 Task: Find connections with filter location Bugojno with filter topic #purposewith filter profile language French with filter current company Mindfield Resources with filter school QUEST Alliance with filter industry Mattress and Blinds Manufacturing with filter service category Training with filter keywords title Assistant Engineer
Action: Mouse moved to (681, 136)
Screenshot: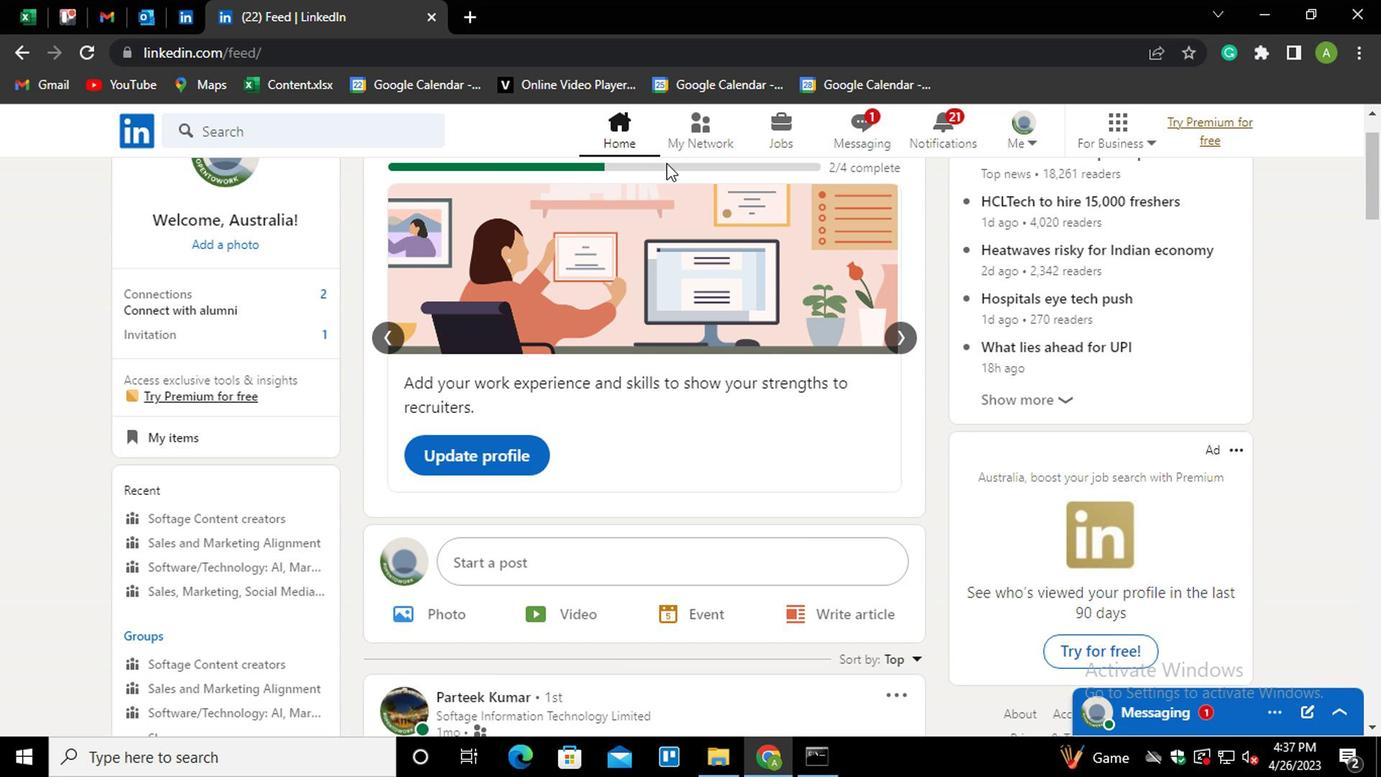 
Action: Mouse pressed left at (681, 136)
Screenshot: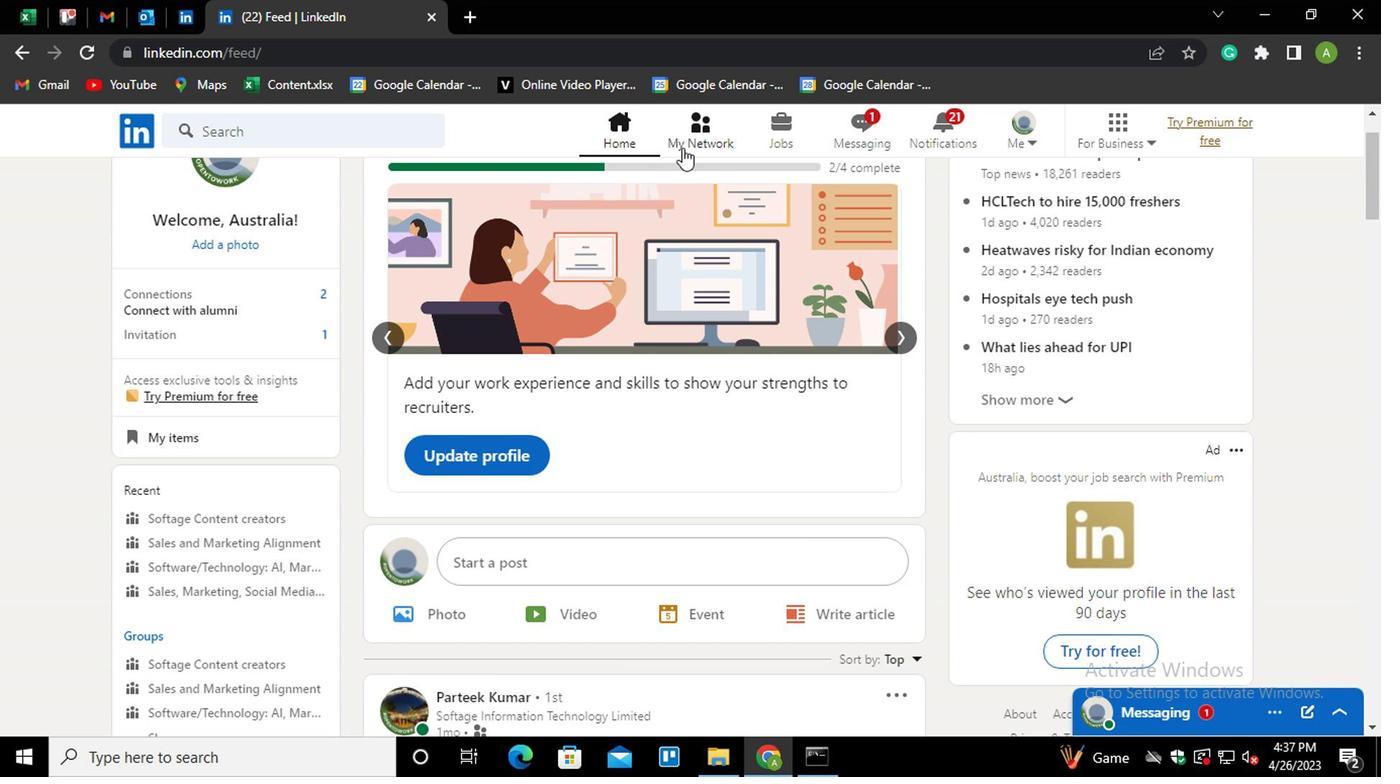 
Action: Mouse moved to (682, 129)
Screenshot: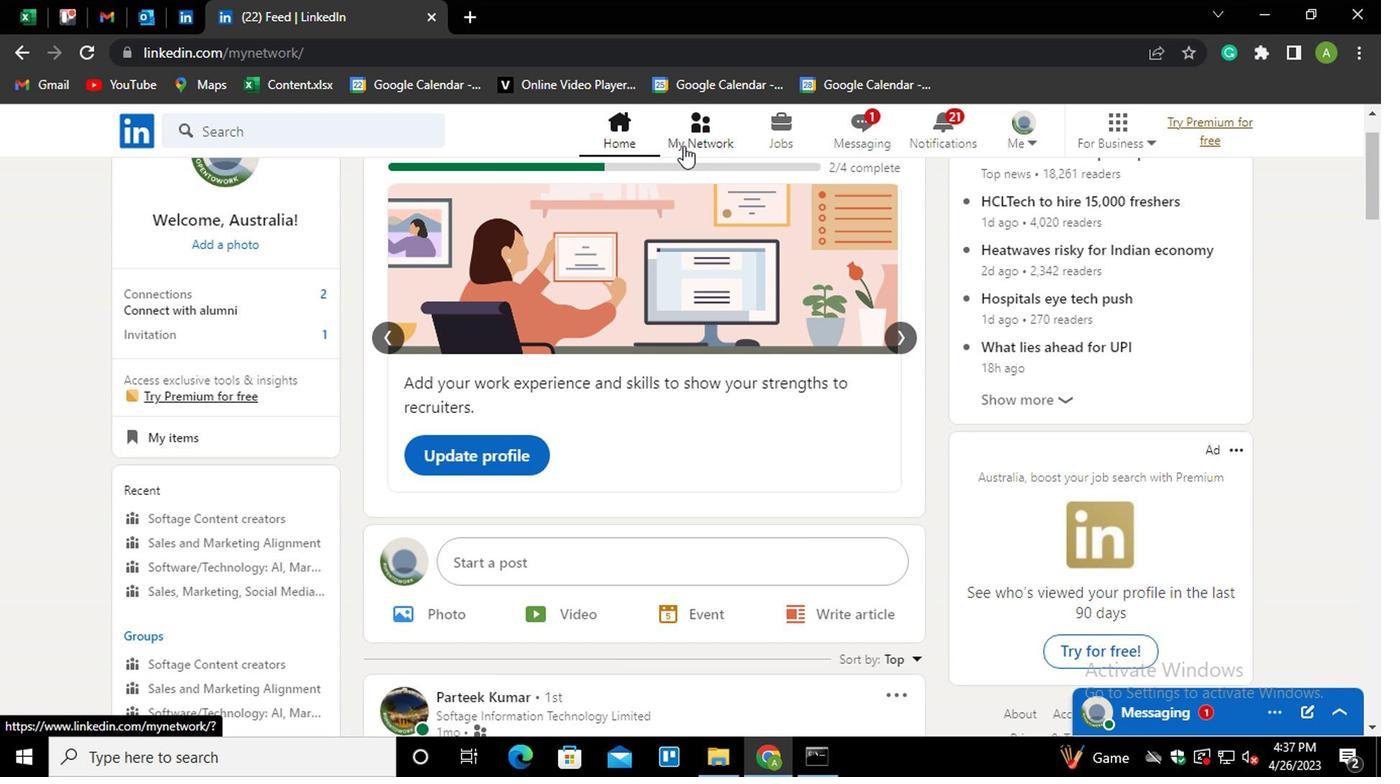 
Action: Mouse pressed left at (682, 129)
Screenshot: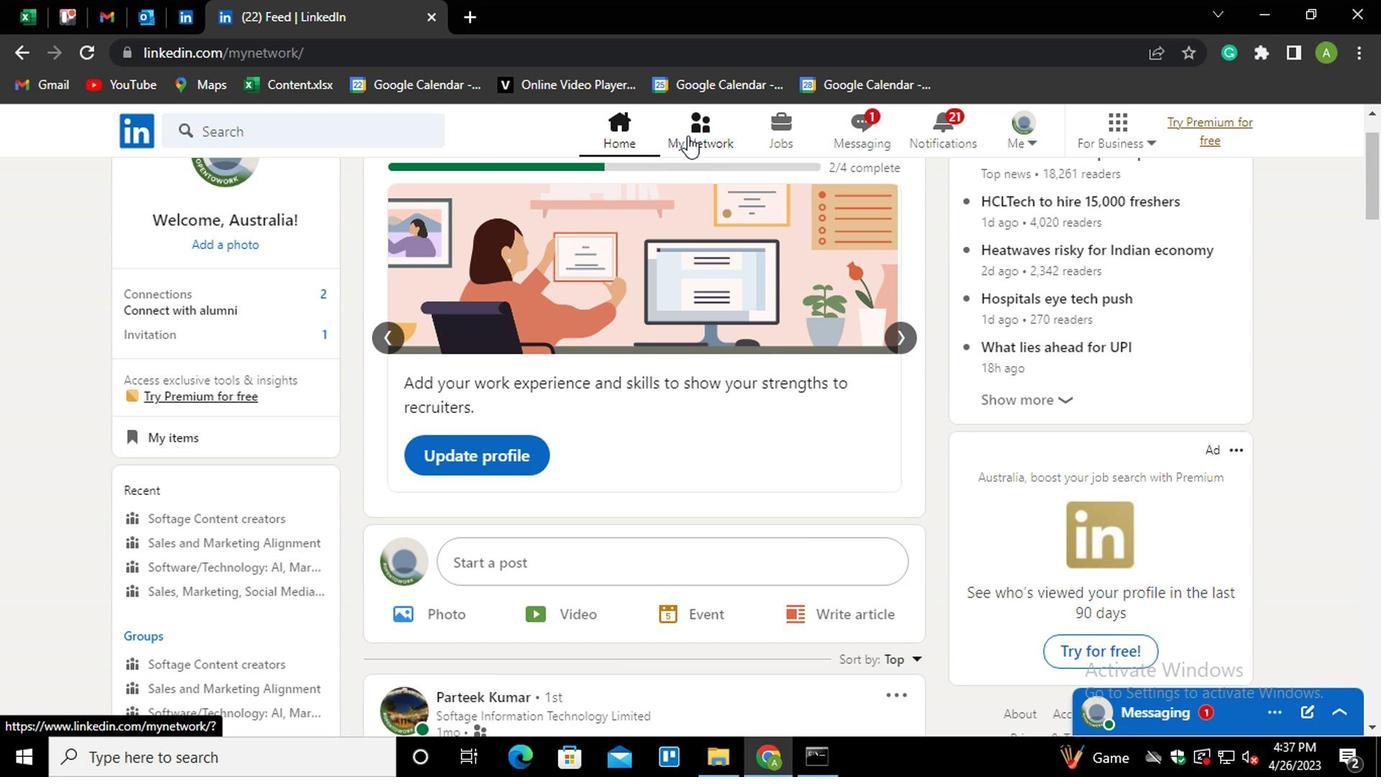 
Action: Mouse moved to (684, 128)
Screenshot: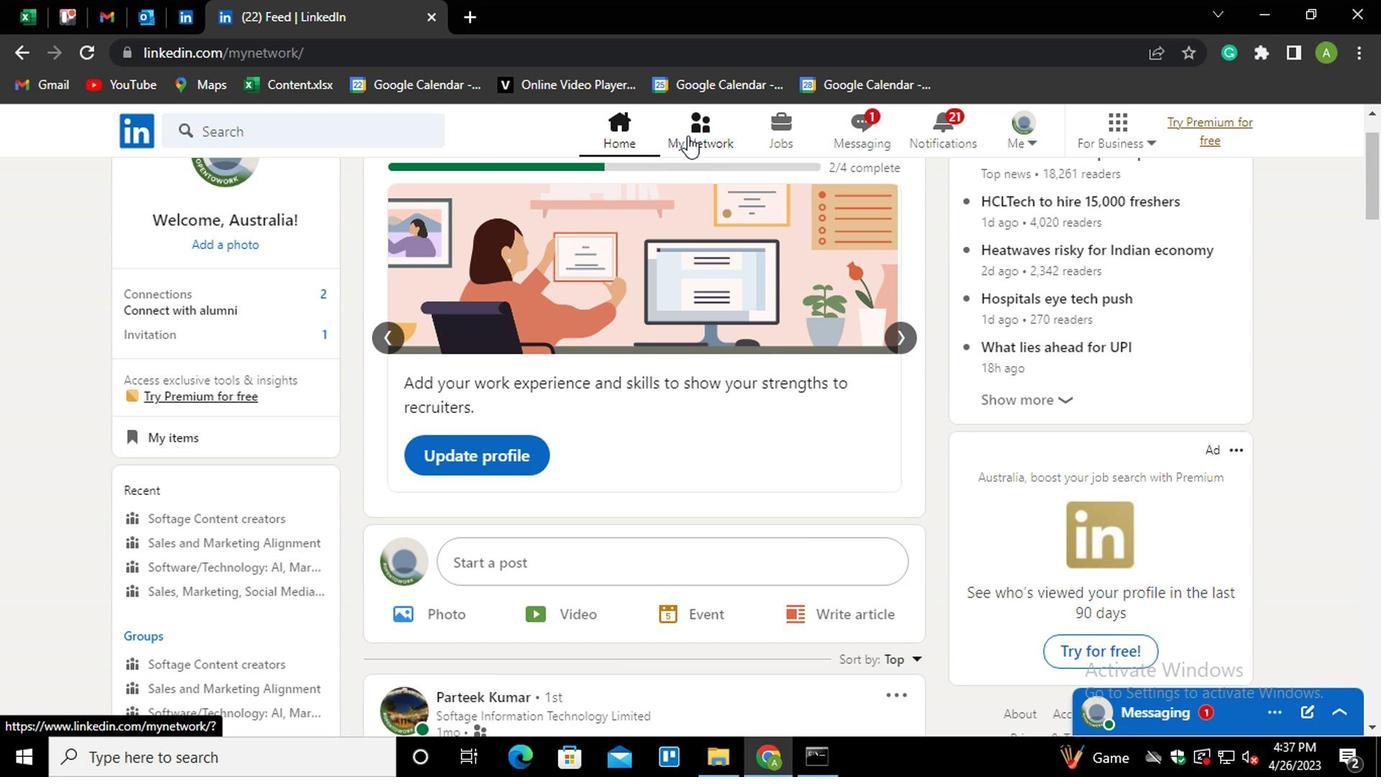 
Action: Mouse scrolled (684, 129) with delta (0, 0)
Screenshot: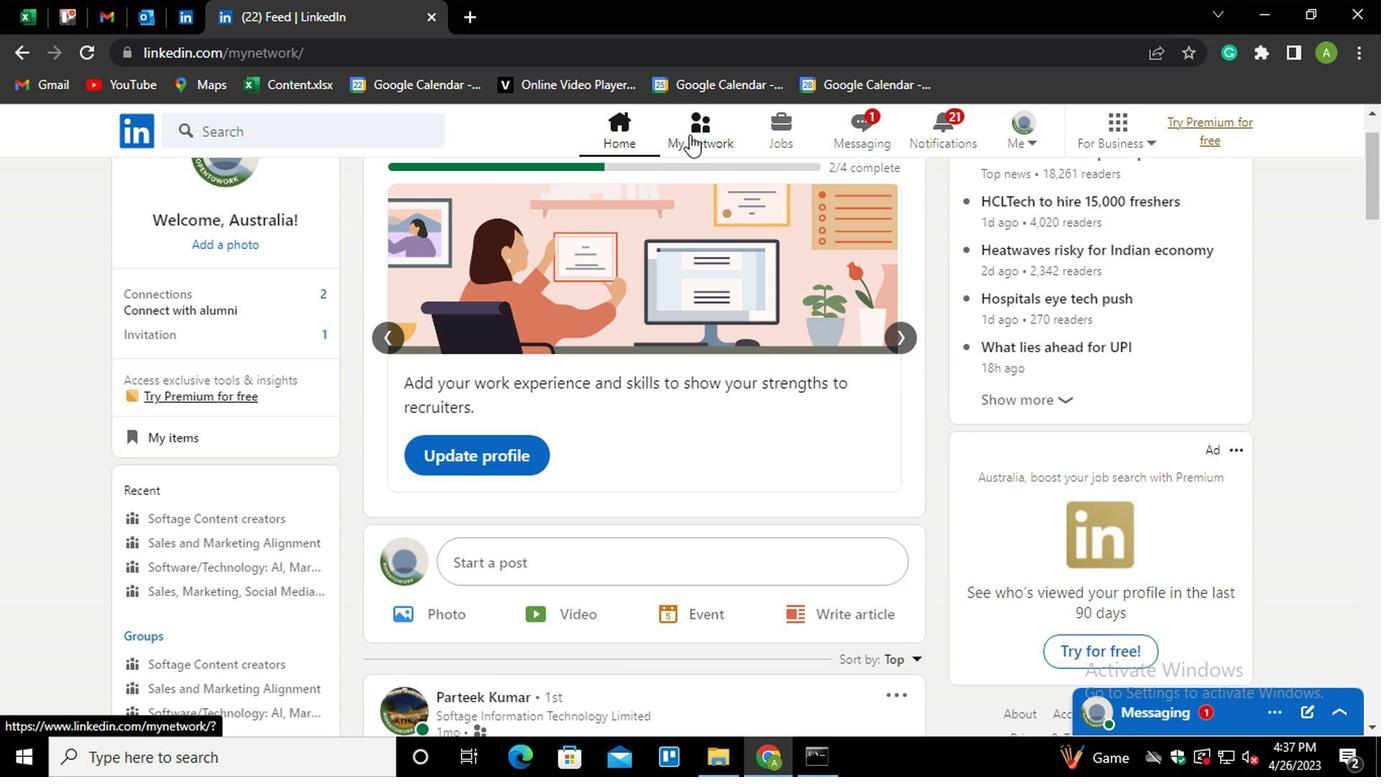 
Action: Mouse moved to (266, 202)
Screenshot: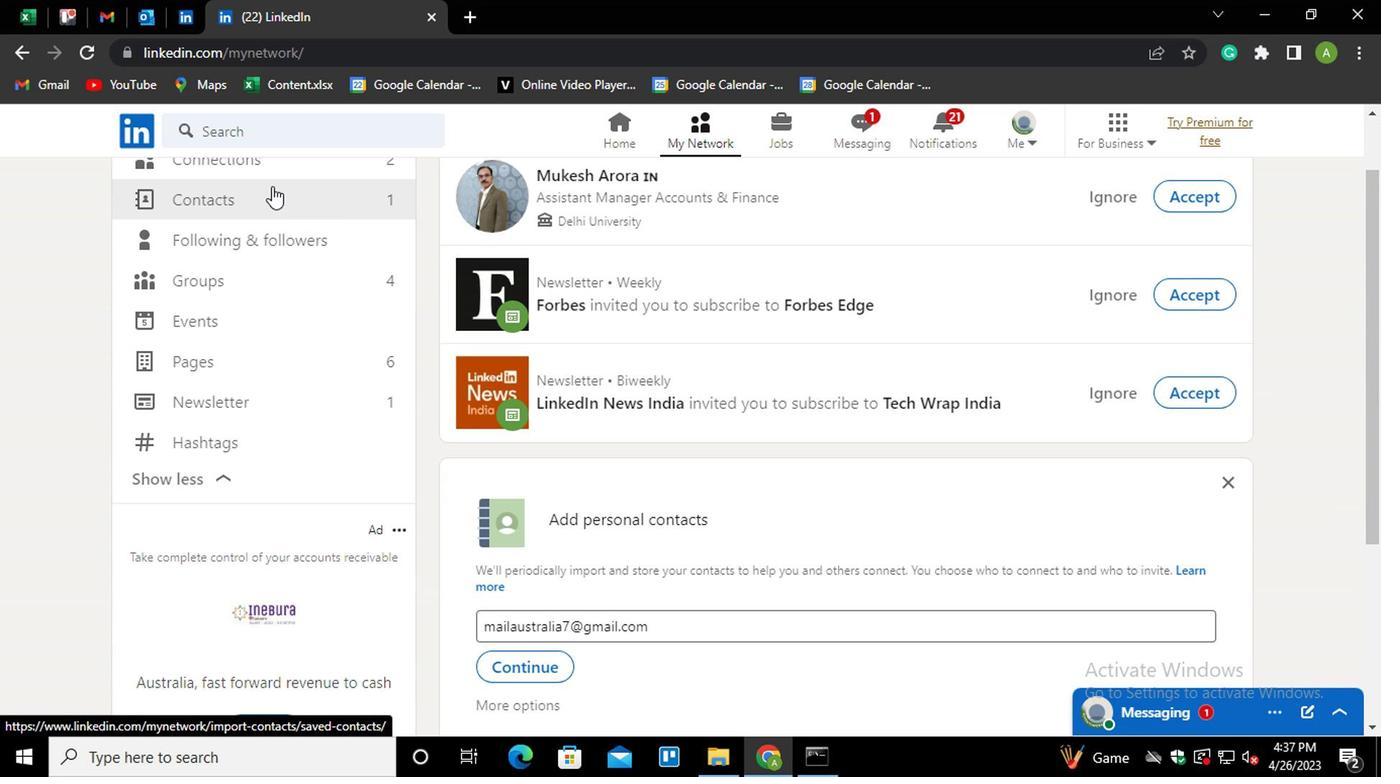 
Action: Mouse scrolled (266, 202) with delta (0, 0)
Screenshot: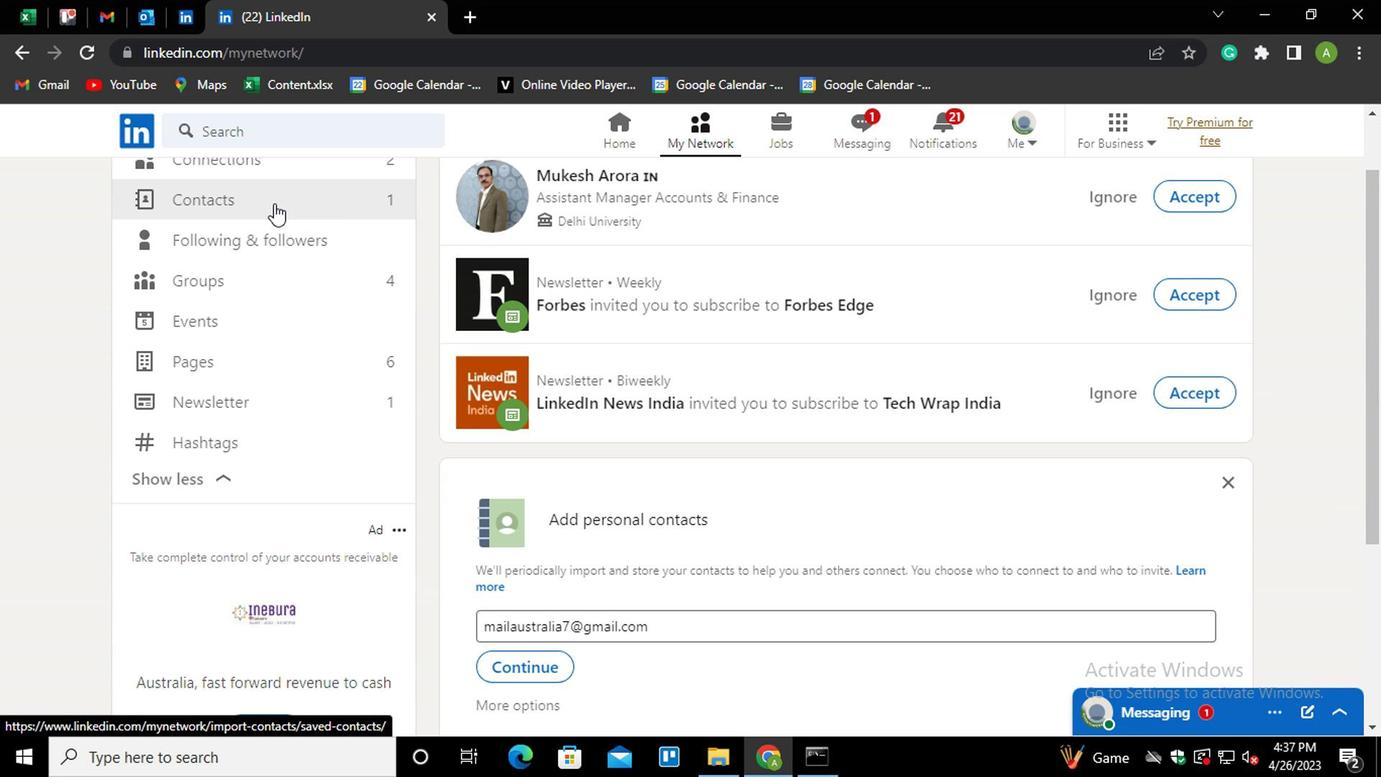 
Action: Mouse scrolled (266, 202) with delta (0, 0)
Screenshot: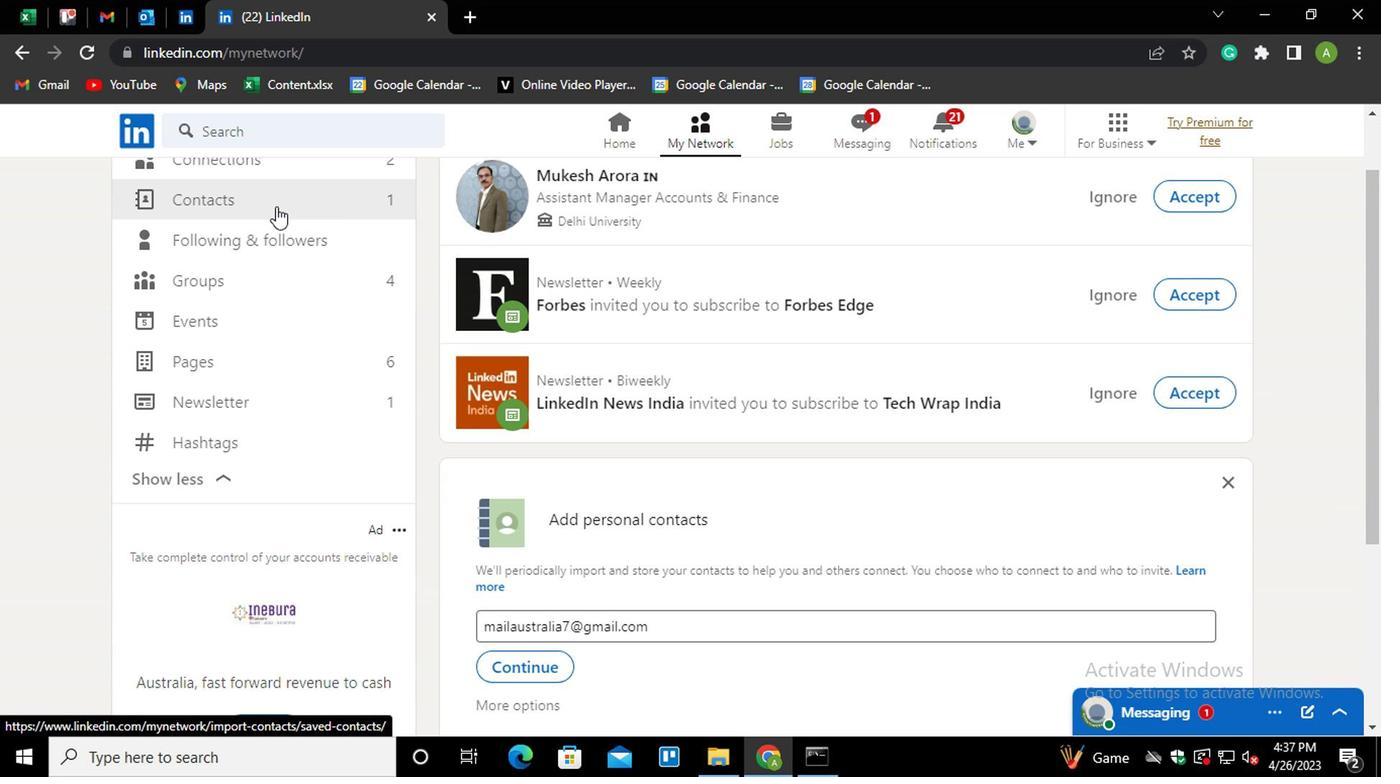 
Action: Mouse scrolled (266, 202) with delta (0, 0)
Screenshot: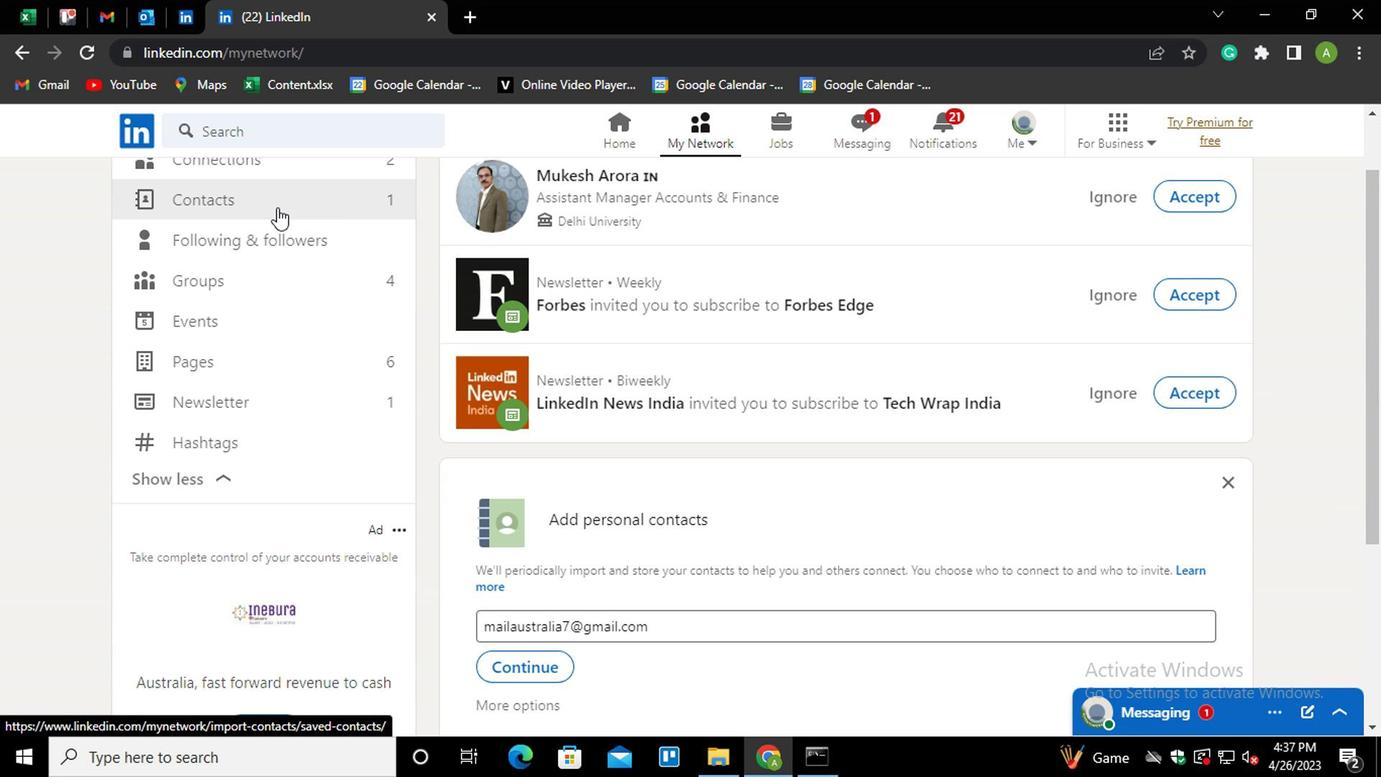 
Action: Mouse moved to (270, 236)
Screenshot: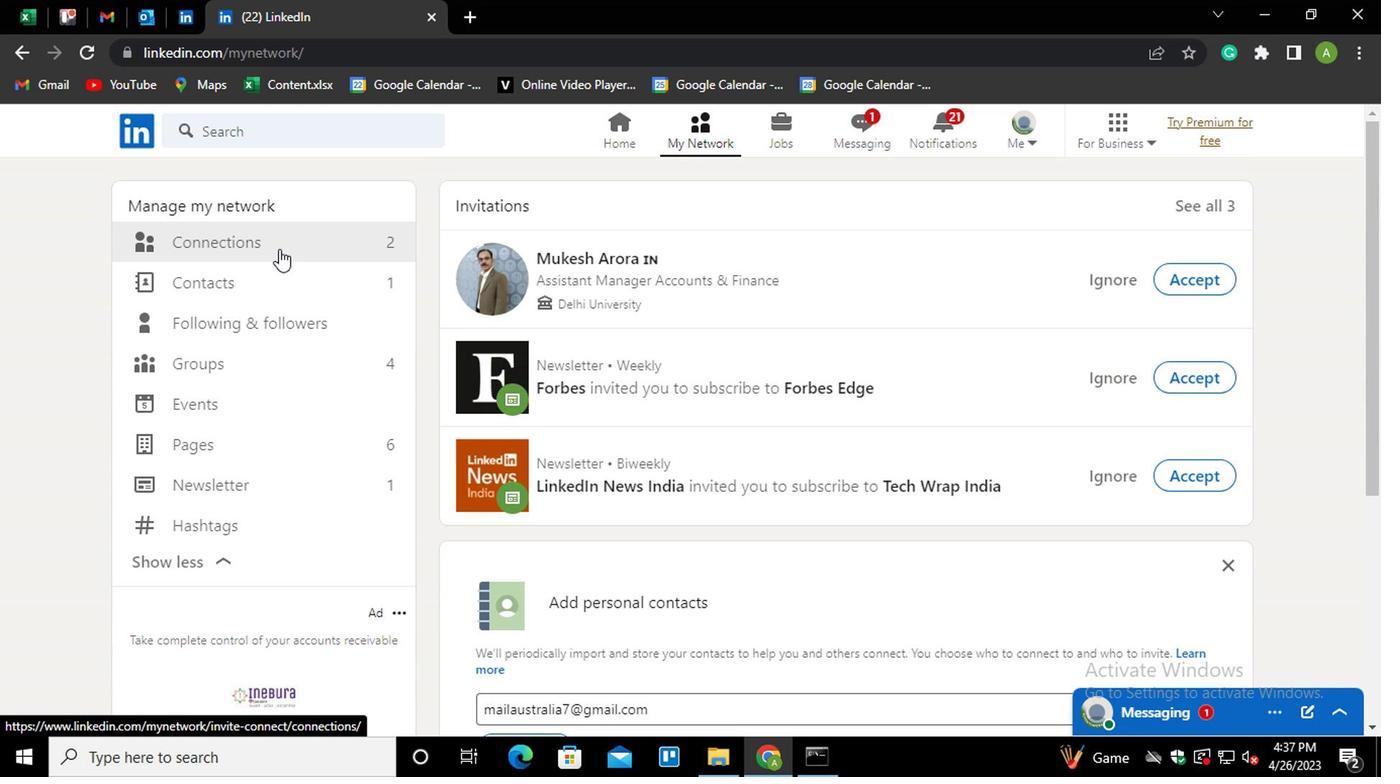 
Action: Mouse pressed left at (270, 236)
Screenshot: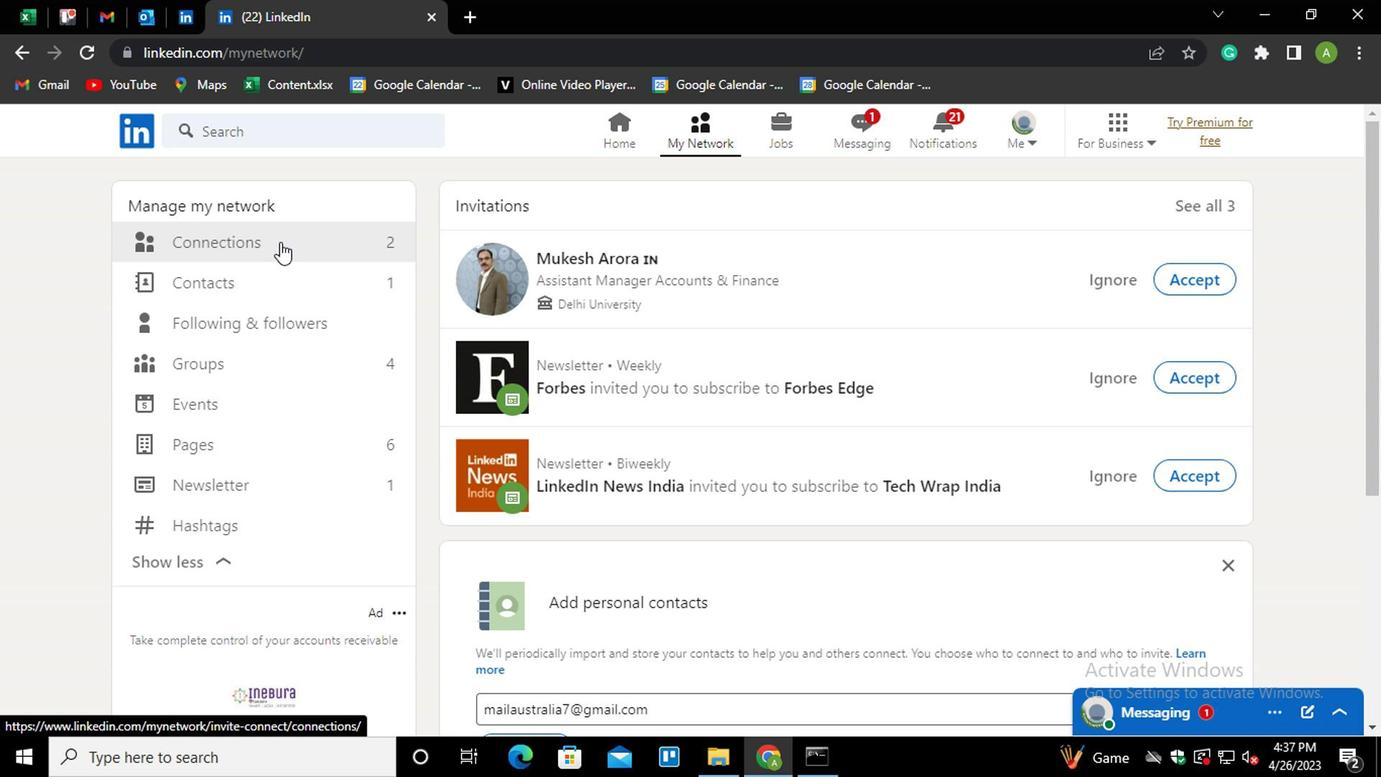 
Action: Mouse moved to (802, 239)
Screenshot: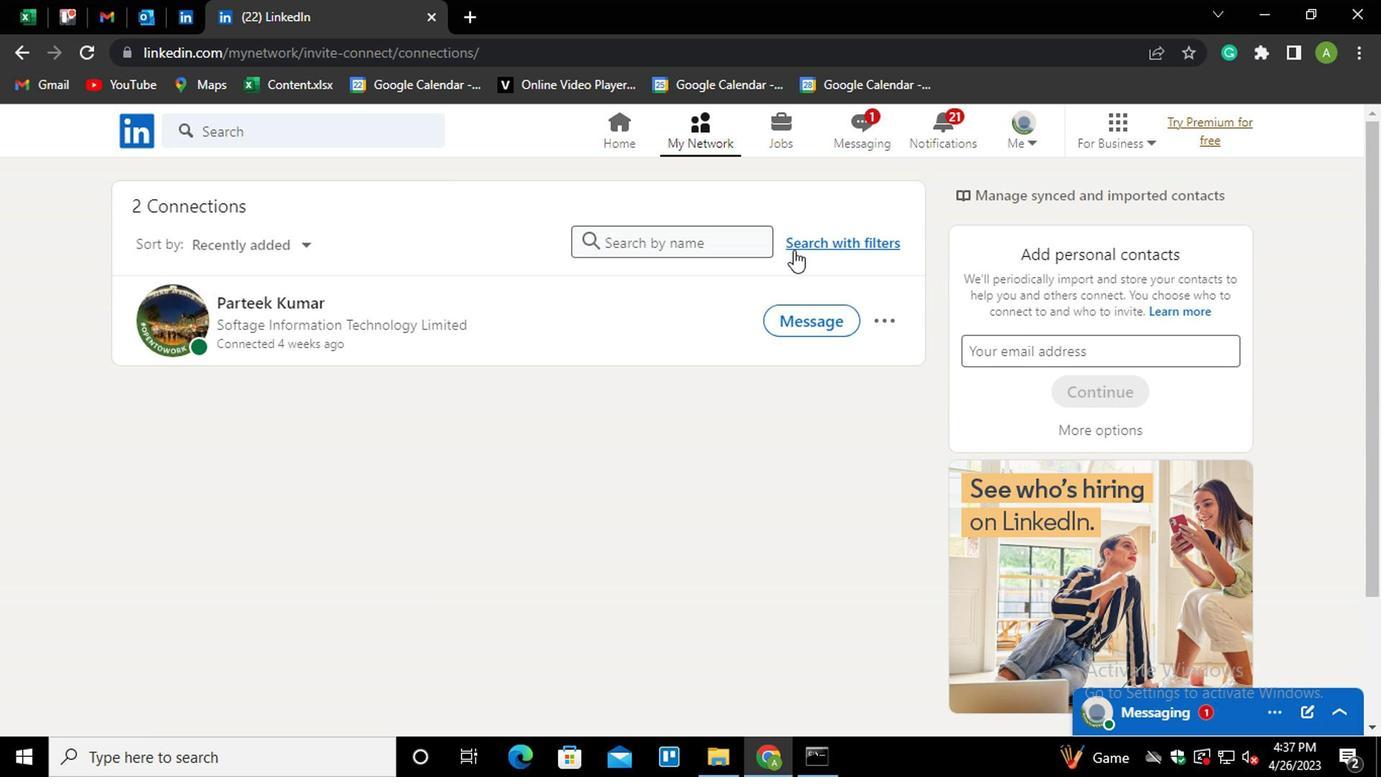 
Action: Mouse pressed left at (802, 239)
Screenshot: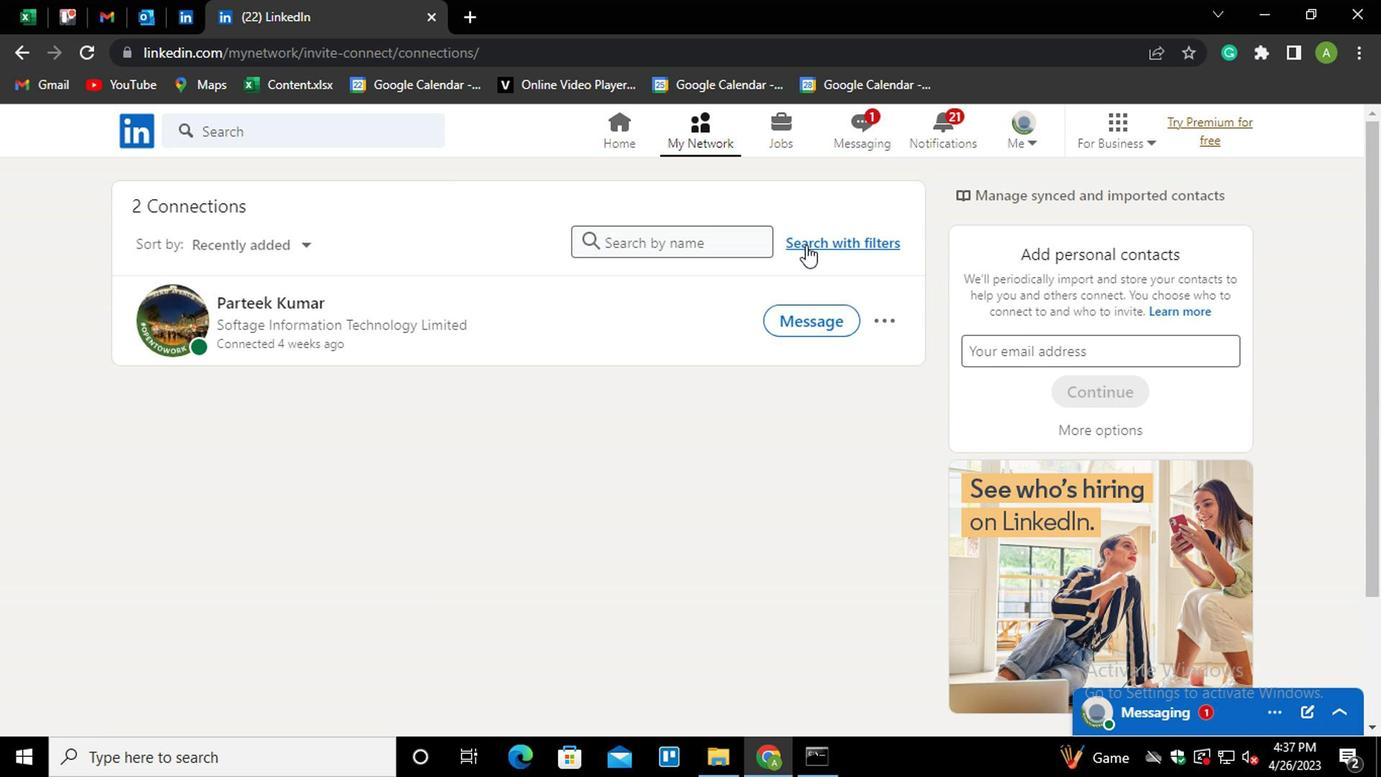 
Action: Mouse moved to (657, 178)
Screenshot: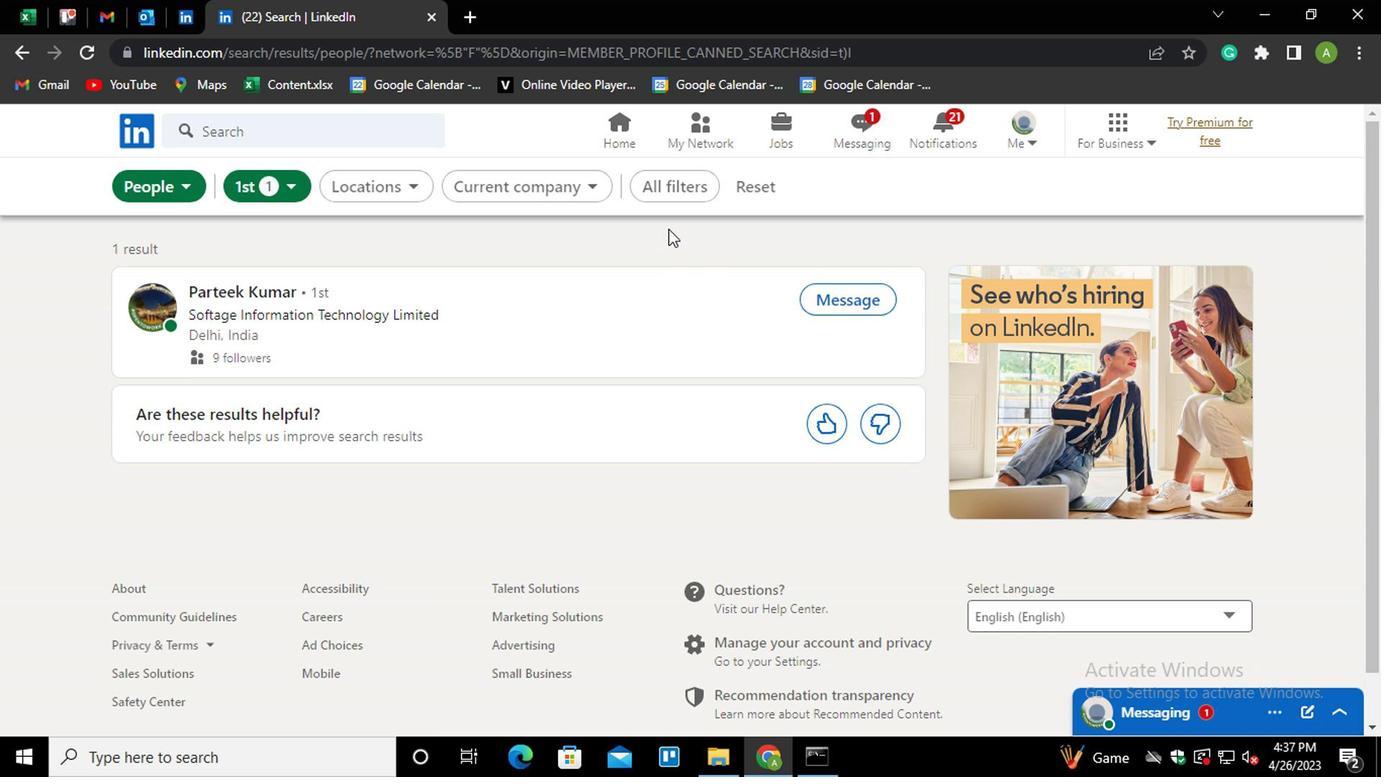 
Action: Mouse pressed left at (657, 178)
Screenshot: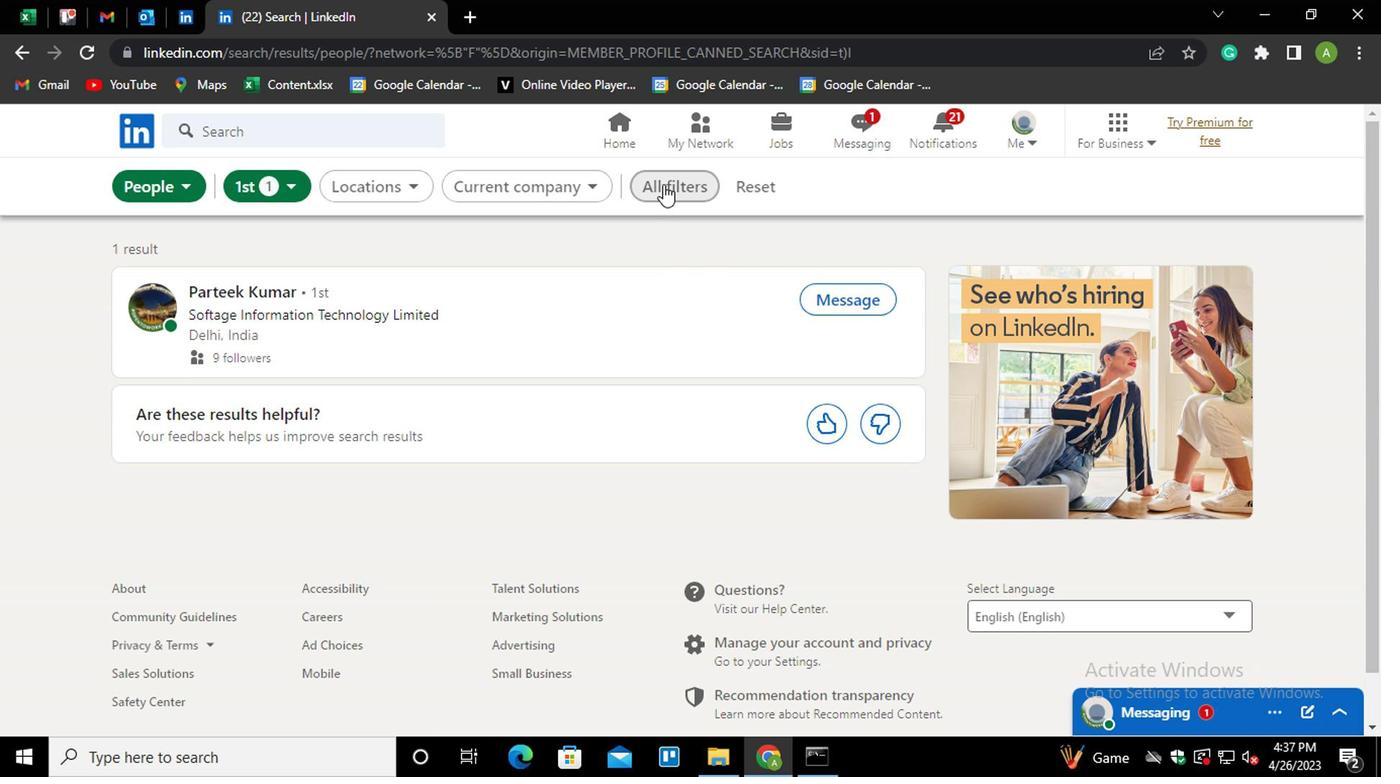 
Action: Mouse moved to (979, 449)
Screenshot: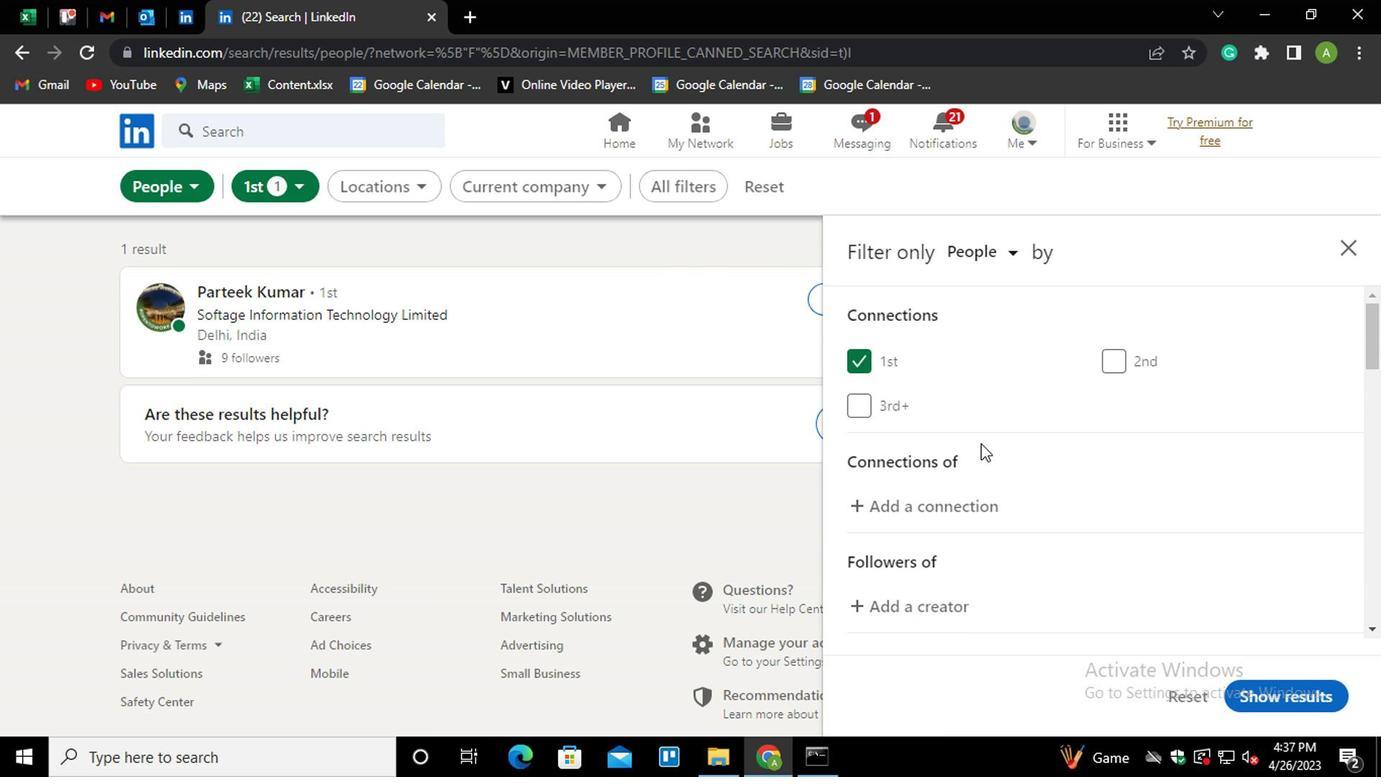 
Action: Mouse scrolled (979, 448) with delta (0, 0)
Screenshot: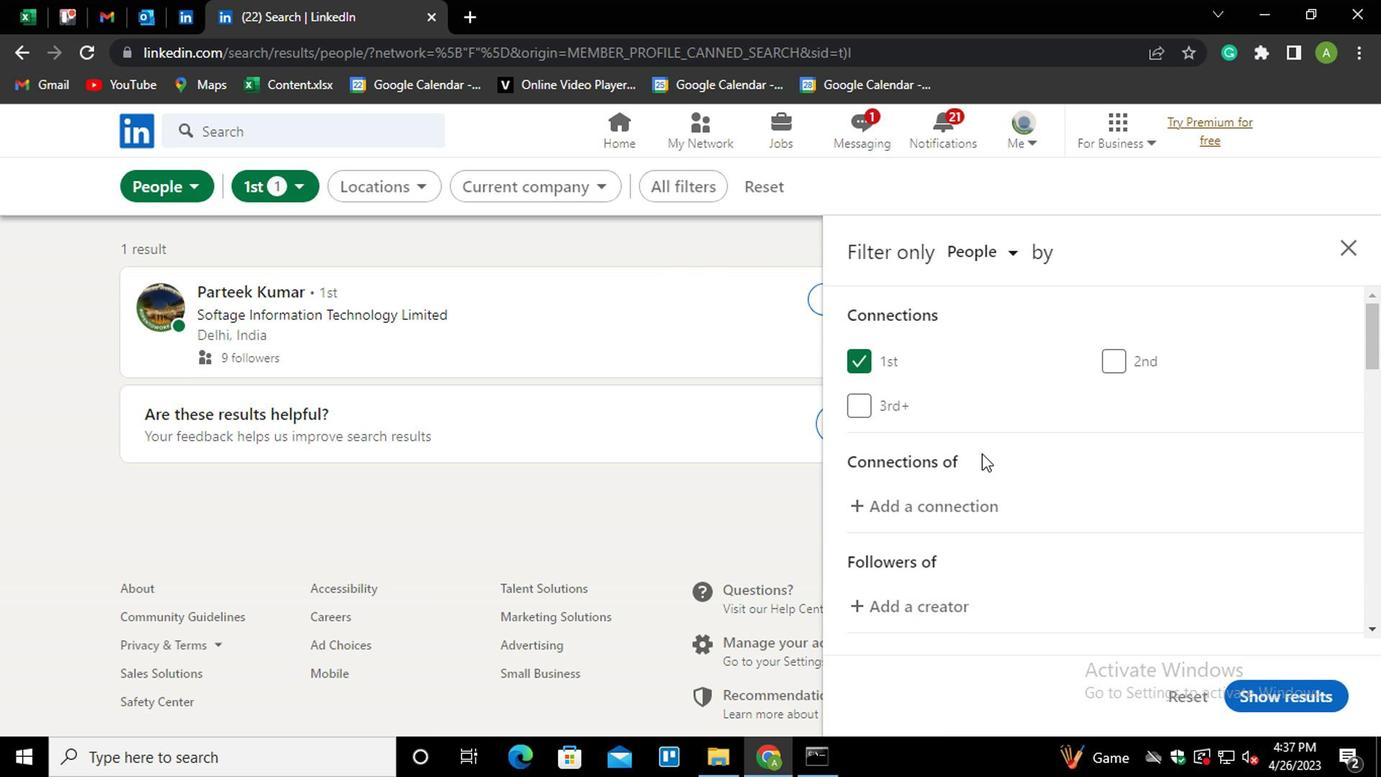 
Action: Mouse moved to (979, 448)
Screenshot: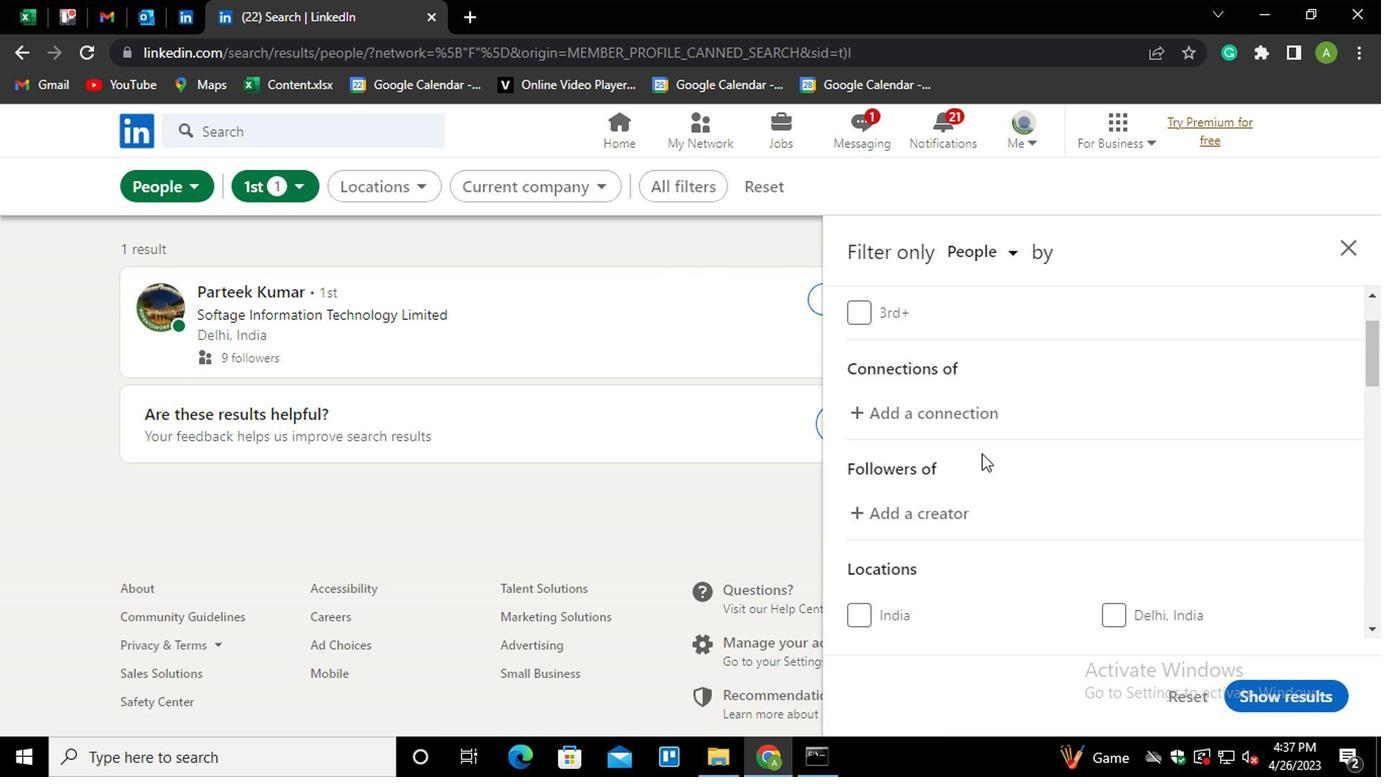 
Action: Mouse scrolled (979, 446) with delta (0, -1)
Screenshot: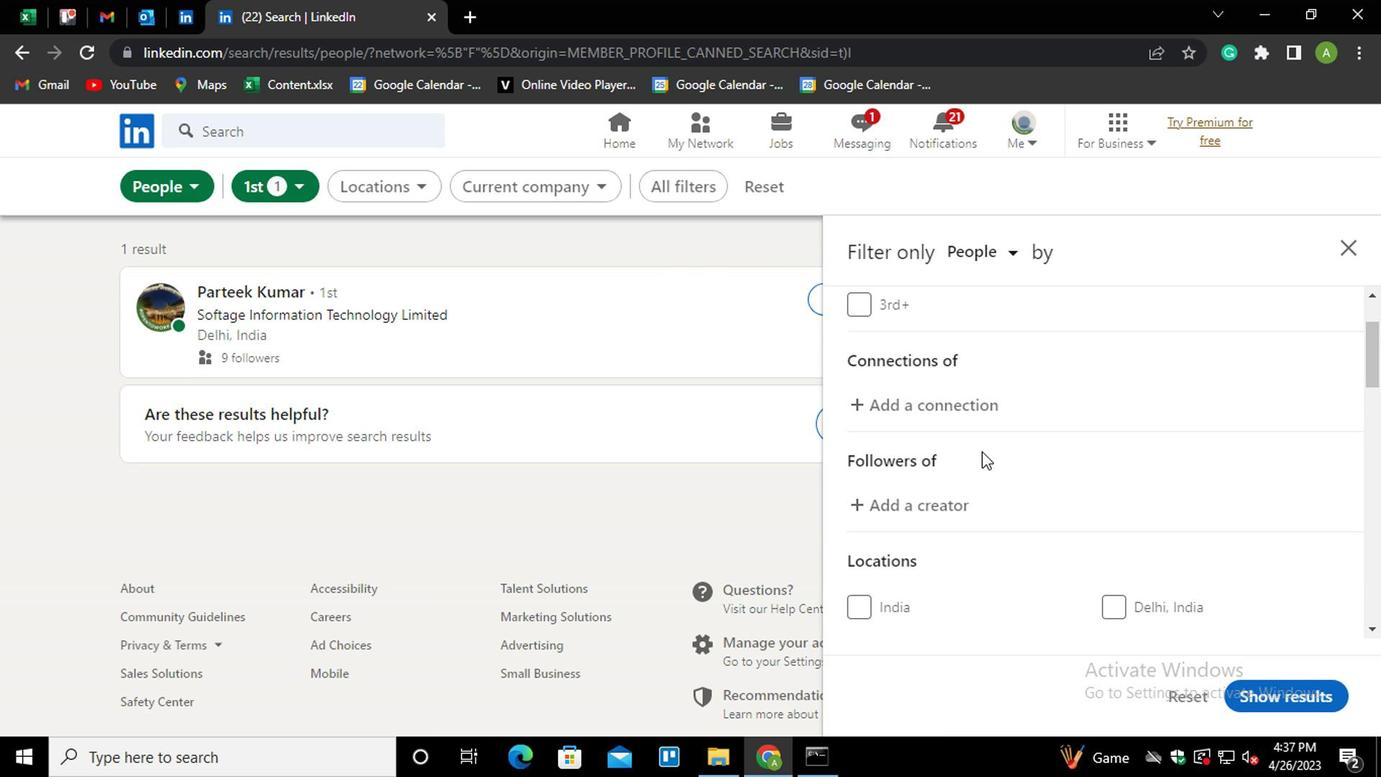 
Action: Mouse moved to (978, 448)
Screenshot: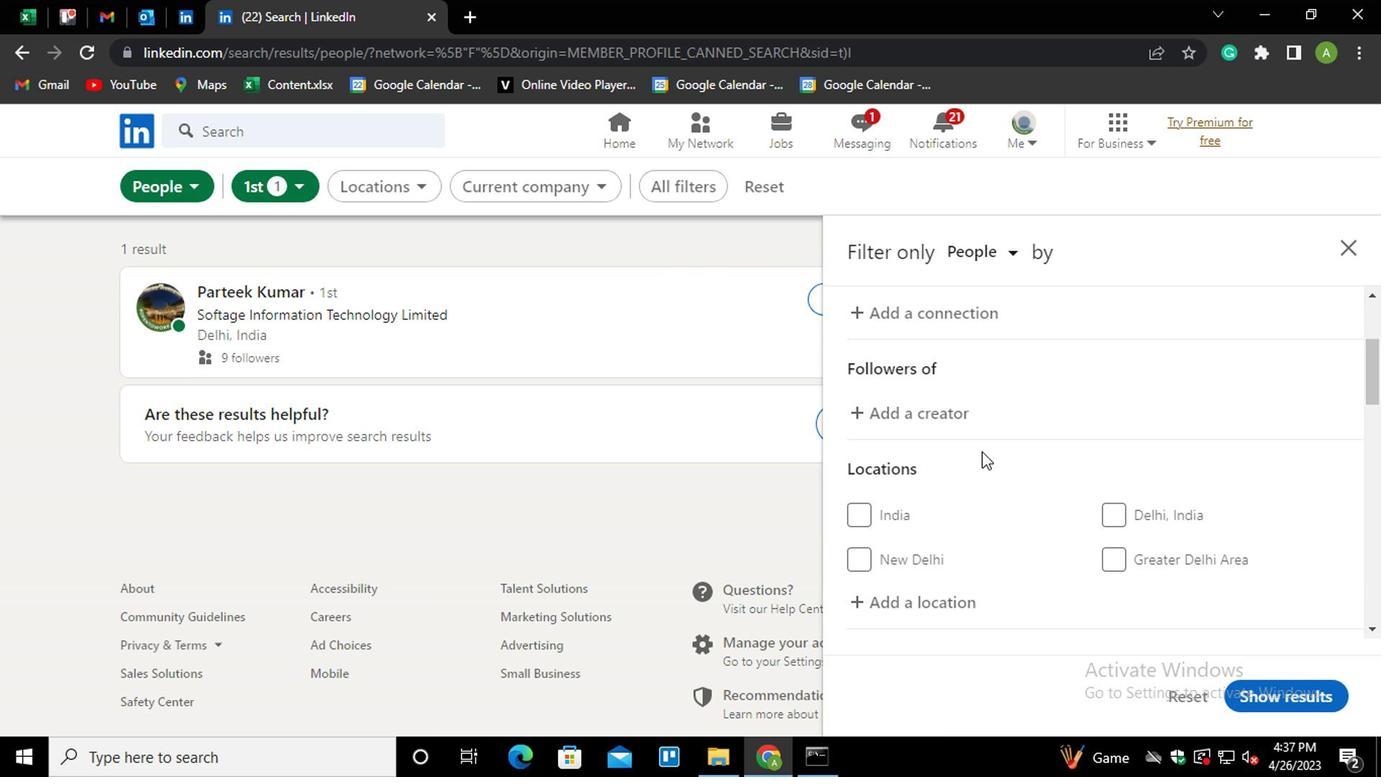 
Action: Mouse scrolled (978, 446) with delta (0, -1)
Screenshot: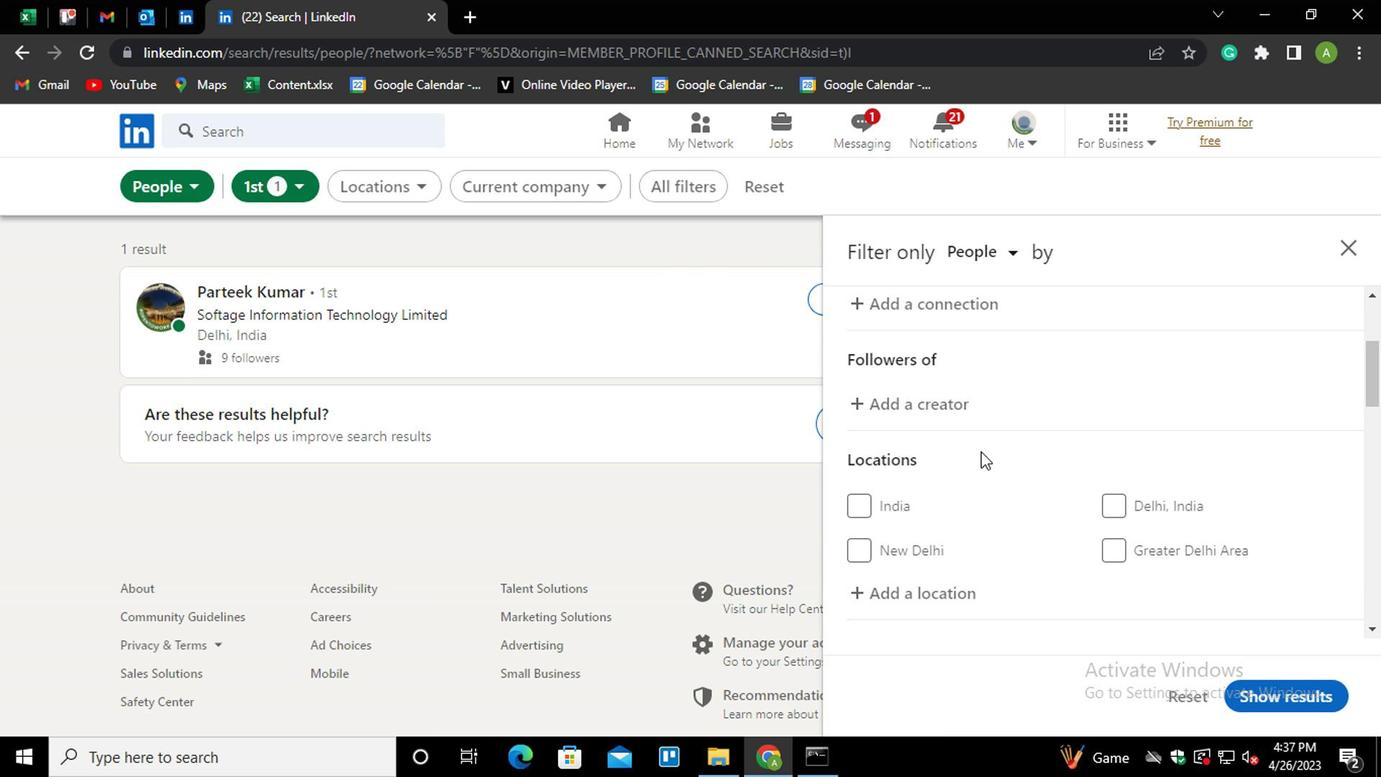 
Action: Mouse scrolled (978, 446) with delta (0, -1)
Screenshot: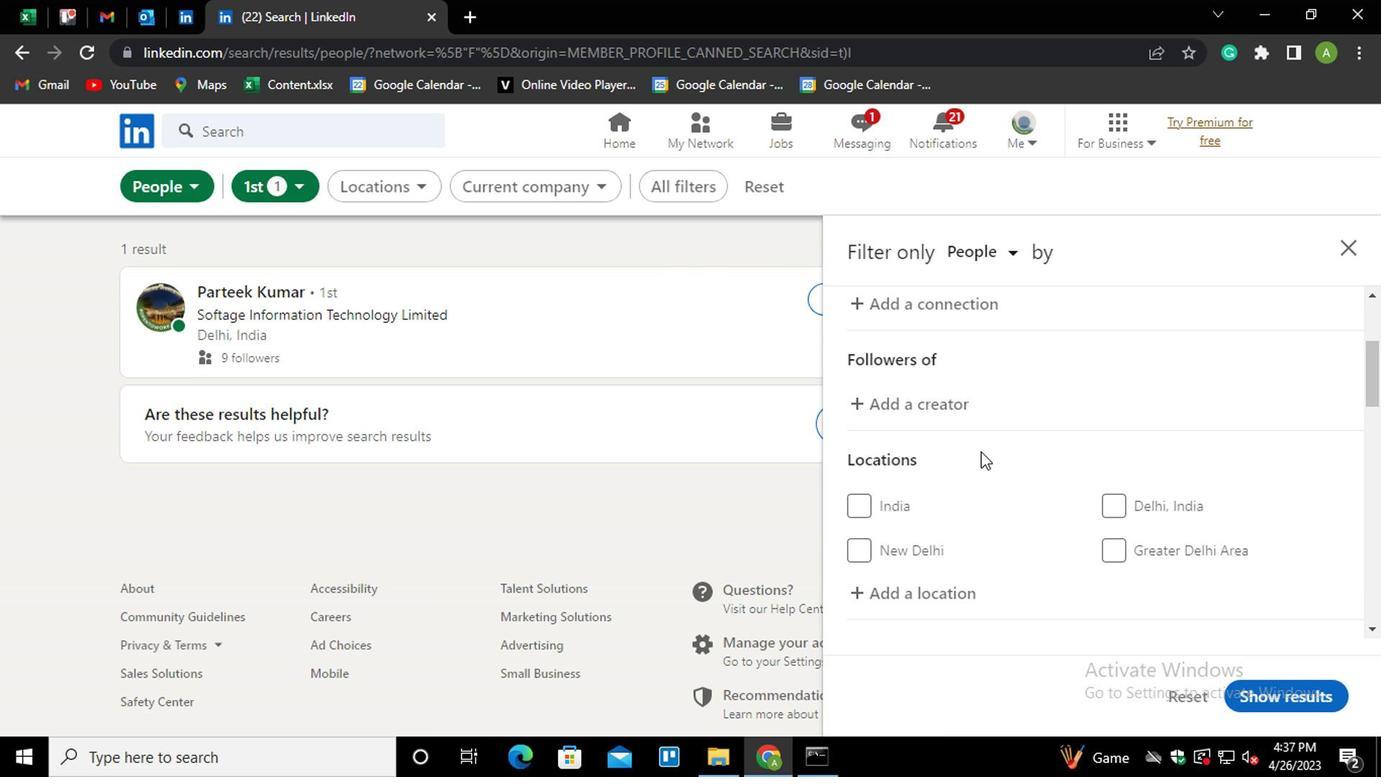 
Action: Mouse moved to (974, 446)
Screenshot: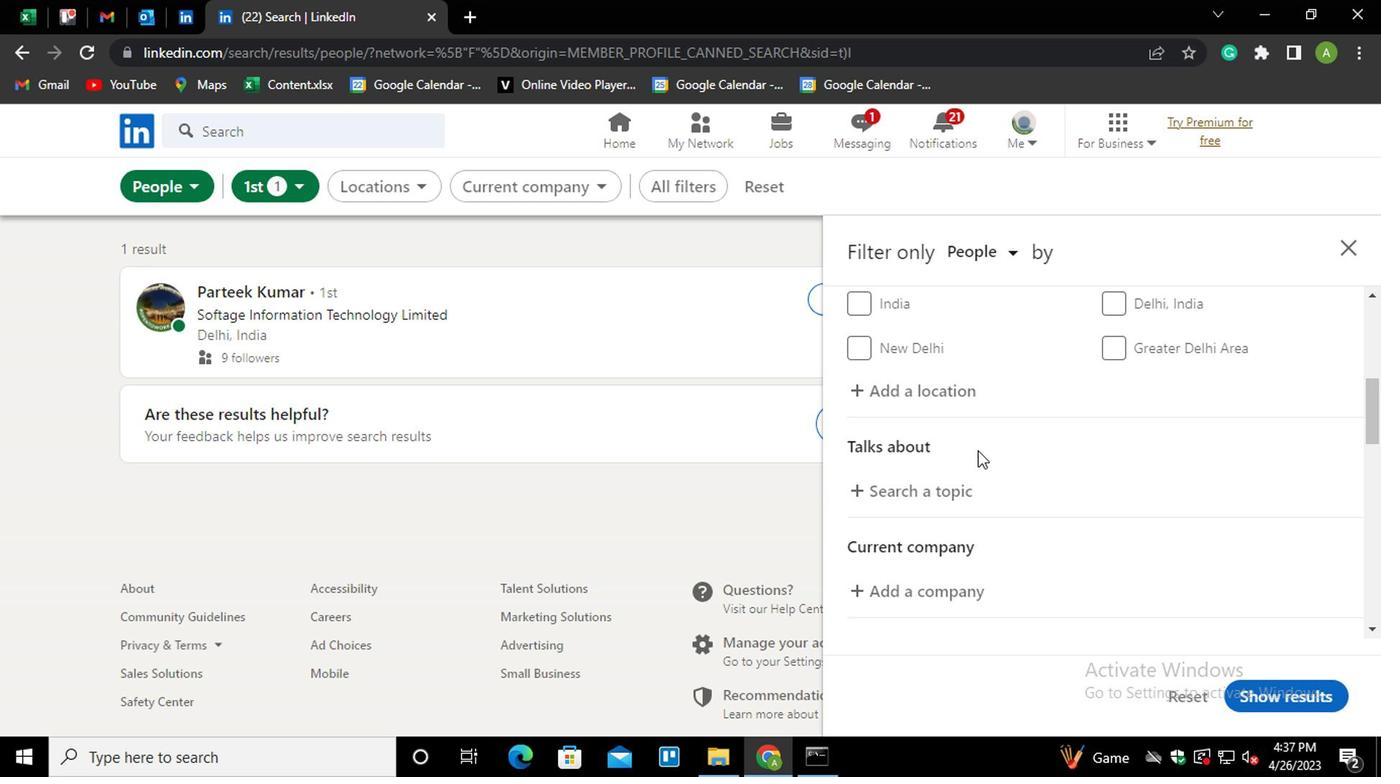 
Action: Mouse scrolled (974, 446) with delta (0, 0)
Screenshot: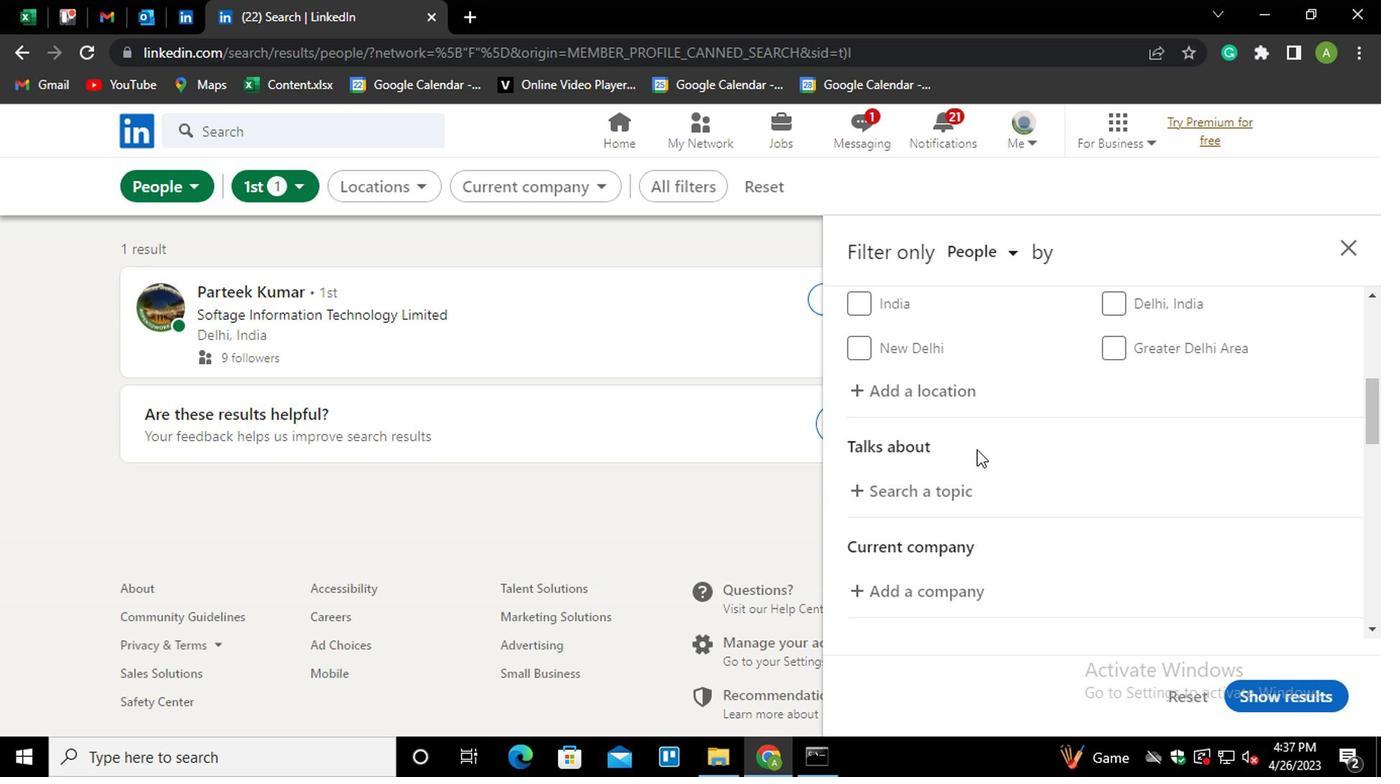 
Action: Mouse moved to (923, 480)
Screenshot: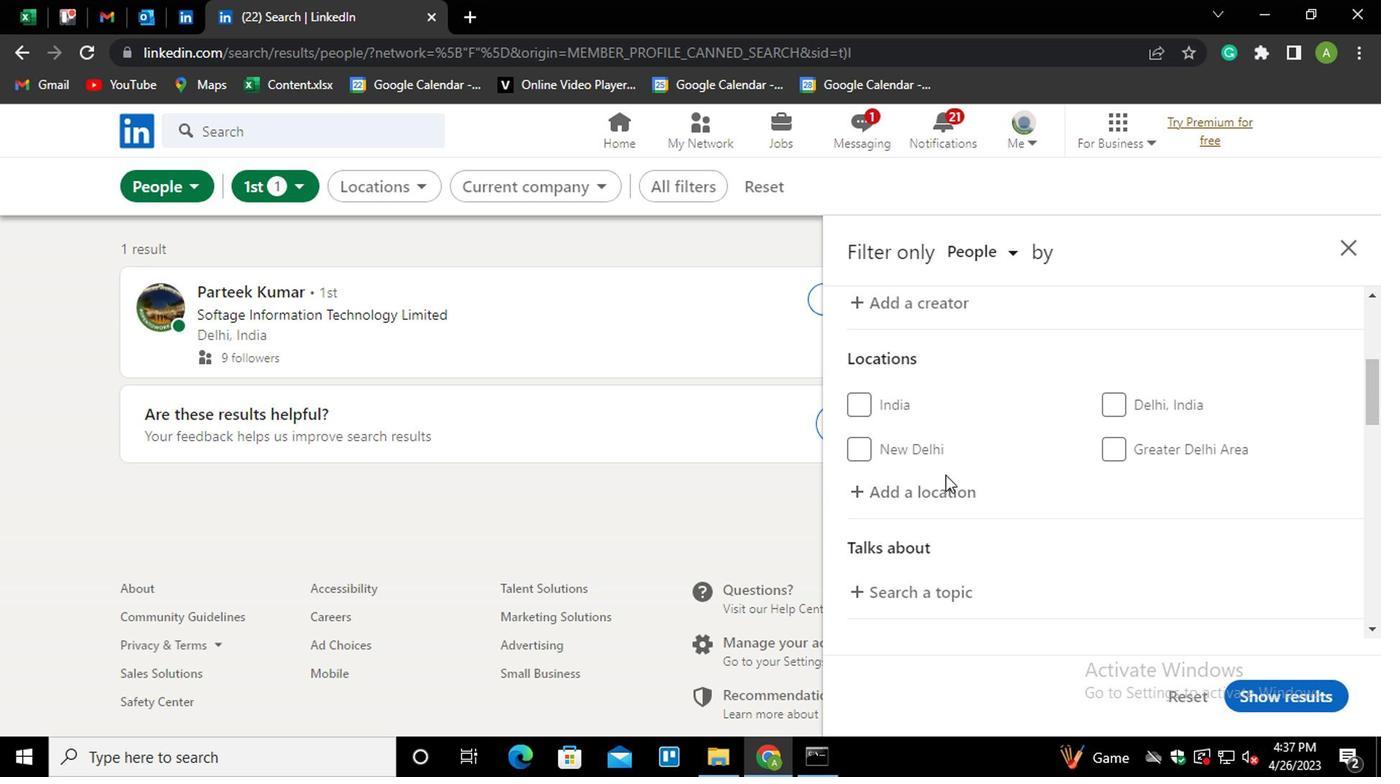 
Action: Mouse pressed left at (923, 480)
Screenshot: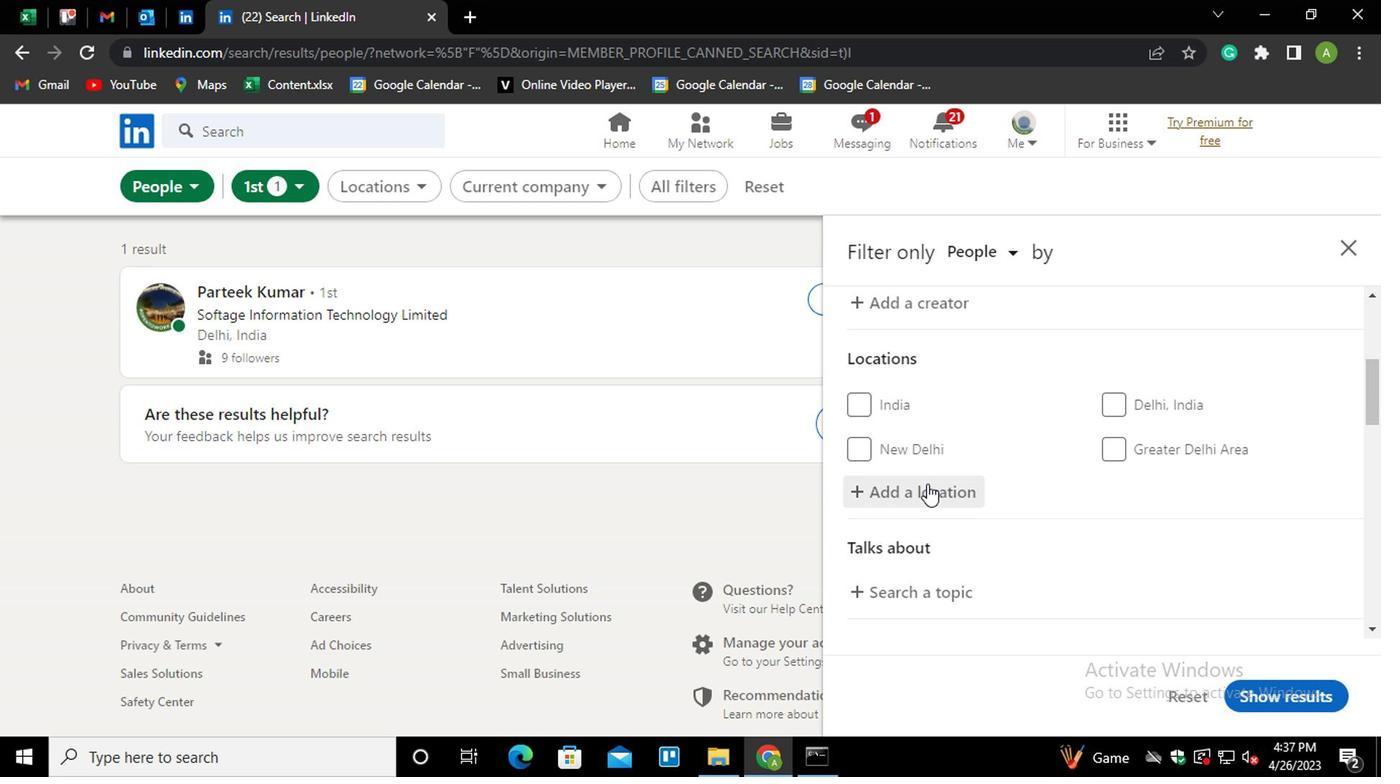 
Action: Mouse moved to (920, 482)
Screenshot: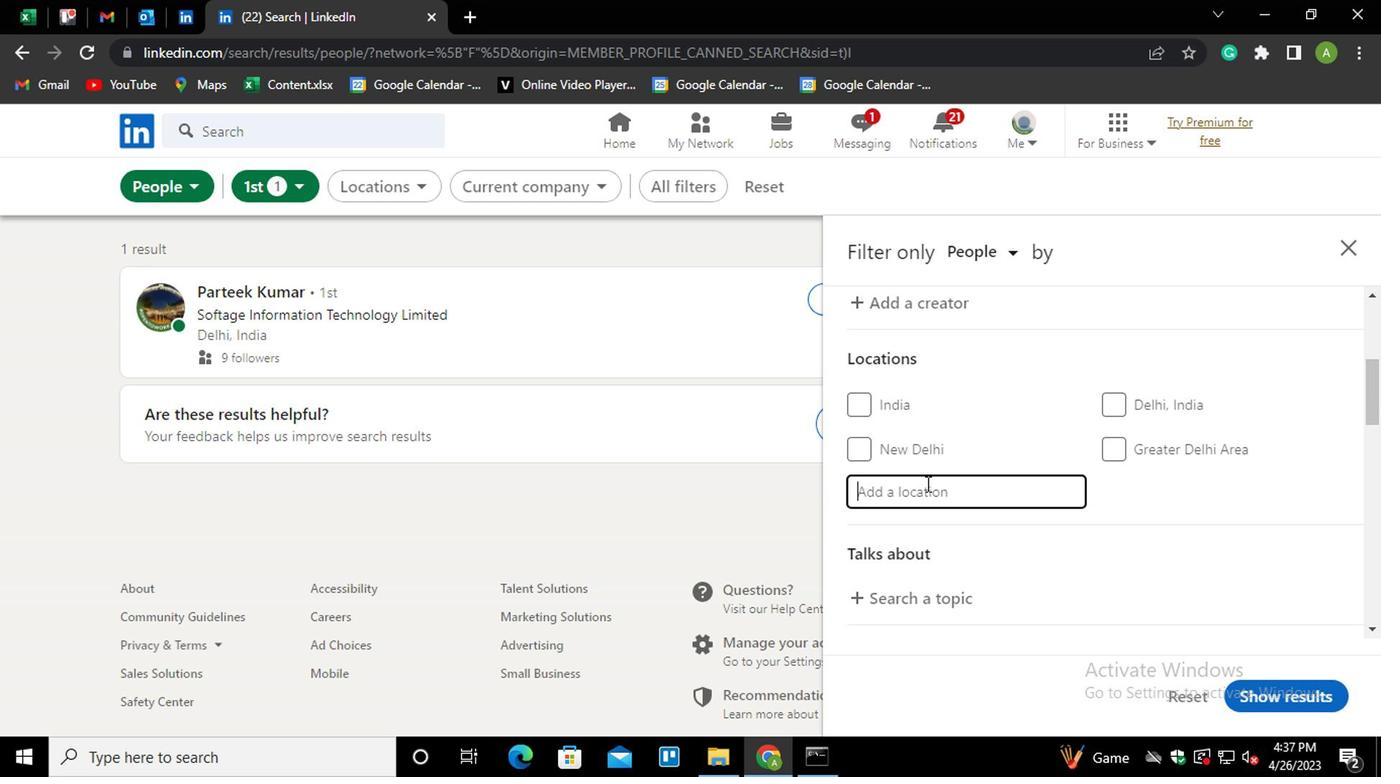 
Action: Mouse pressed left at (920, 482)
Screenshot: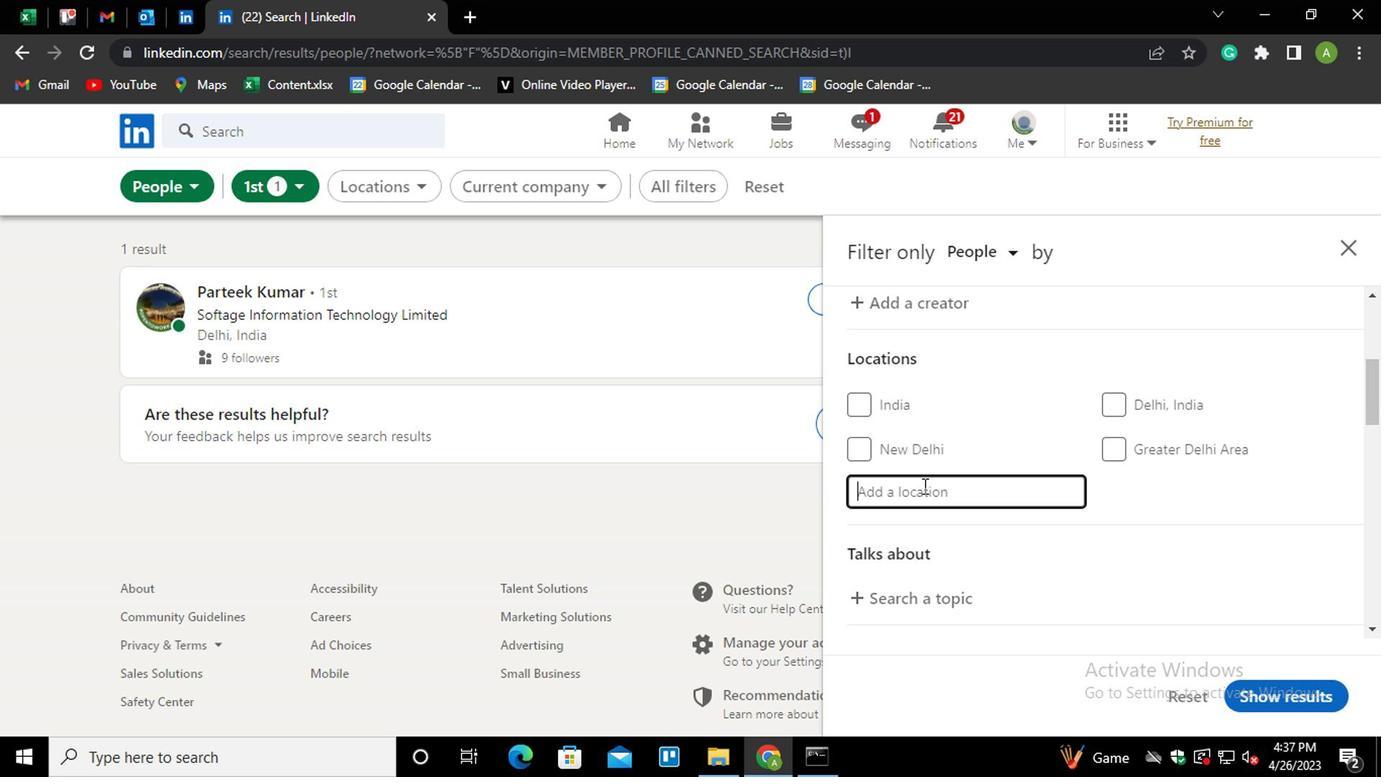 
Action: Mouse moved to (1007, 415)
Screenshot: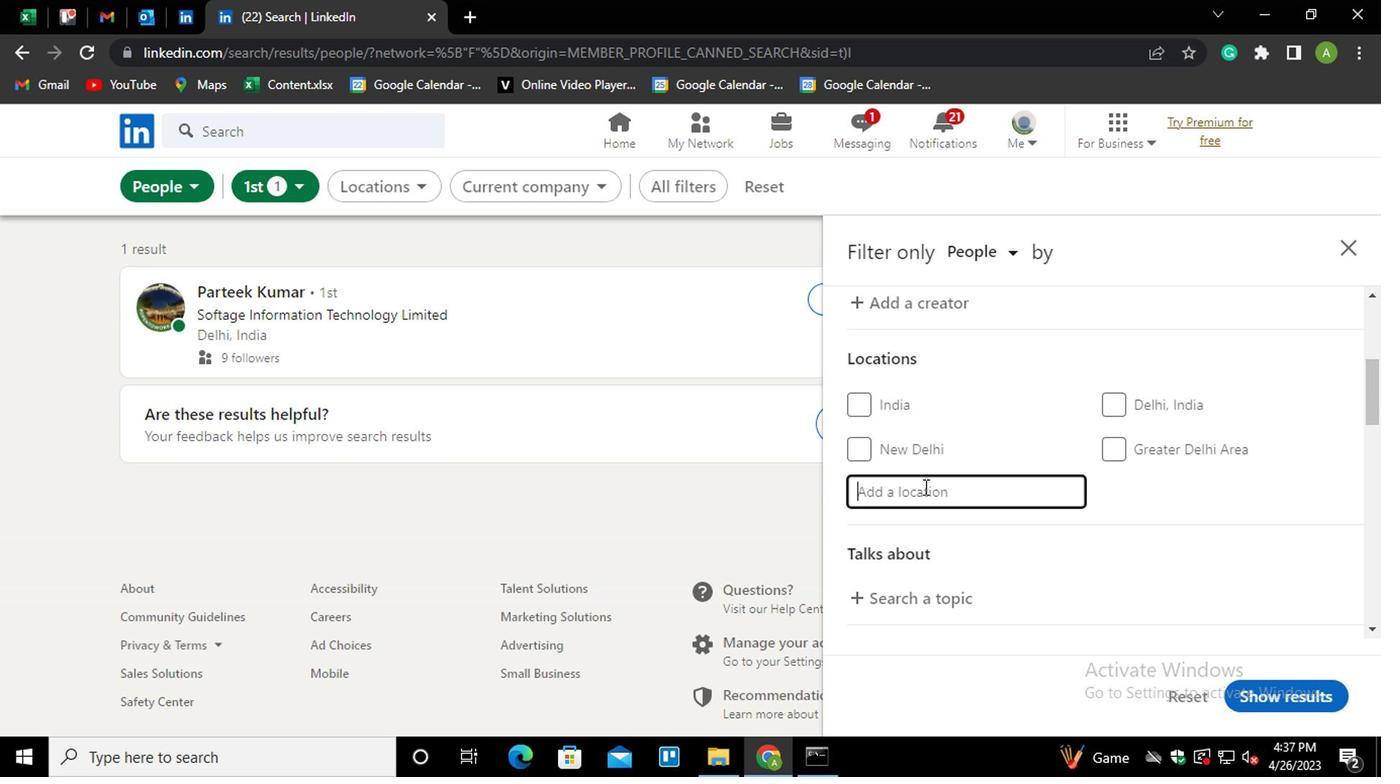 
Action: Key pressed <Key.shift>BUGOJNO
Screenshot: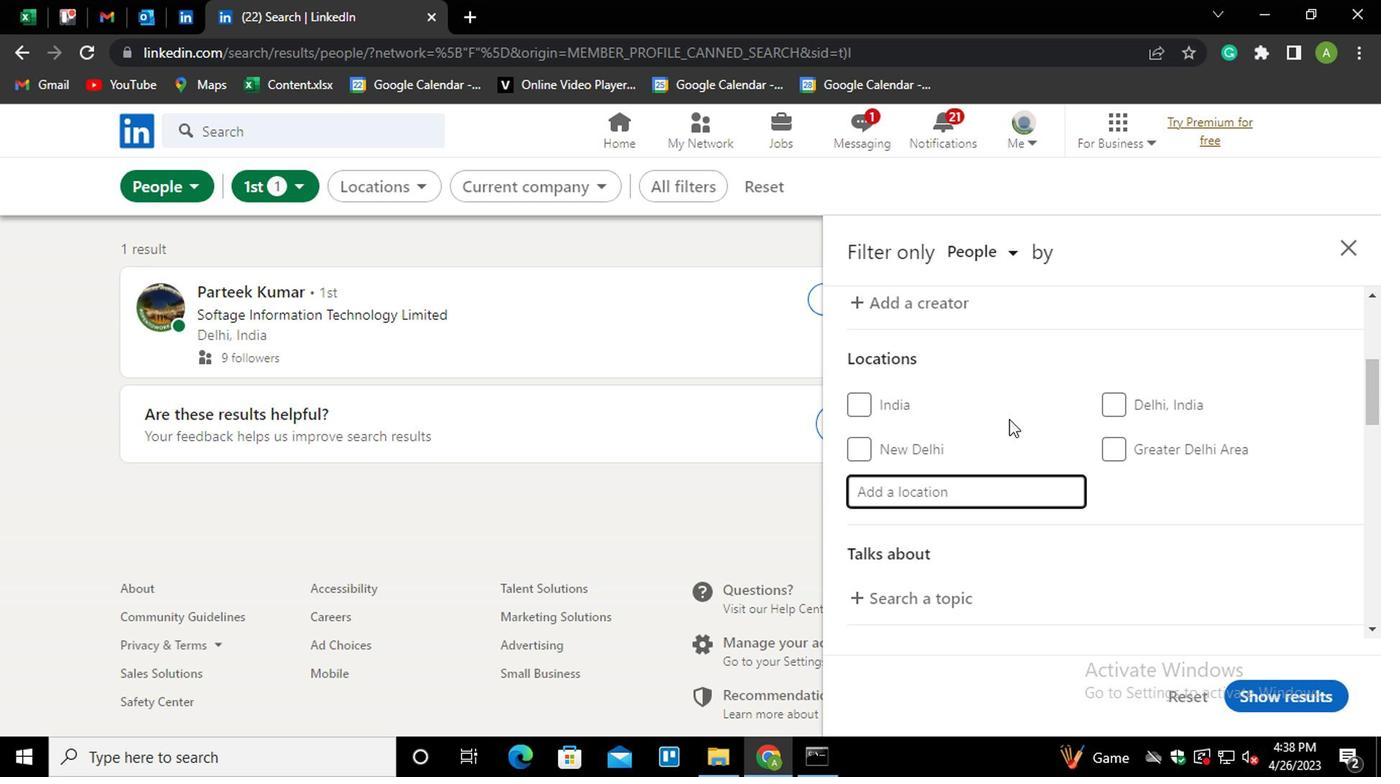 
Action: Mouse moved to (1079, 415)
Screenshot: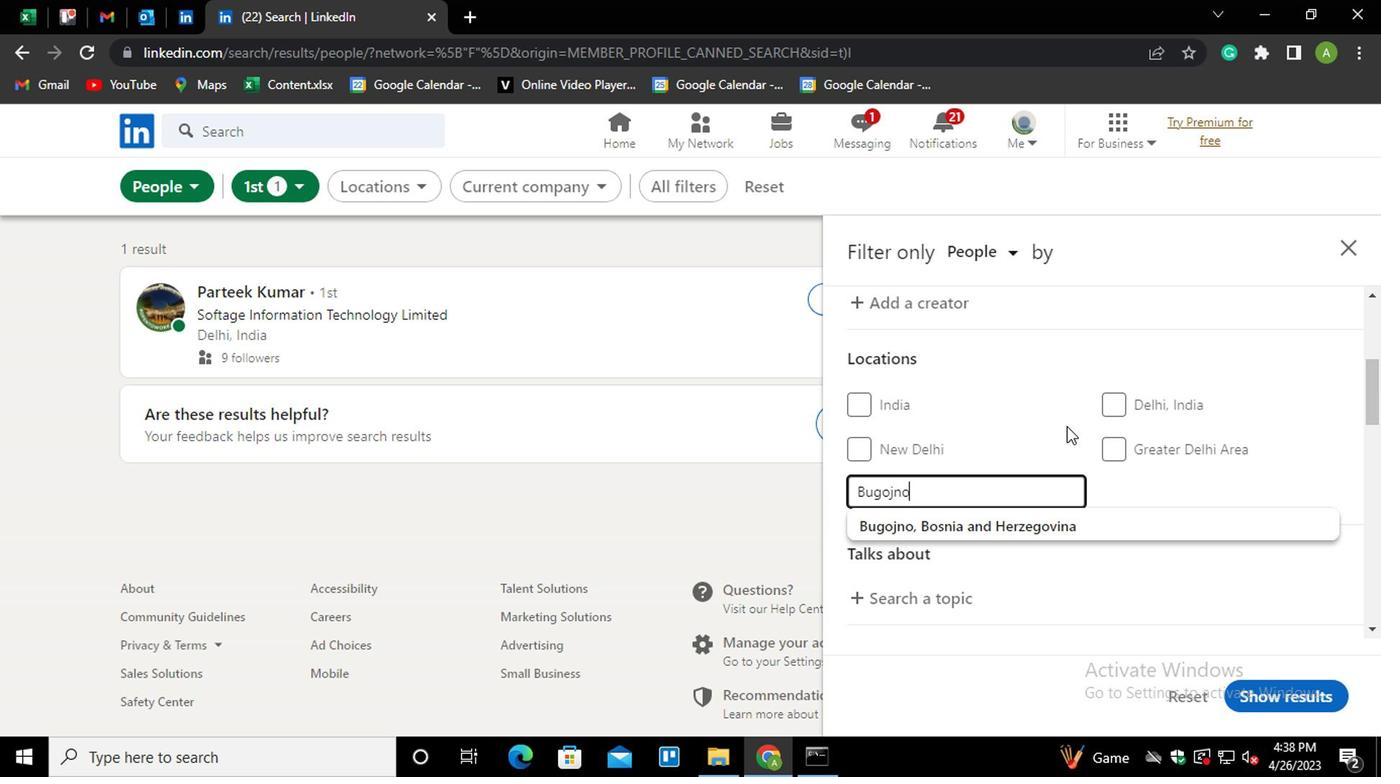 
Action: Key pressed <Key.down><Key.enter>
Screenshot: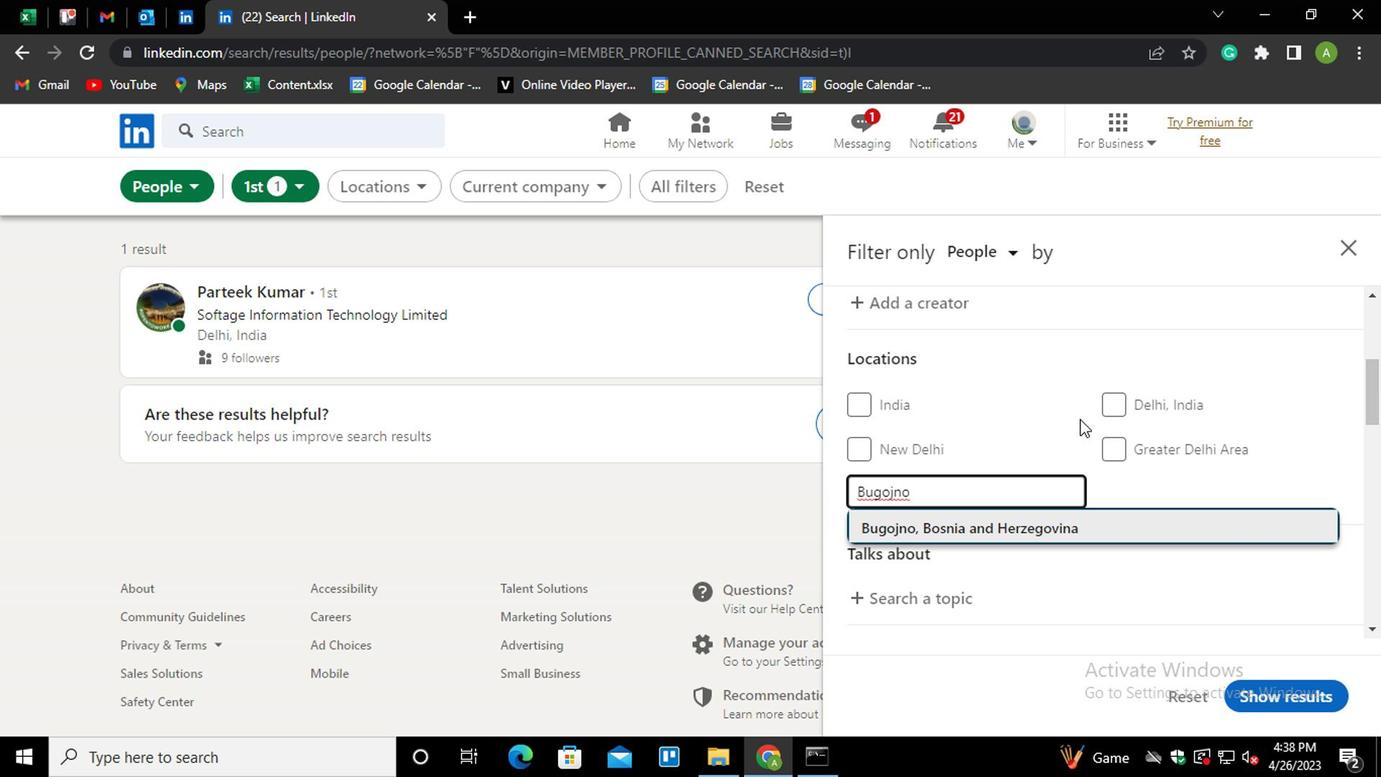 
Action: Mouse moved to (979, 502)
Screenshot: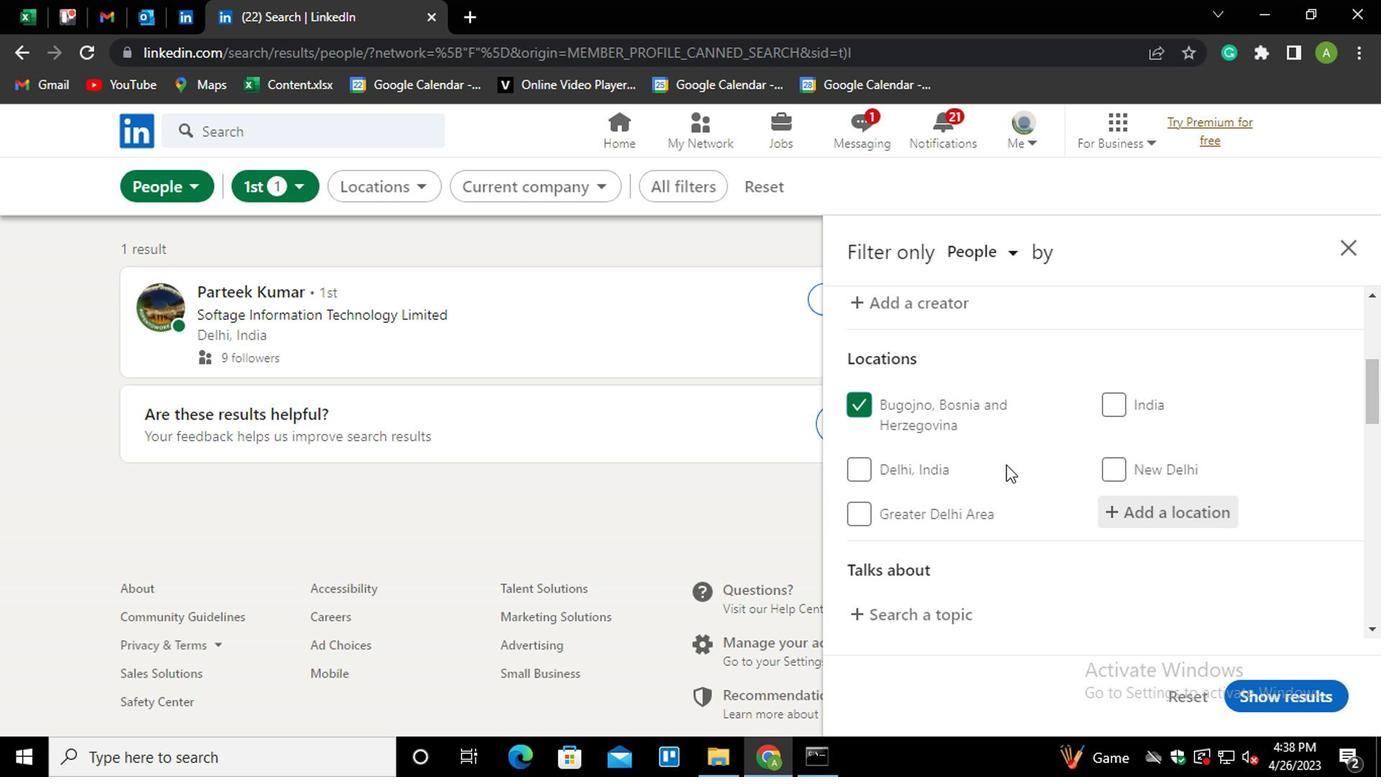 
Action: Mouse scrolled (979, 502) with delta (0, 0)
Screenshot: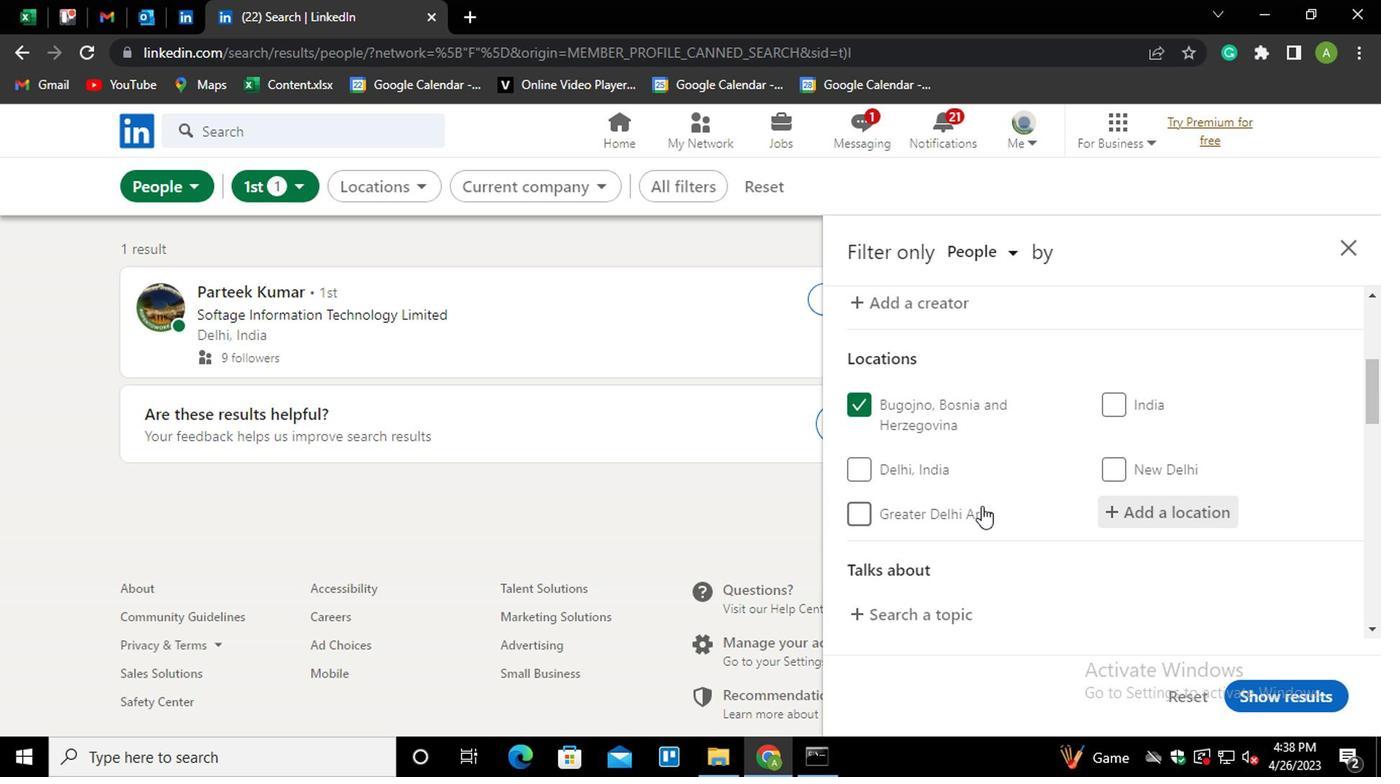 
Action: Mouse scrolled (979, 502) with delta (0, 0)
Screenshot: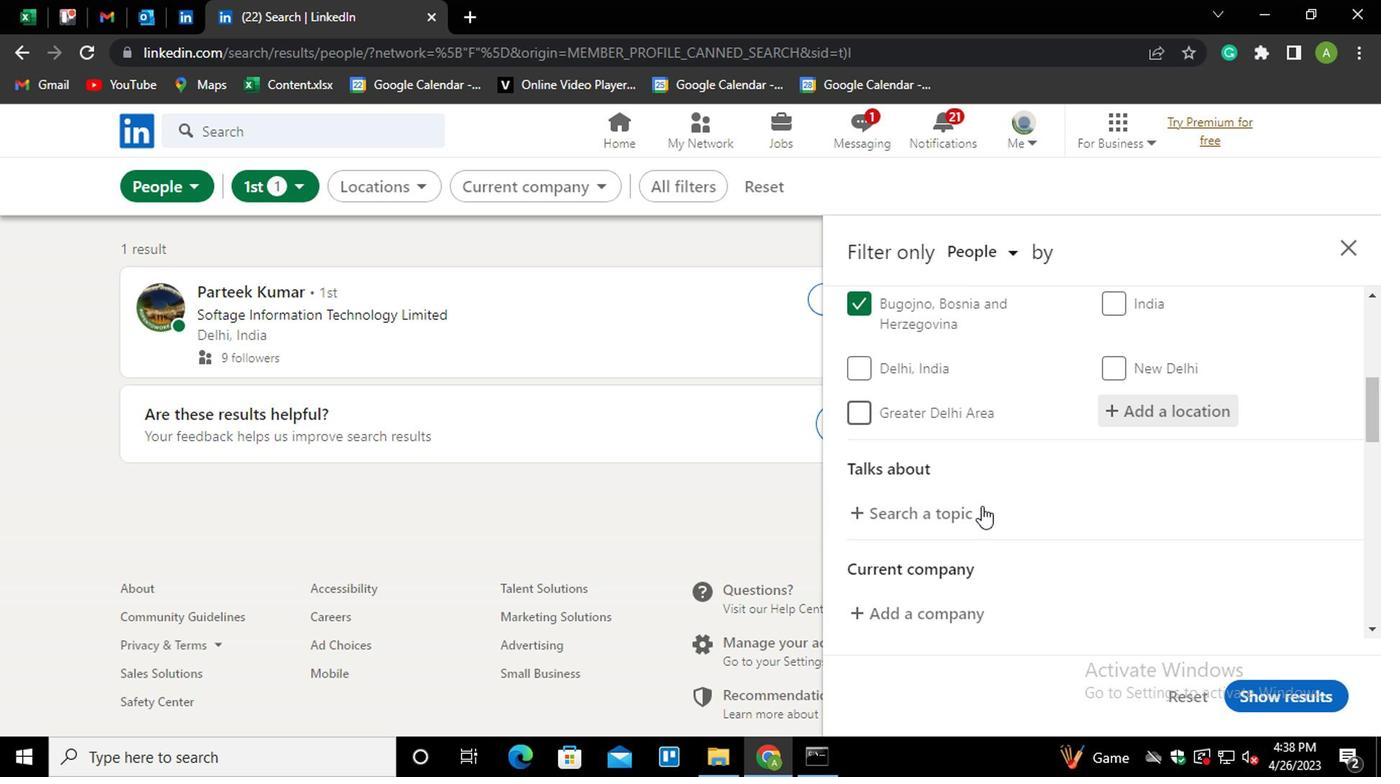 
Action: Mouse moved to (938, 409)
Screenshot: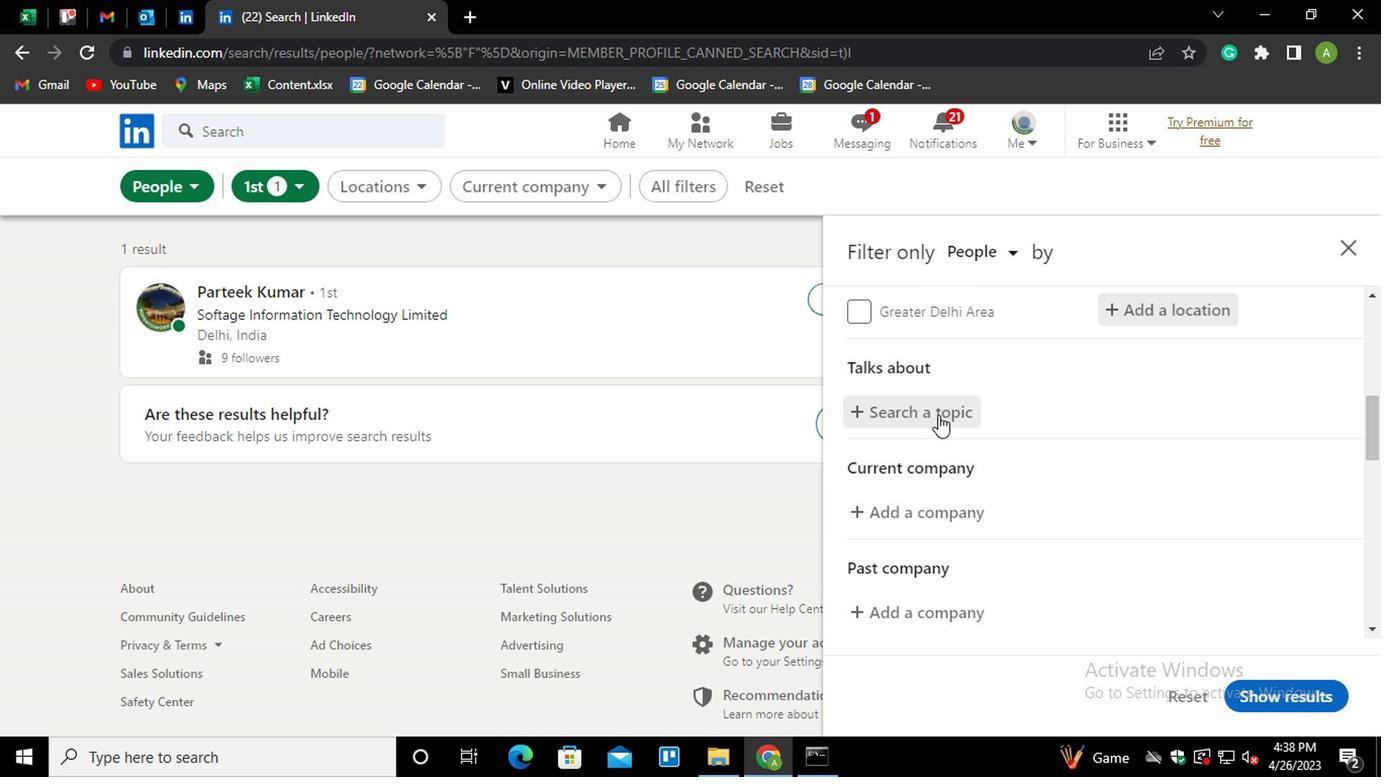 
Action: Mouse pressed left at (938, 409)
Screenshot: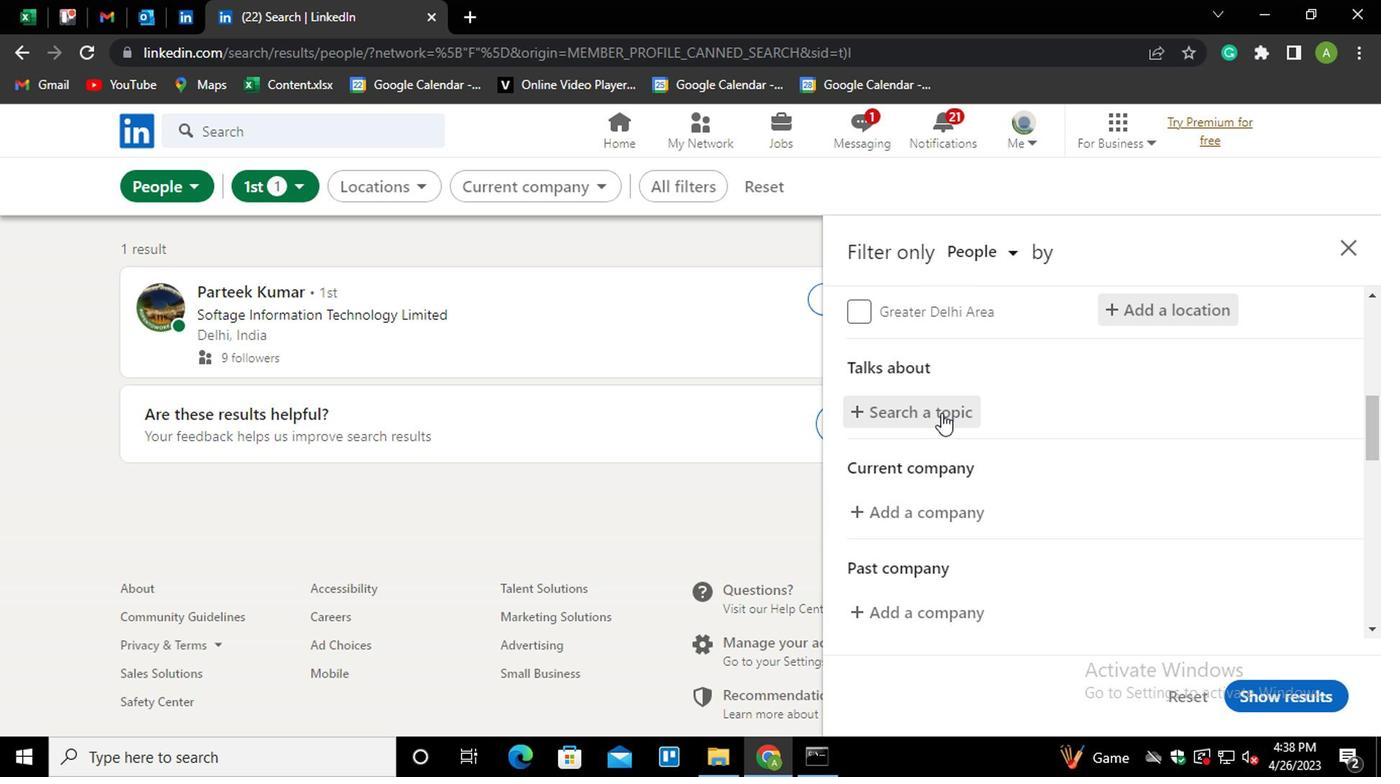 
Action: Key pressed <Key.shift>#PURPOSE
Screenshot: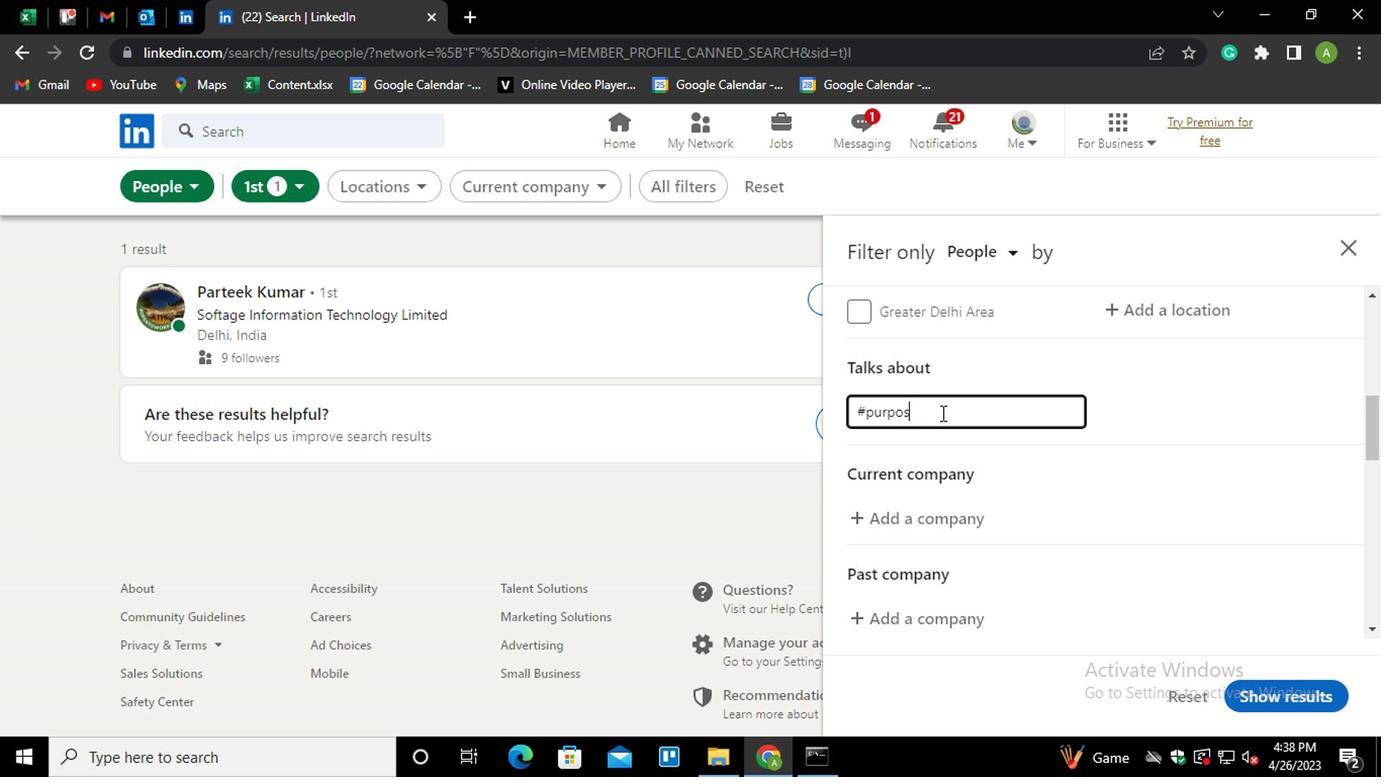 
Action: Mouse moved to (1236, 375)
Screenshot: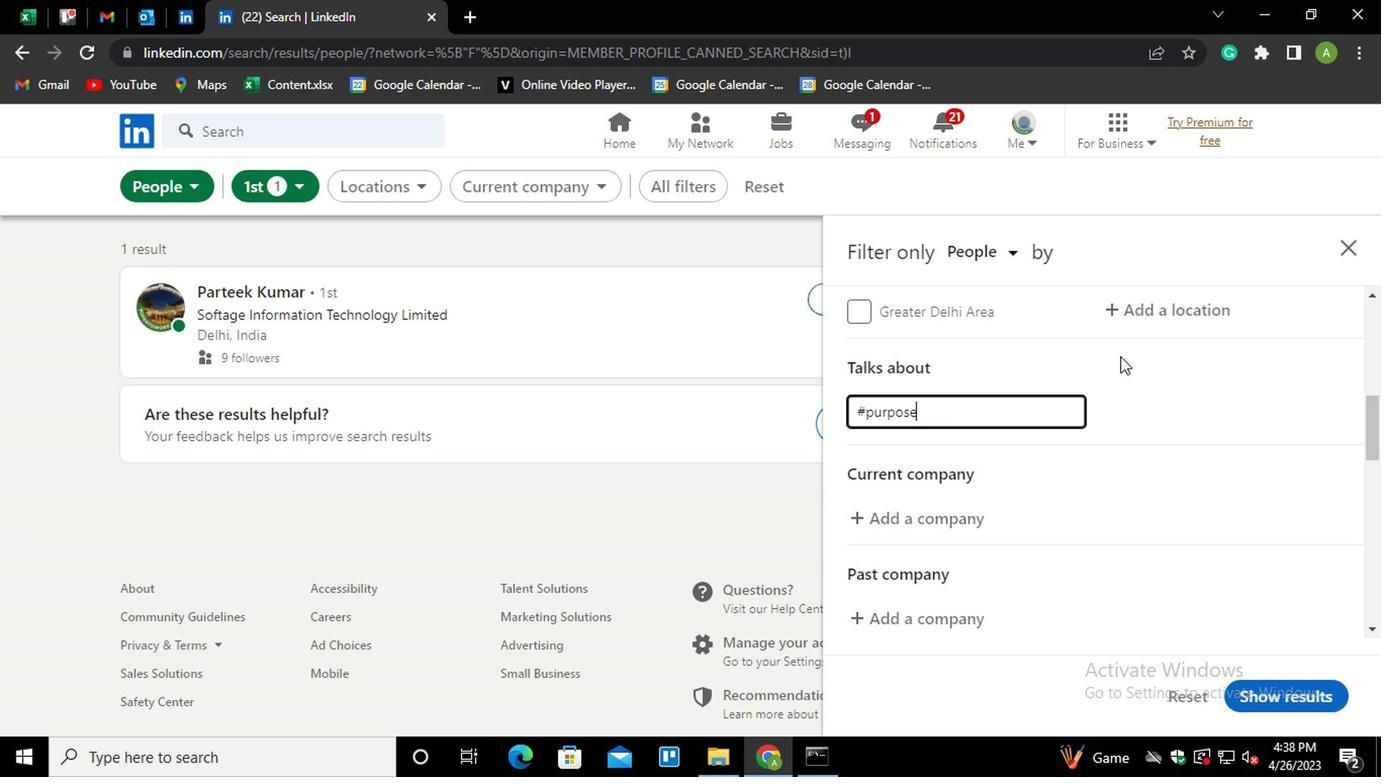 
Action: Mouse pressed left at (1236, 375)
Screenshot: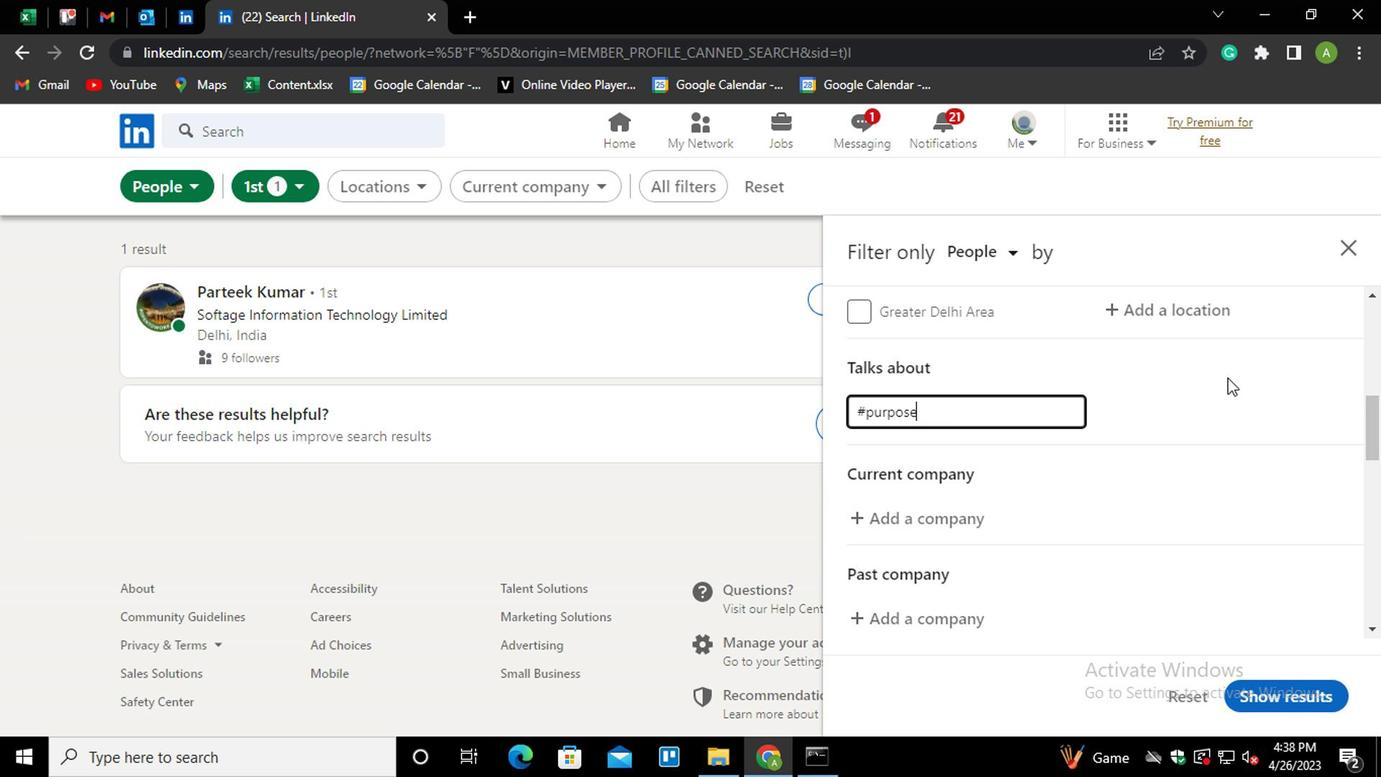 
Action: Mouse moved to (1201, 399)
Screenshot: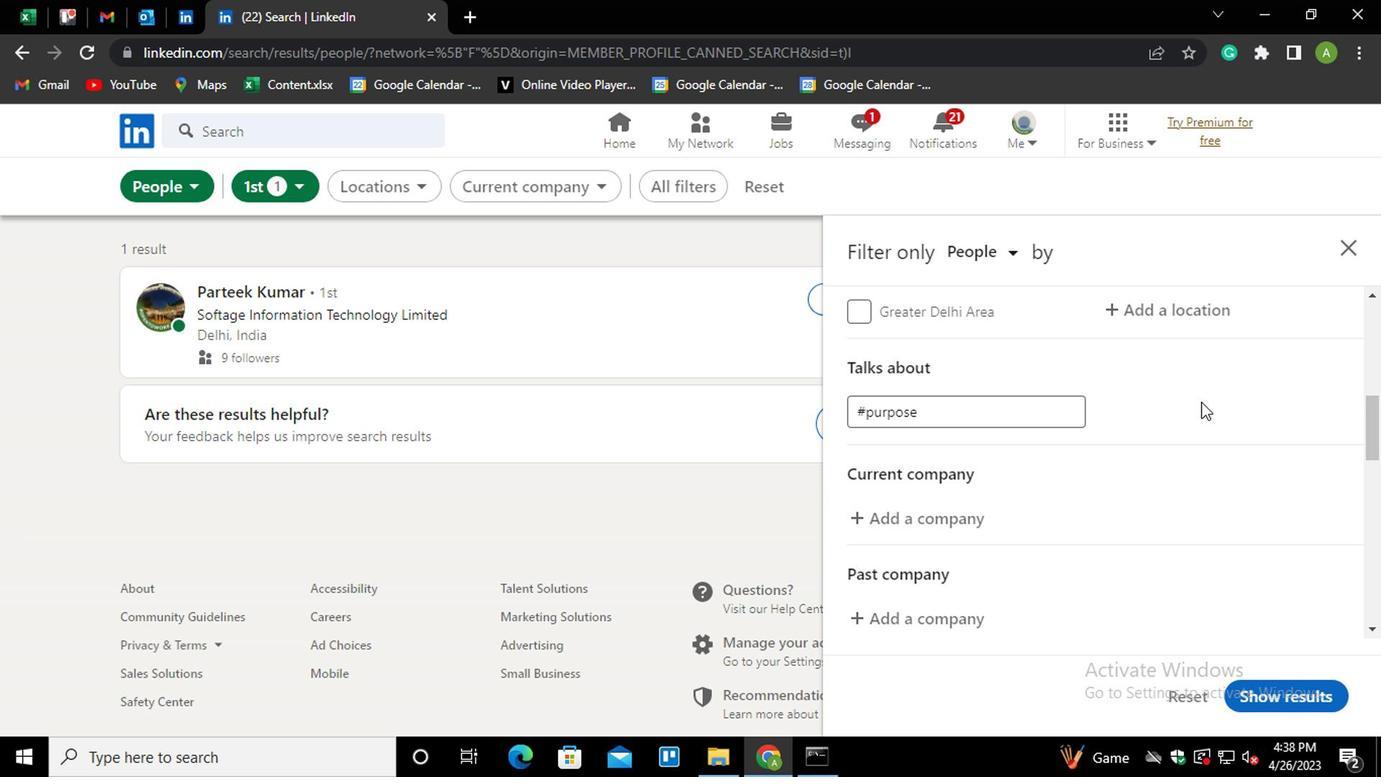 
Action: Mouse scrolled (1201, 397) with delta (0, -1)
Screenshot: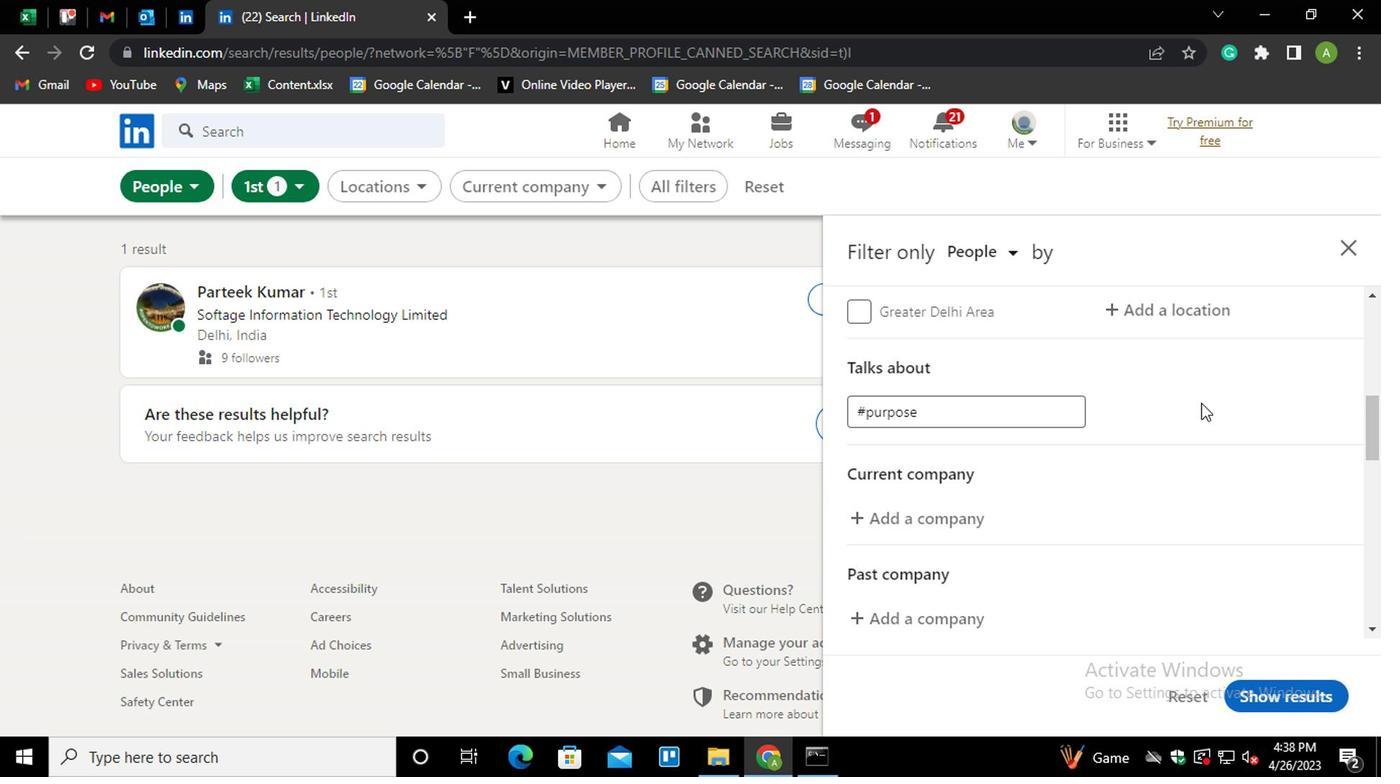 
Action: Mouse moved to (869, 428)
Screenshot: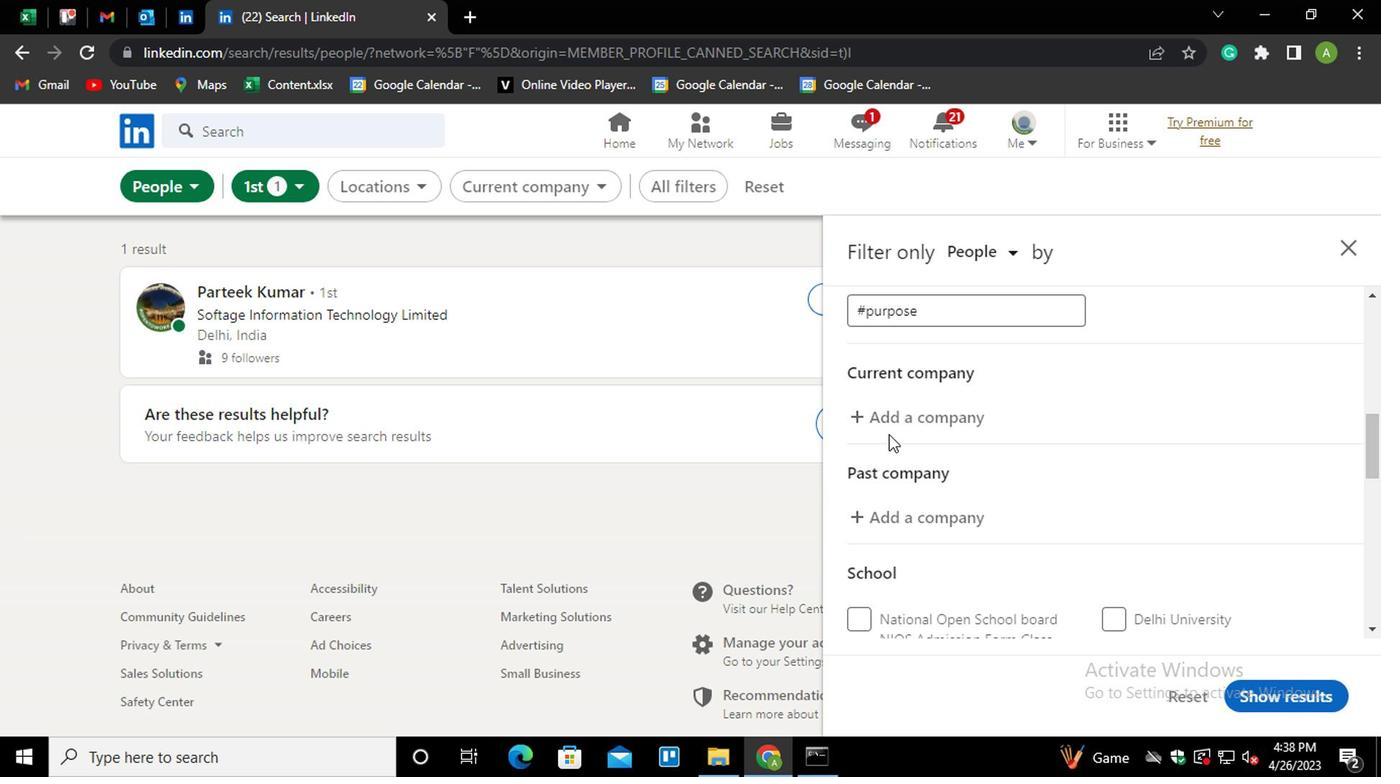 
Action: Mouse scrolled (869, 427) with delta (0, -1)
Screenshot: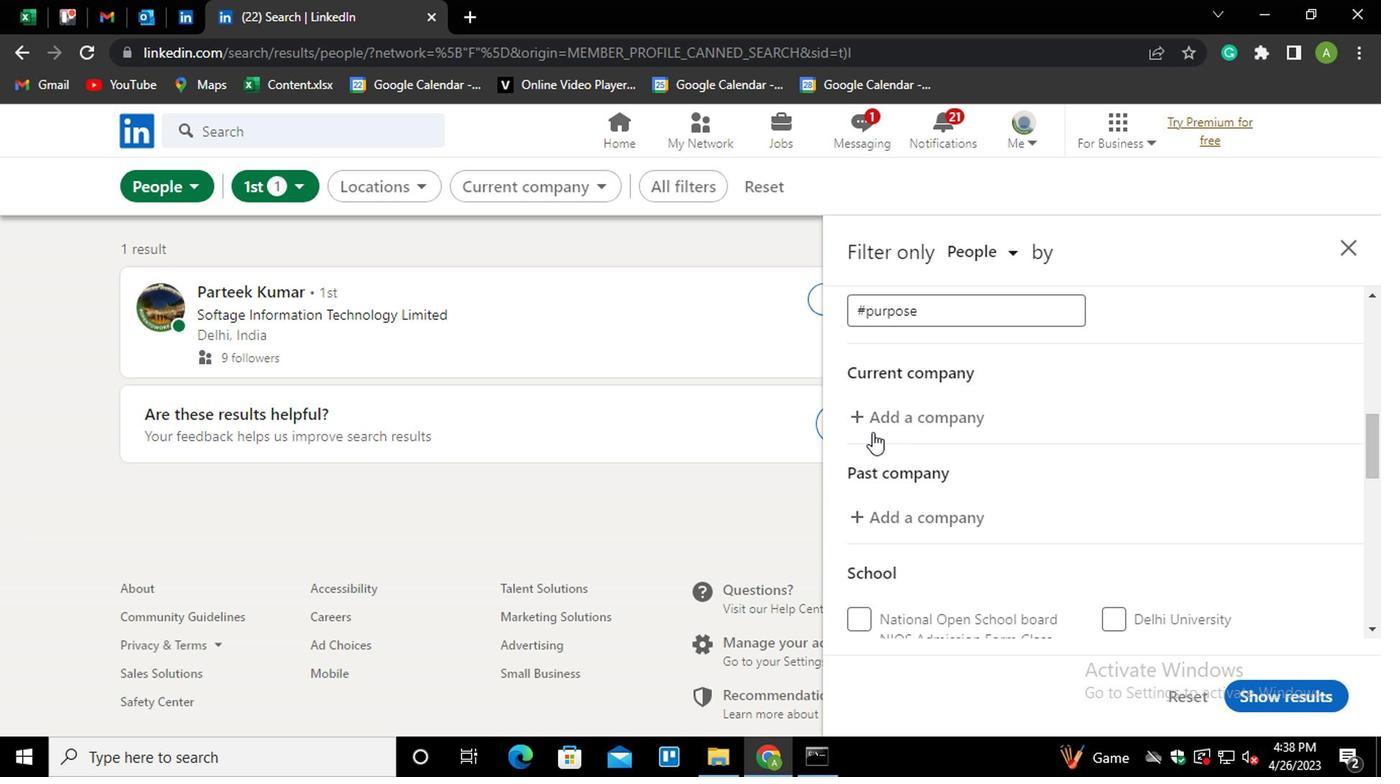 
Action: Mouse moved to (913, 320)
Screenshot: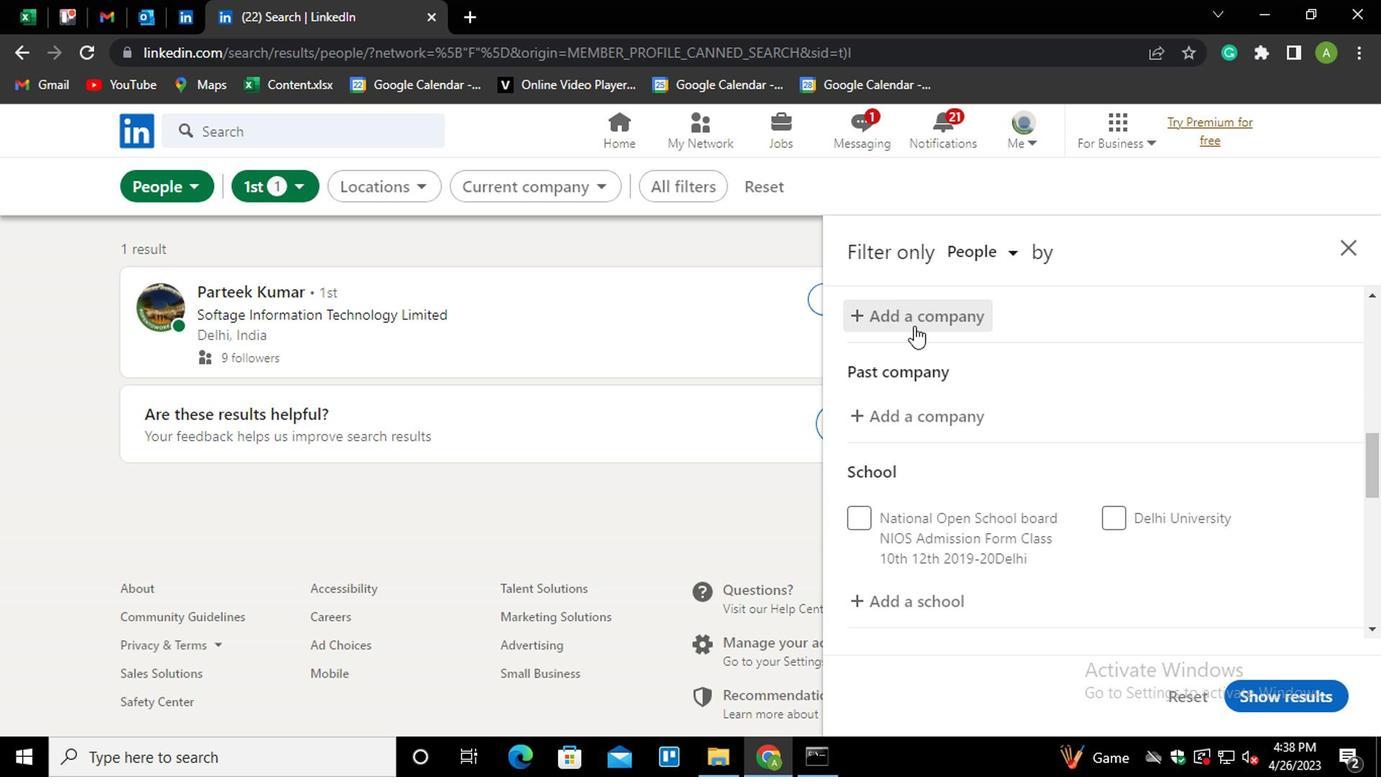
Action: Mouse pressed left at (913, 320)
Screenshot: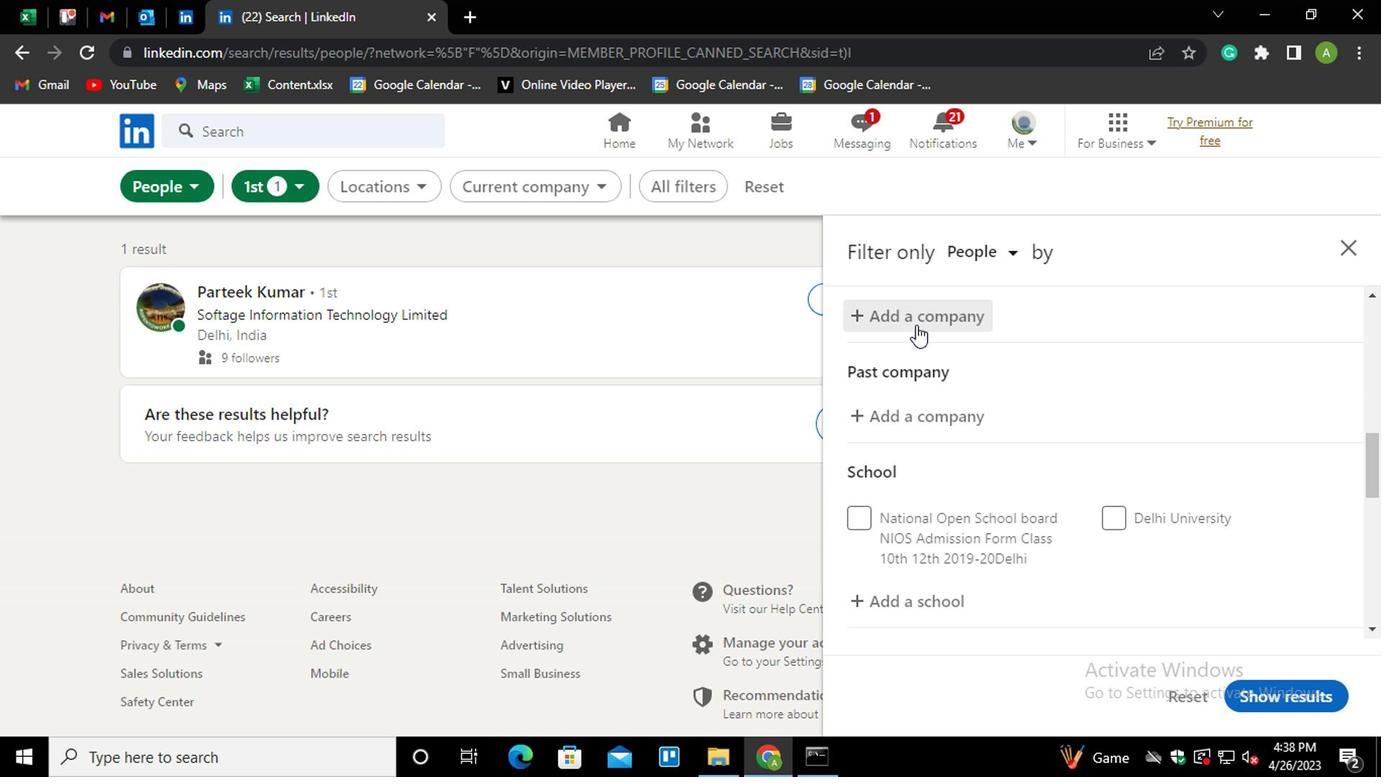 
Action: Key pressed <Key.shift_r>MINDFI<Key.down><Key.down><Key.down><Key.enter>
Screenshot: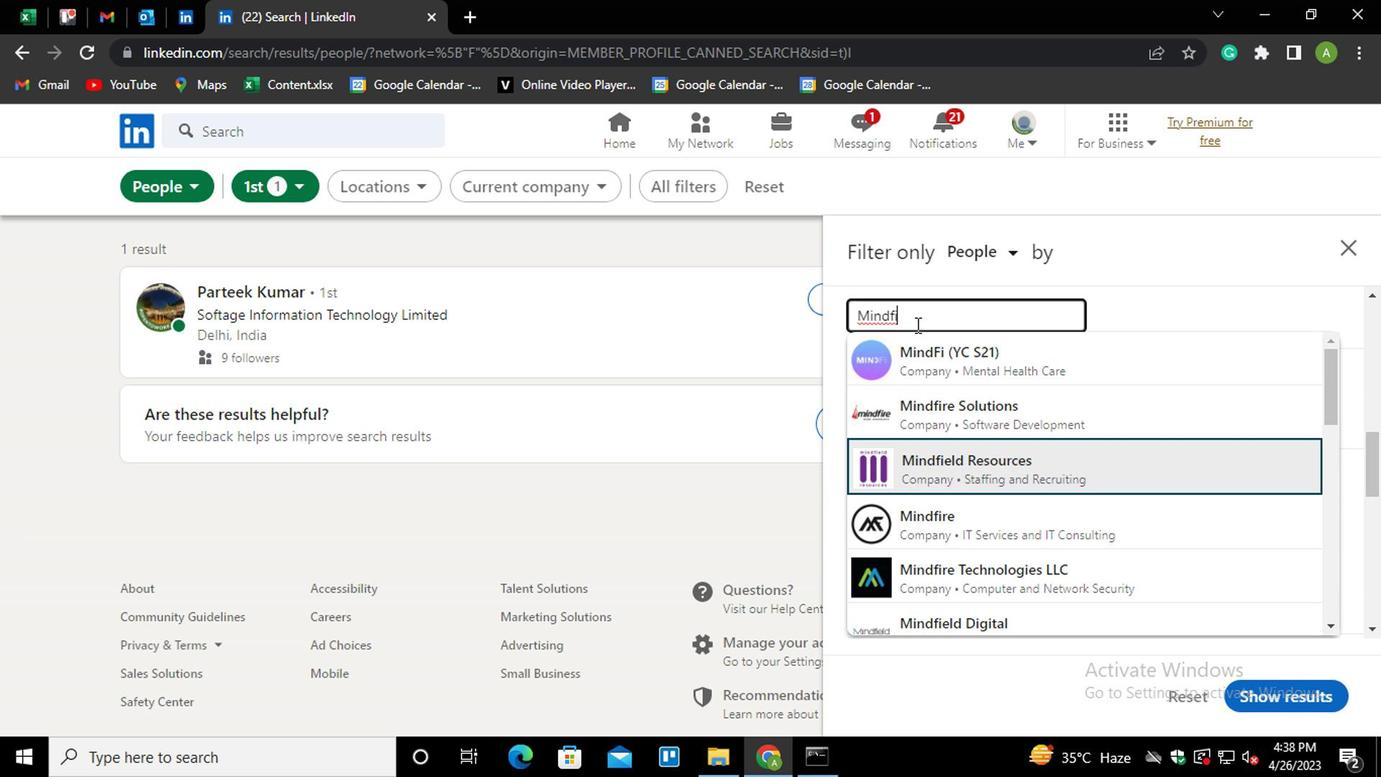 
Action: Mouse moved to (970, 446)
Screenshot: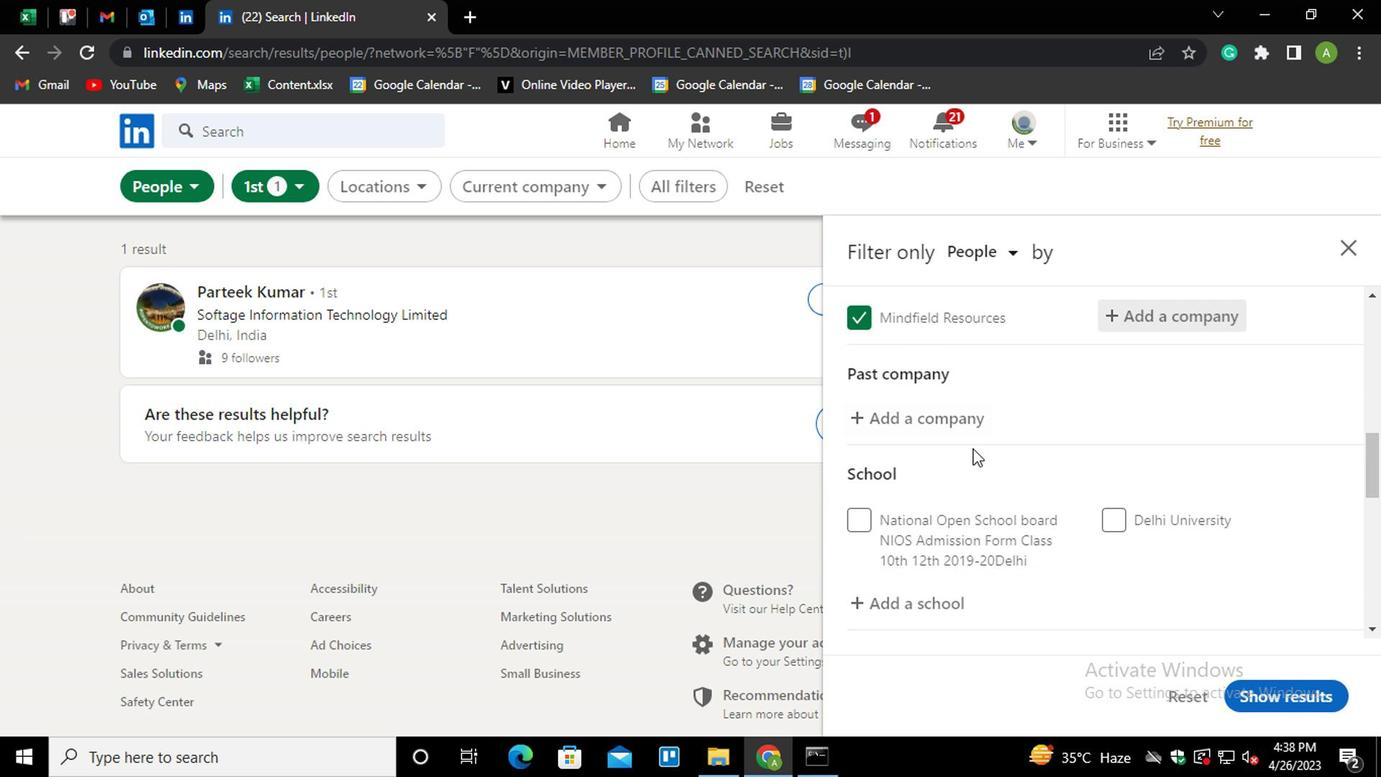 
Action: Mouse scrolled (970, 446) with delta (0, 0)
Screenshot: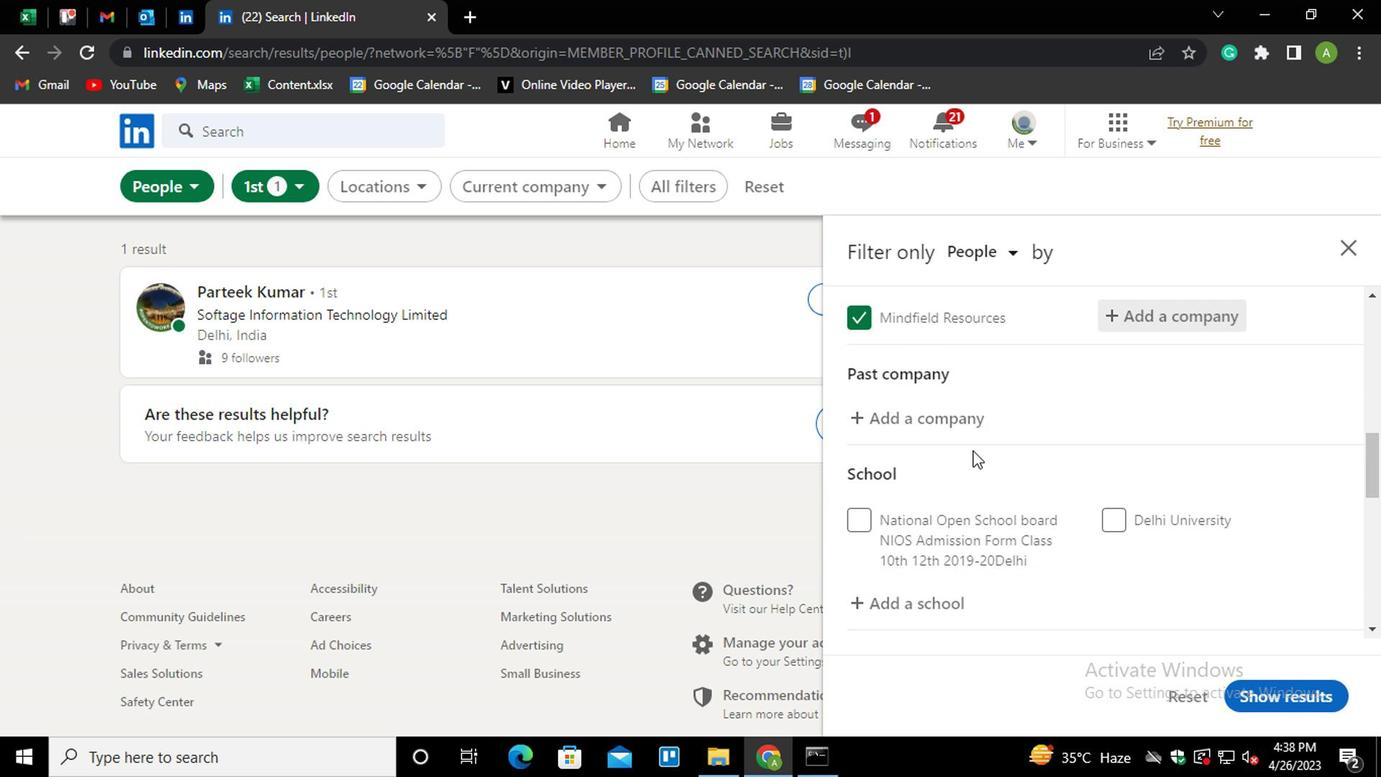 
Action: Mouse scrolled (970, 446) with delta (0, 0)
Screenshot: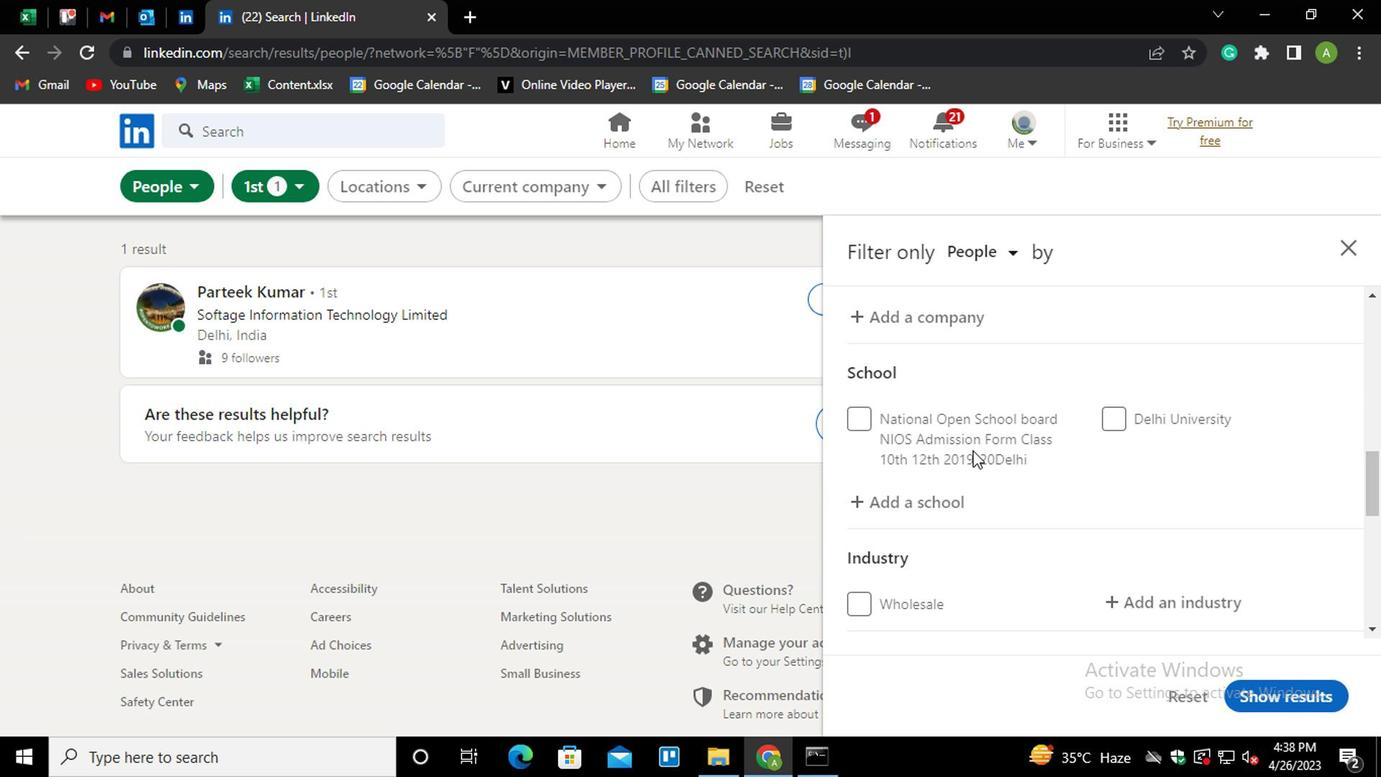 
Action: Mouse moved to (932, 393)
Screenshot: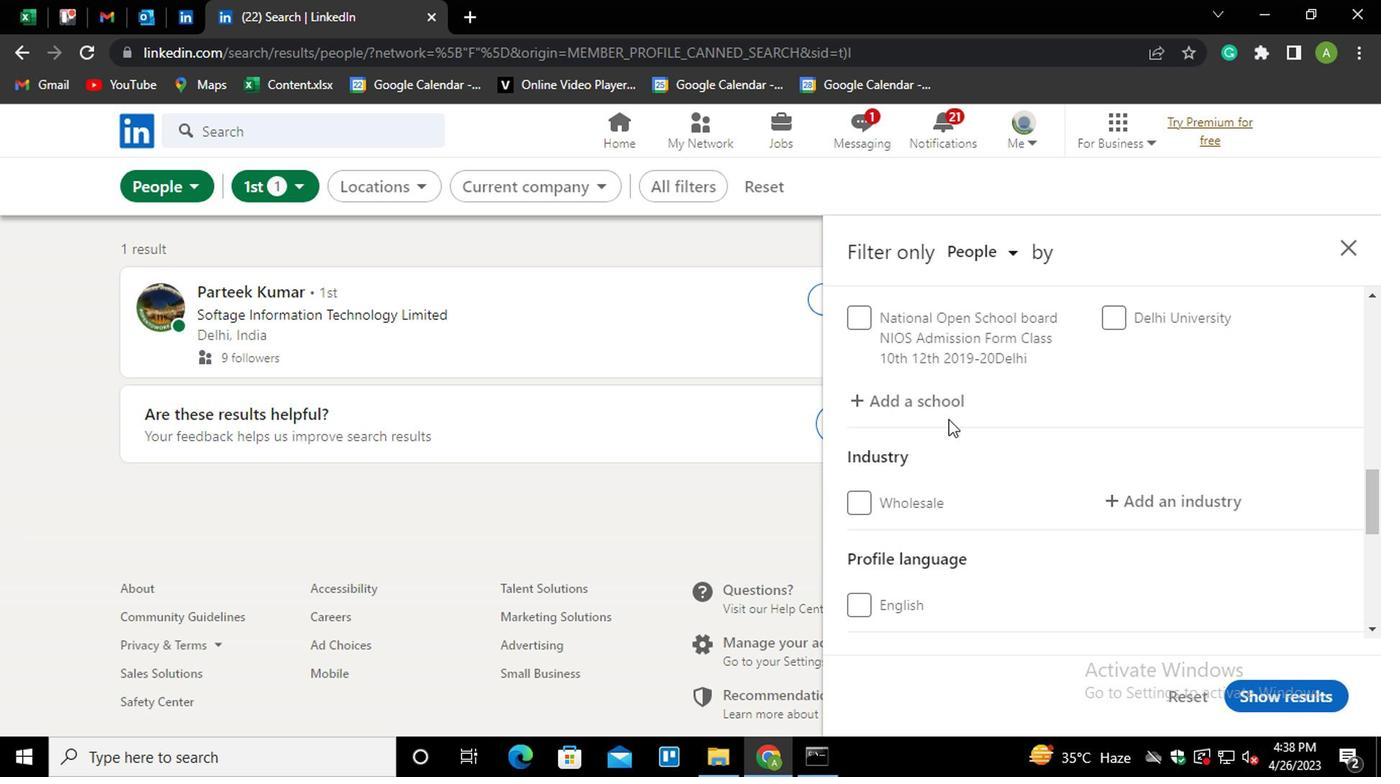 
Action: Mouse pressed left at (932, 393)
Screenshot: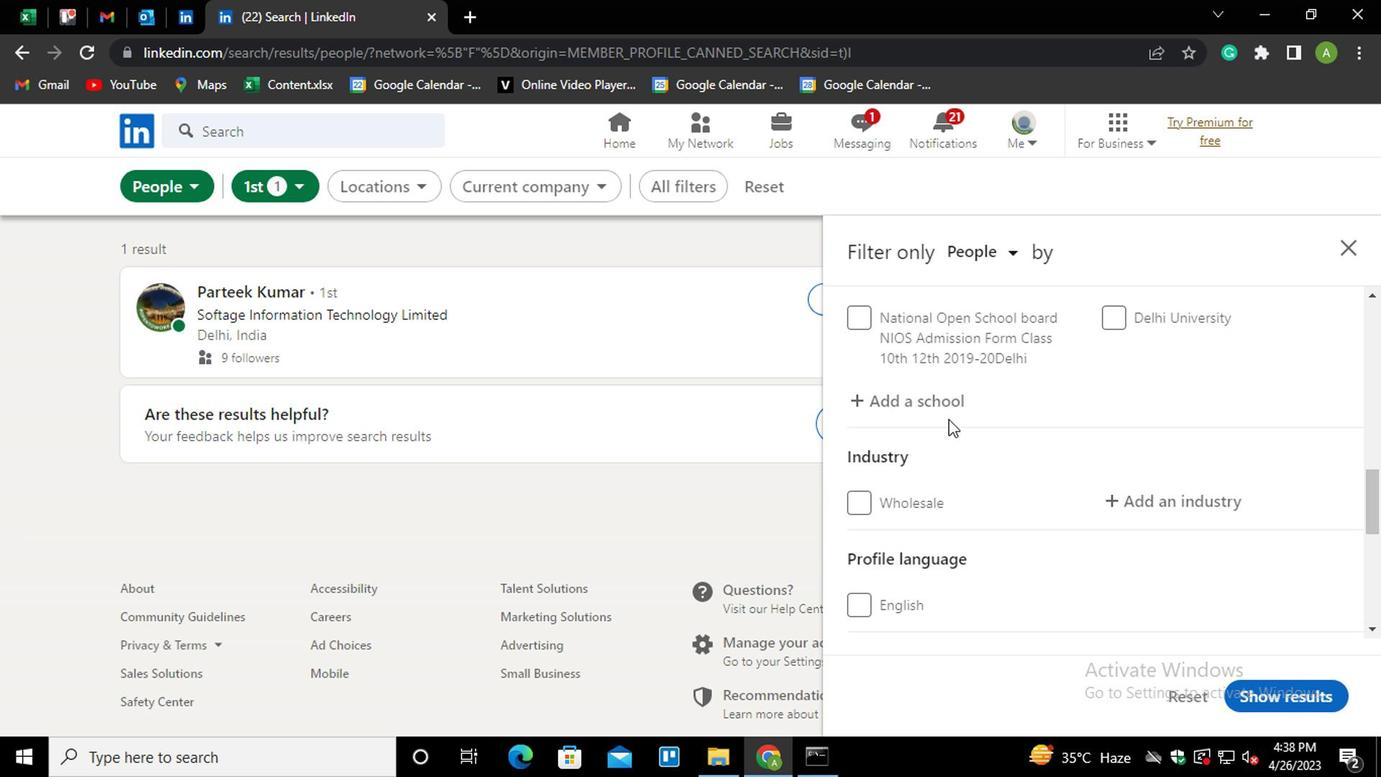 
Action: Mouse moved to (948, 399)
Screenshot: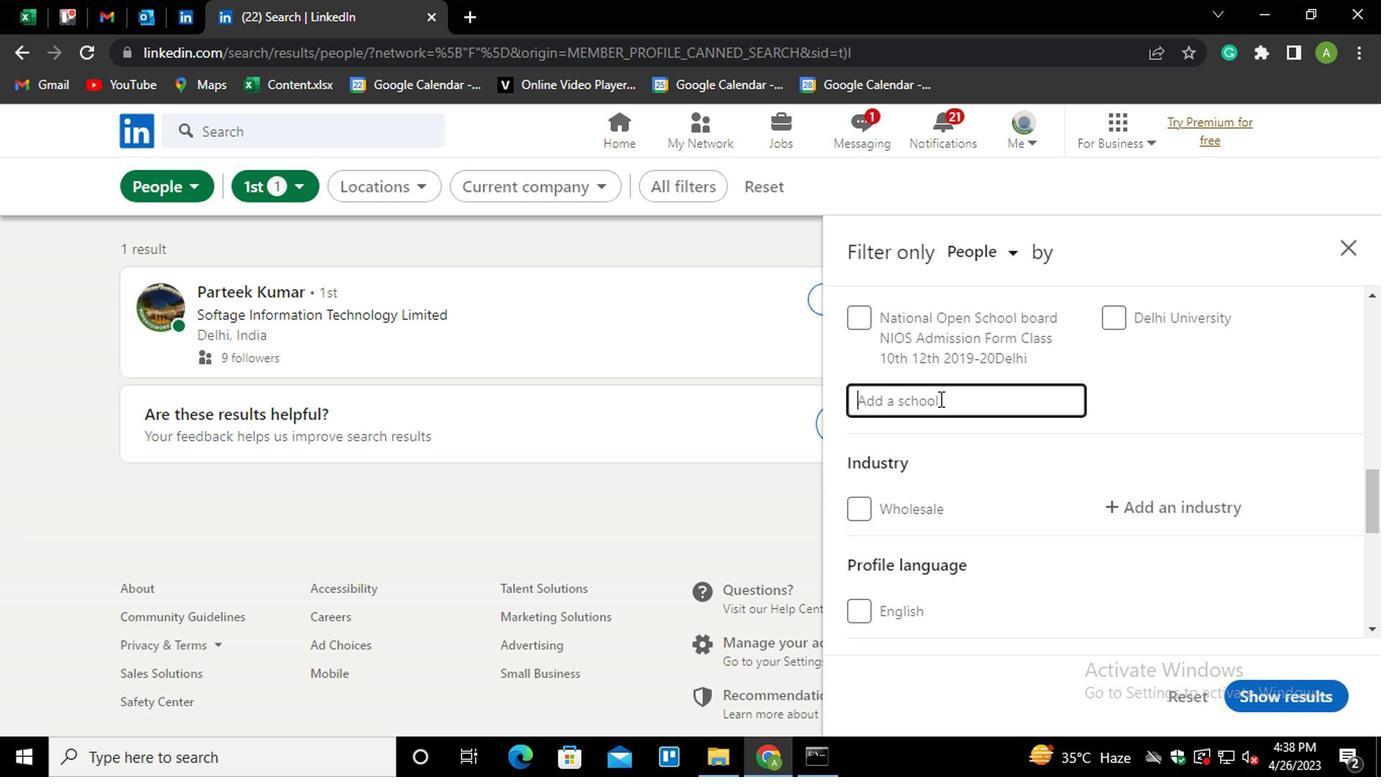 
Action: Mouse pressed left at (948, 399)
Screenshot: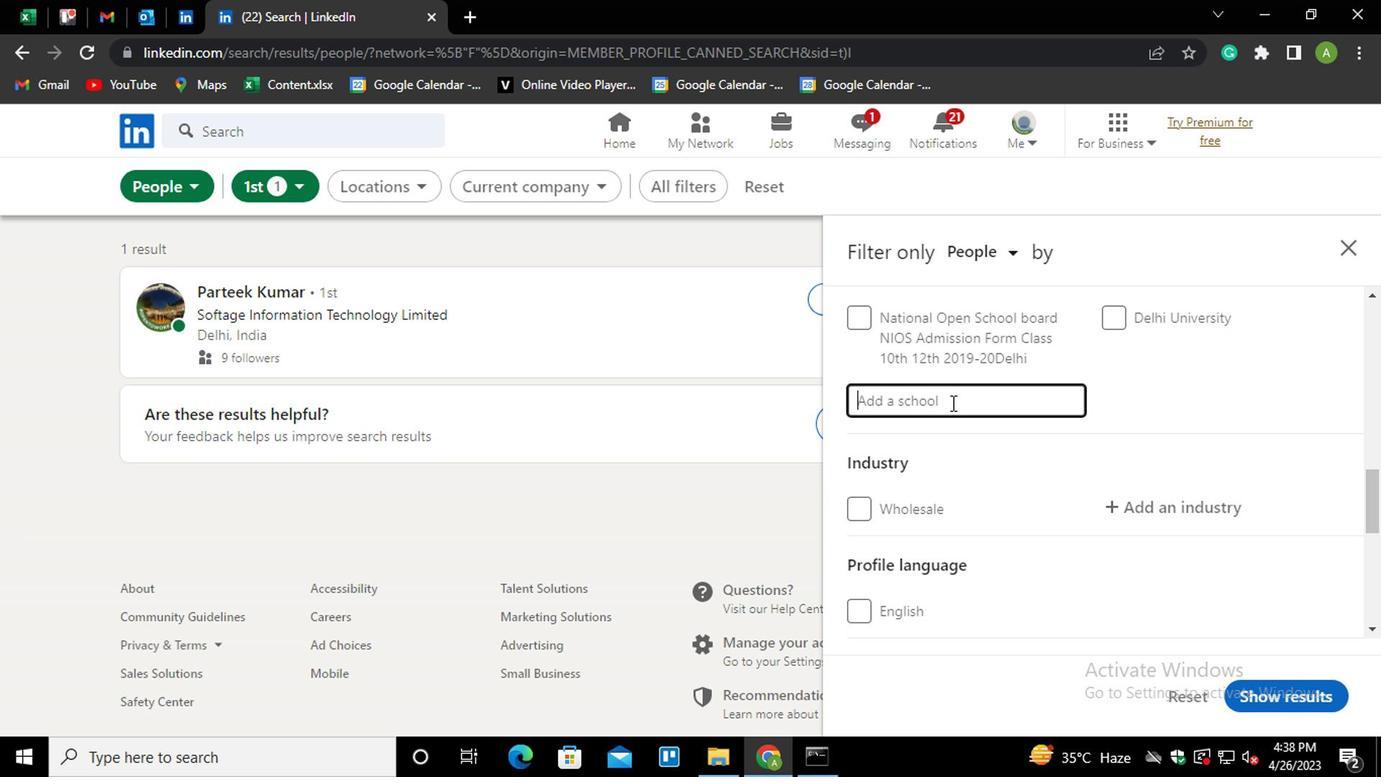 
Action: Key pressed <Key.shift>QUEST<Key.space><Key.down><Key.down><Key.up><Key.up><Key.down><Key.down><Key.up><Key.enter>
Screenshot: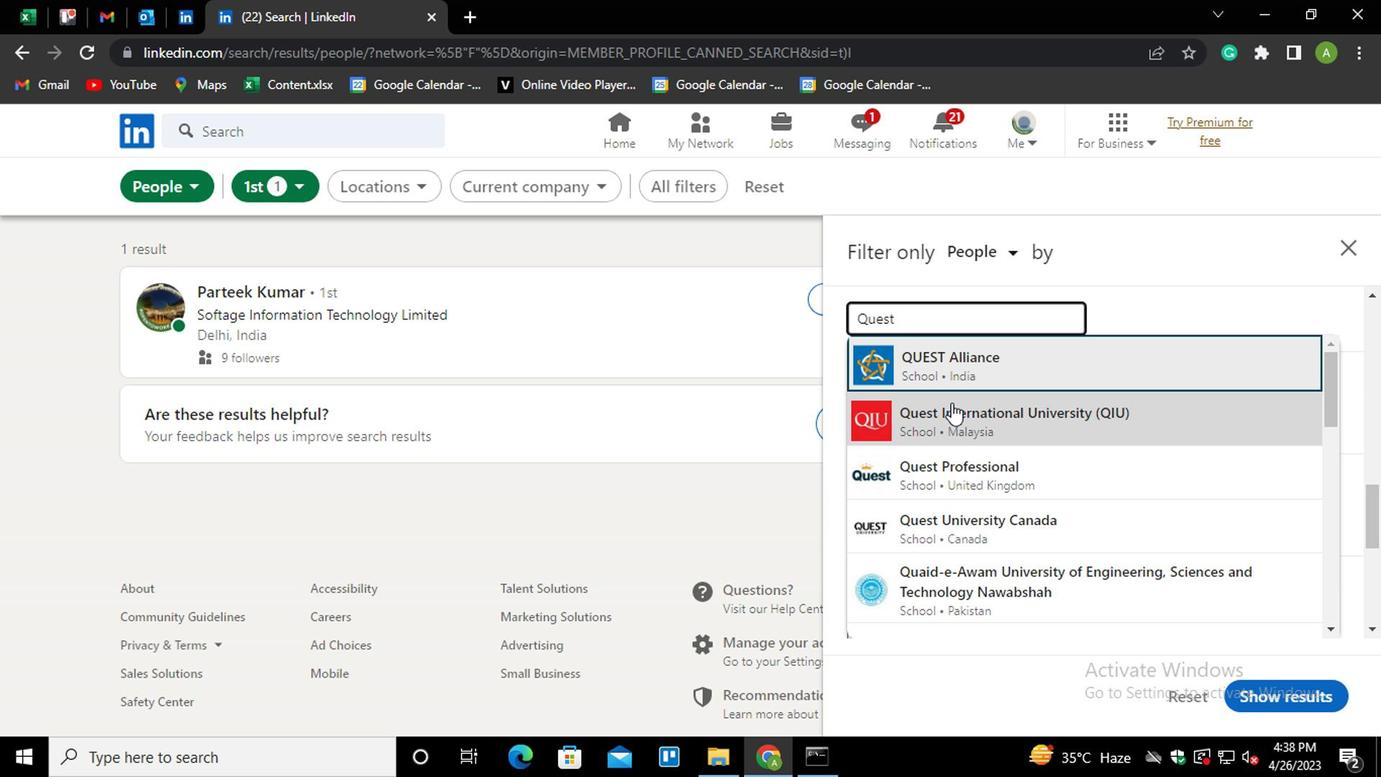 
Action: Mouse moved to (989, 435)
Screenshot: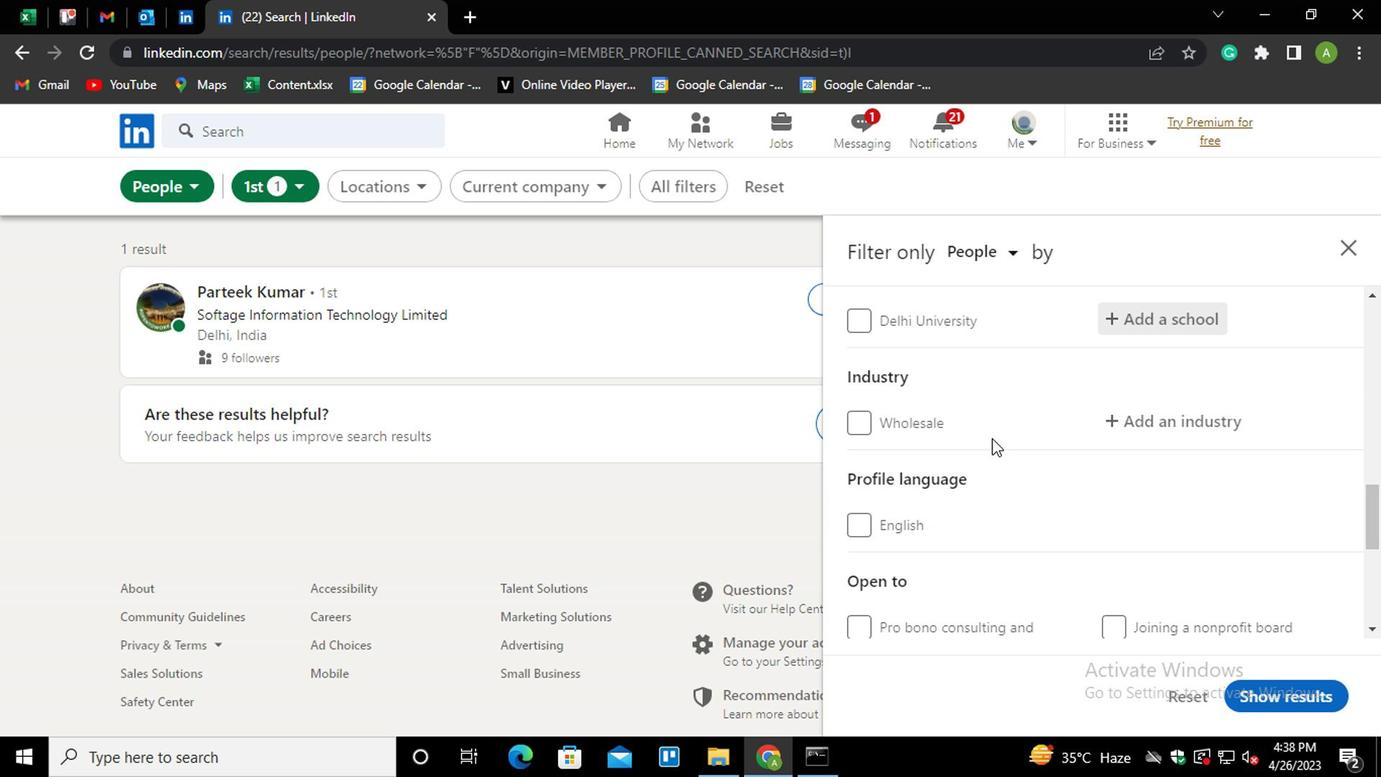 
Action: Mouse scrolled (989, 434) with delta (0, -1)
Screenshot: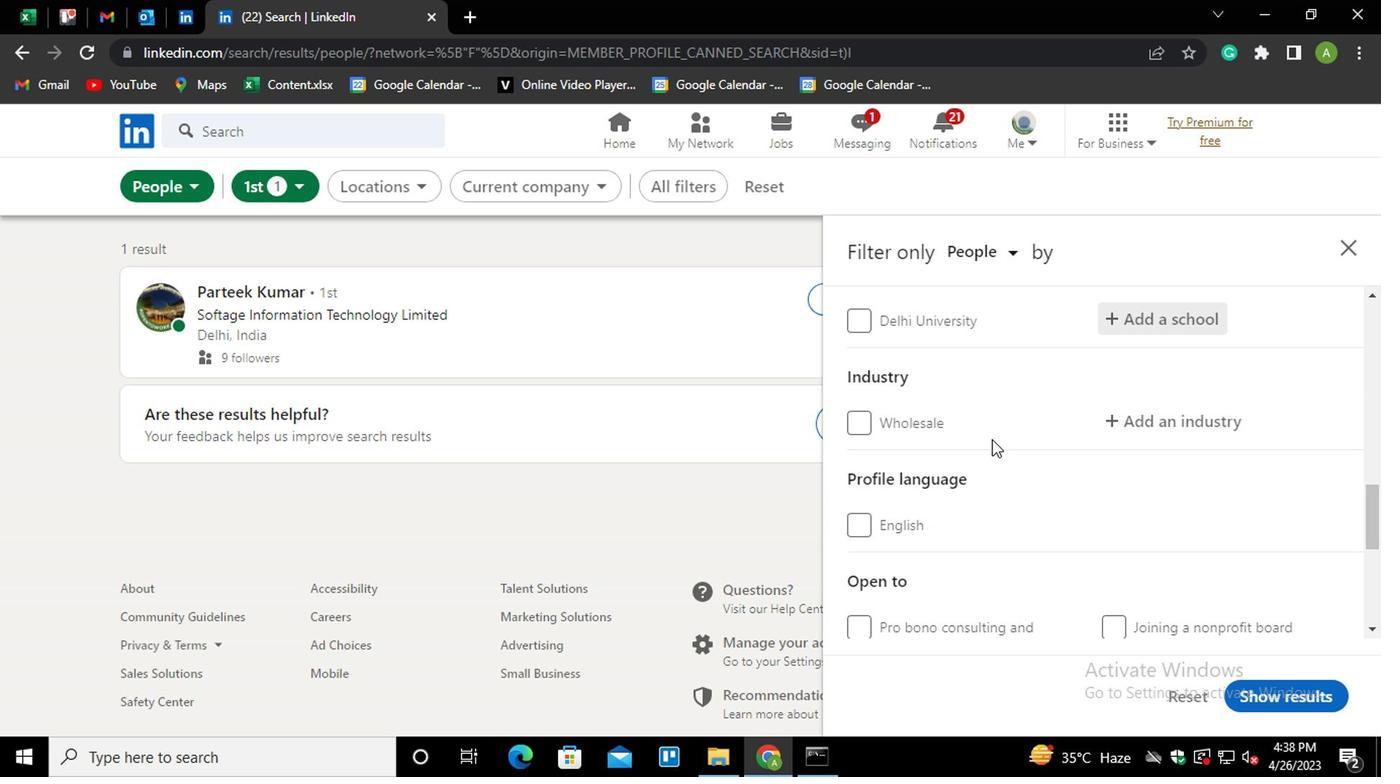 
Action: Mouse moved to (1138, 305)
Screenshot: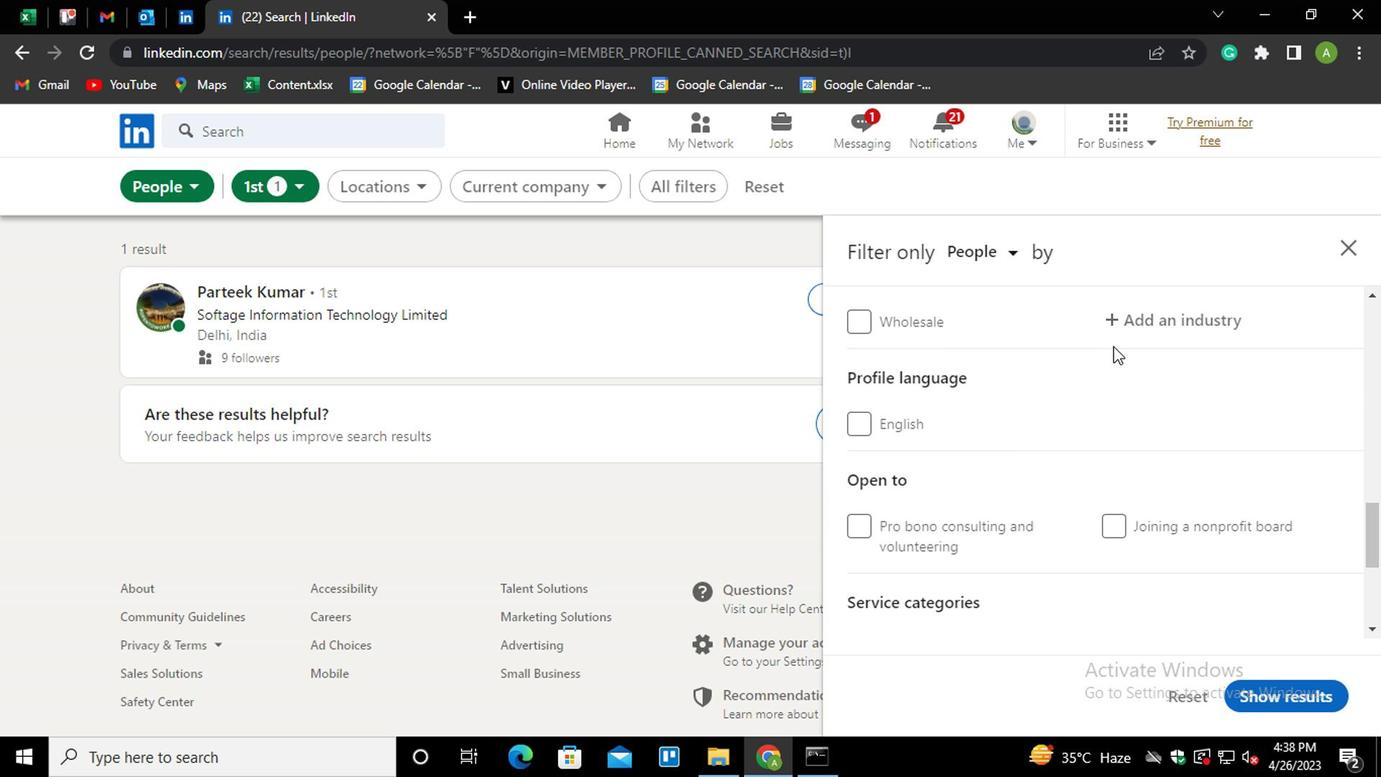 
Action: Mouse pressed left at (1138, 305)
Screenshot: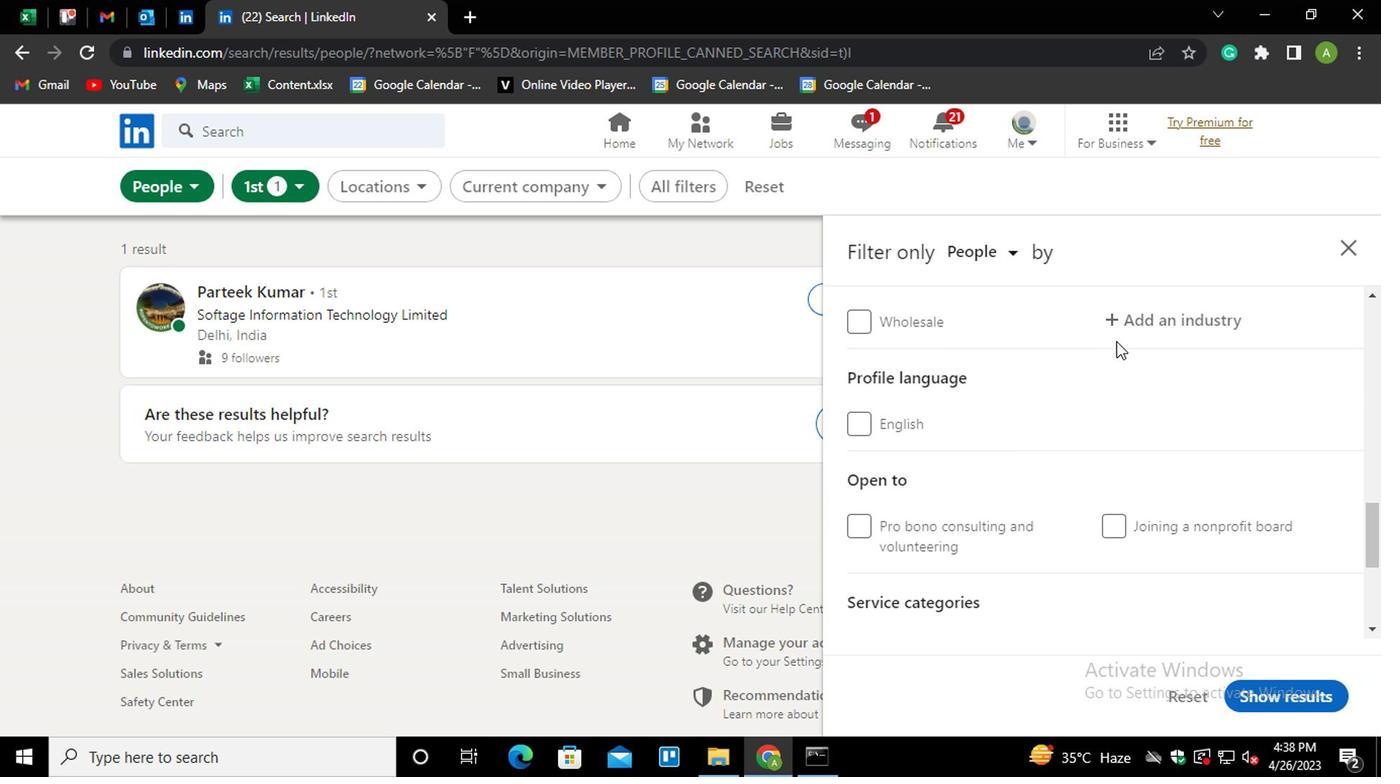 
Action: Mouse moved to (1142, 312)
Screenshot: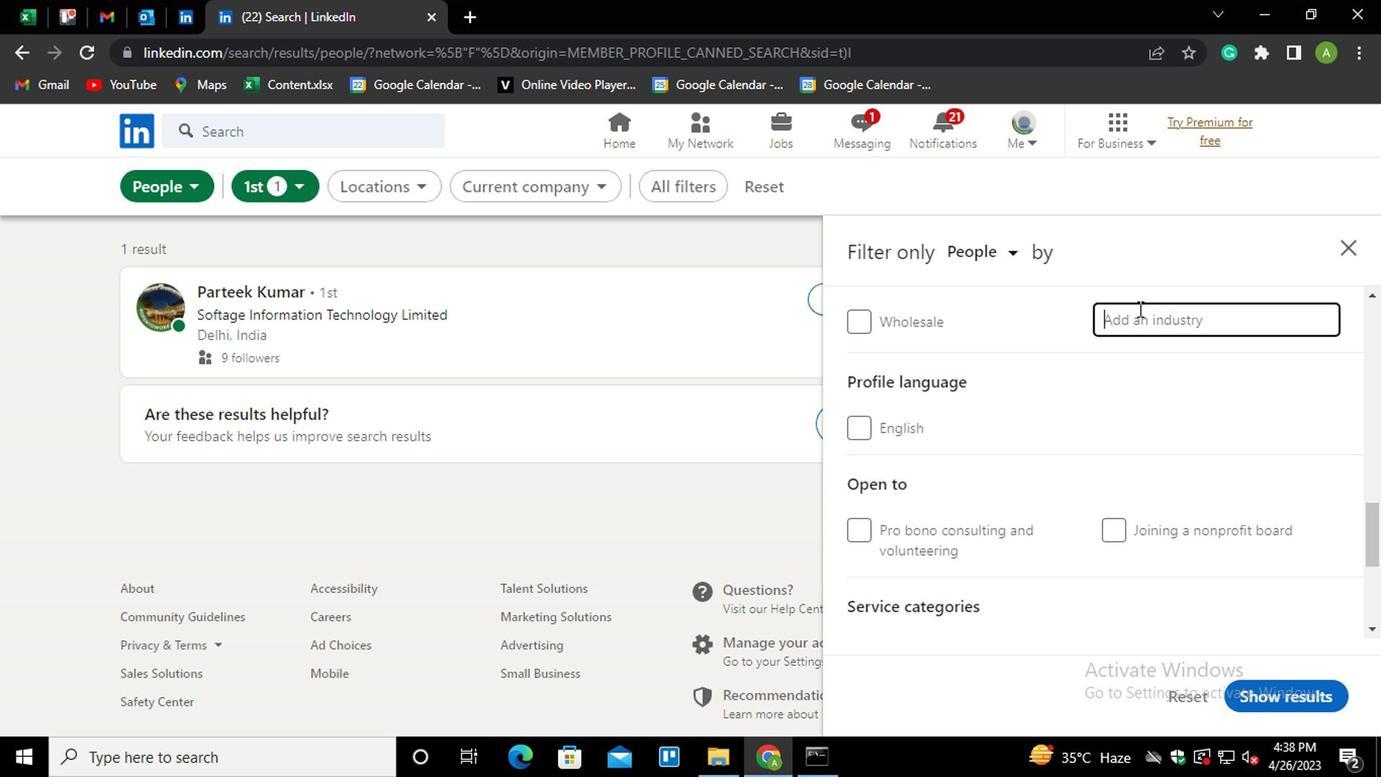 
Action: Mouse pressed left at (1142, 312)
Screenshot: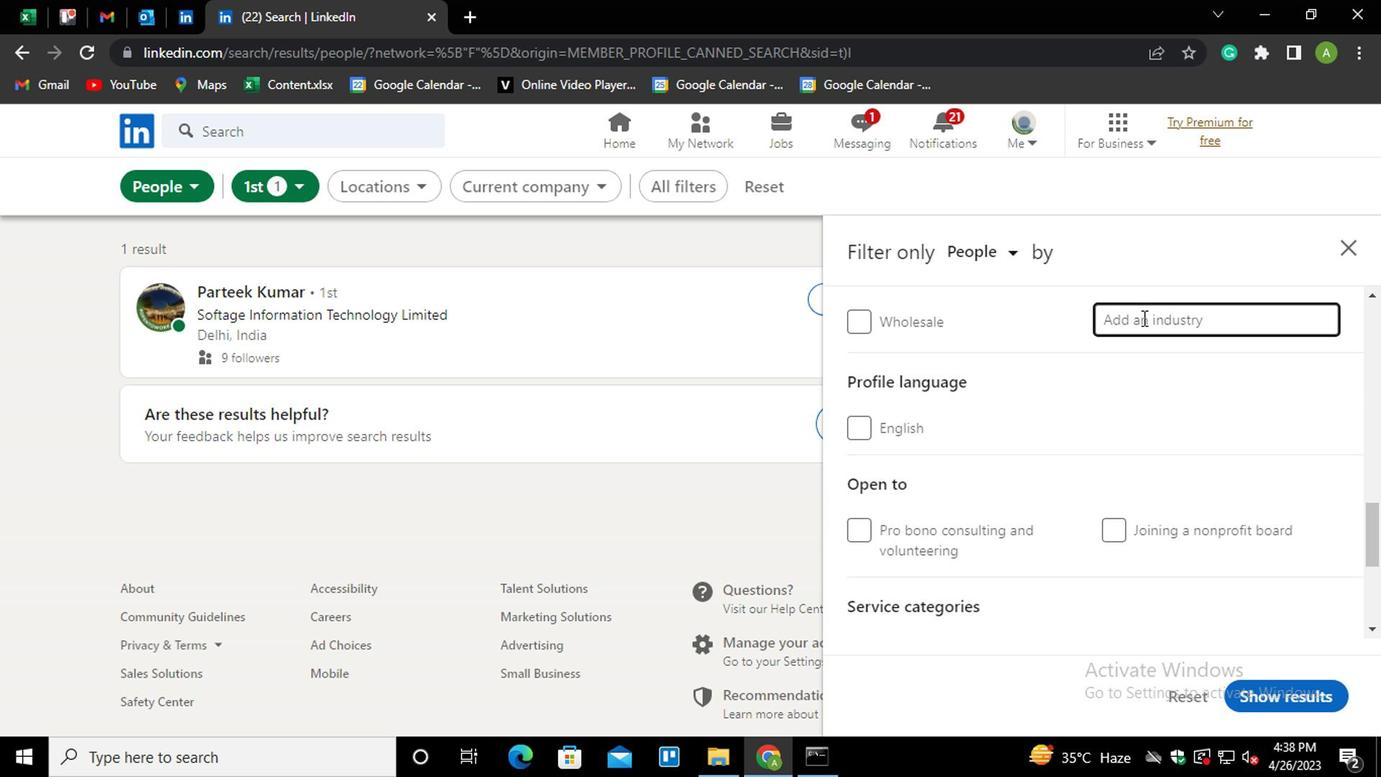 
Action: Mouse moved to (1140, 316)
Screenshot: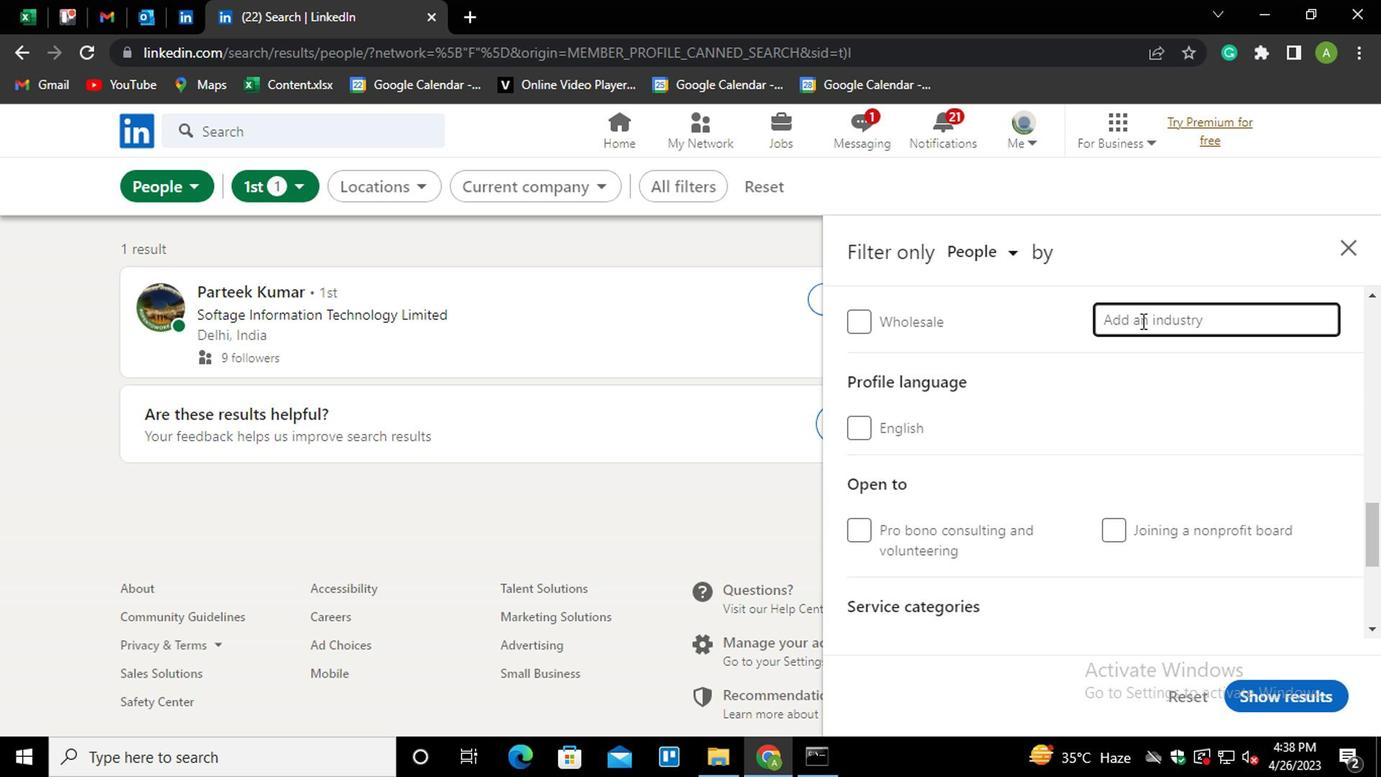 
Action: Key pressed <Key.shift_r>MATTRESS
Screenshot: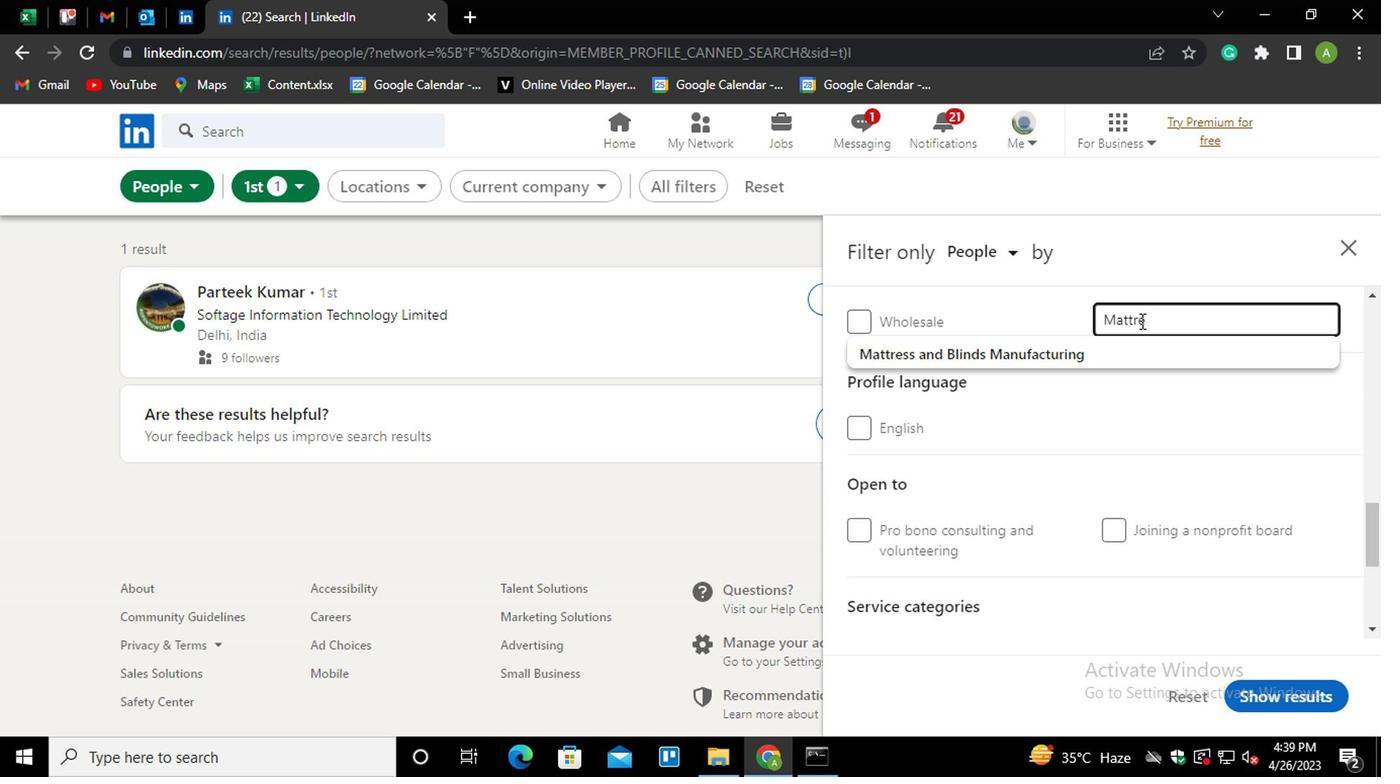 
Action: Mouse moved to (1133, 243)
Screenshot: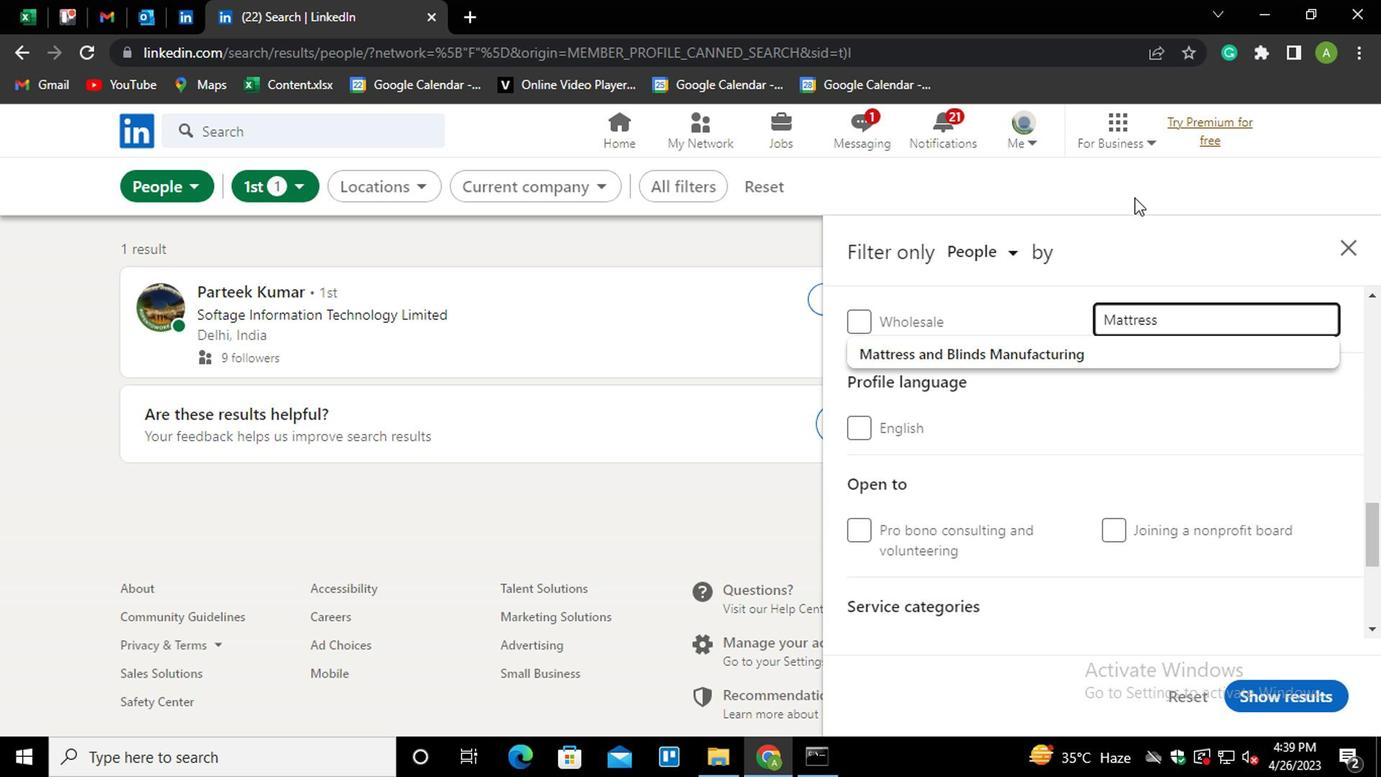 
Action: Key pressed <Key.down><Key.enter>
Screenshot: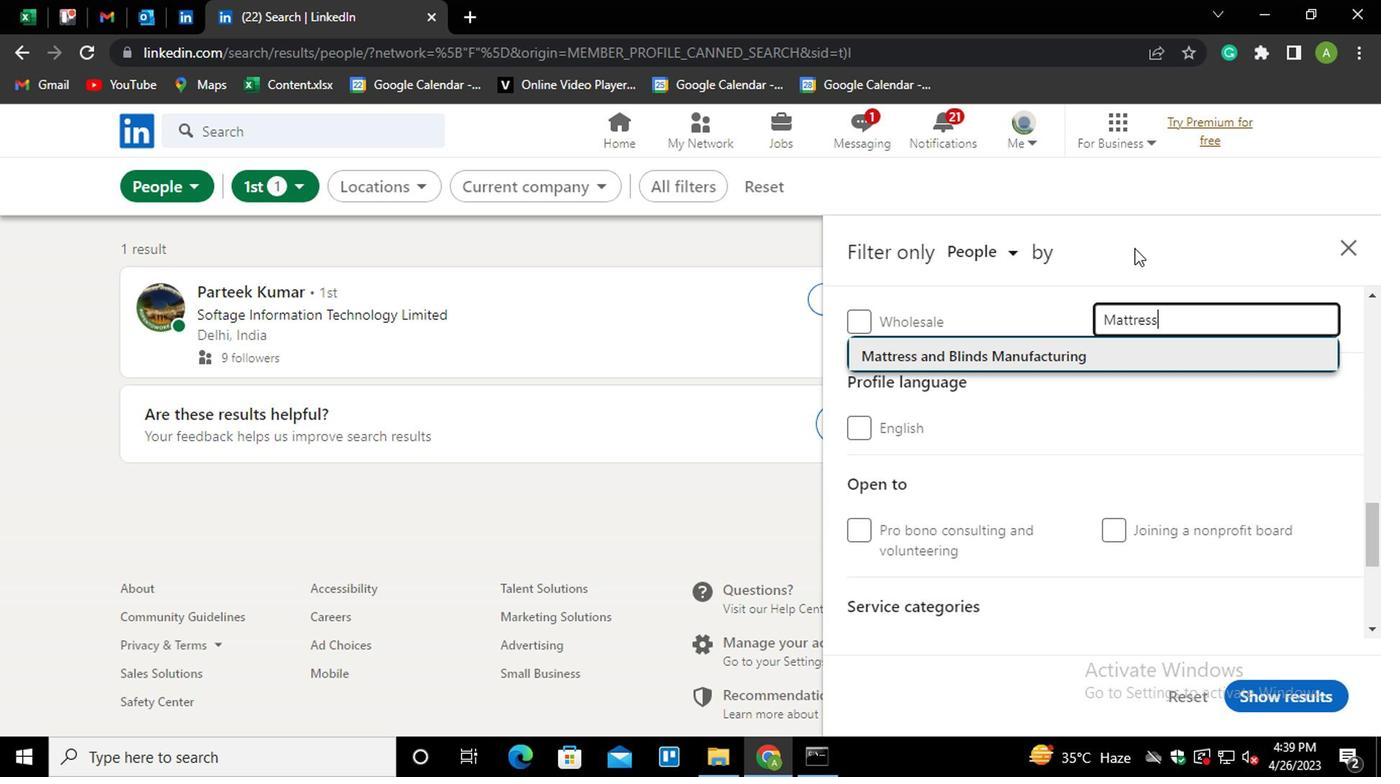 
Action: Mouse moved to (1145, 387)
Screenshot: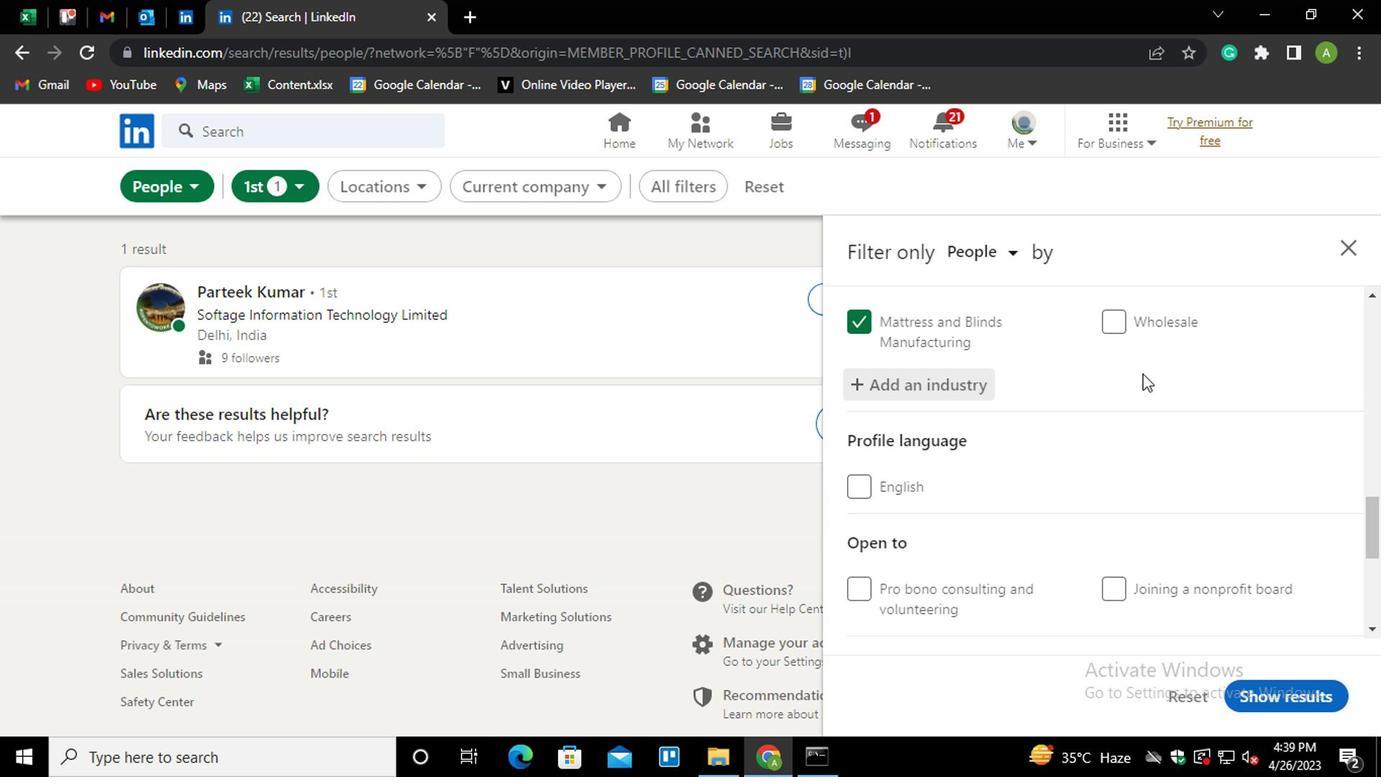 
Action: Mouse scrolled (1145, 385) with delta (0, -1)
Screenshot: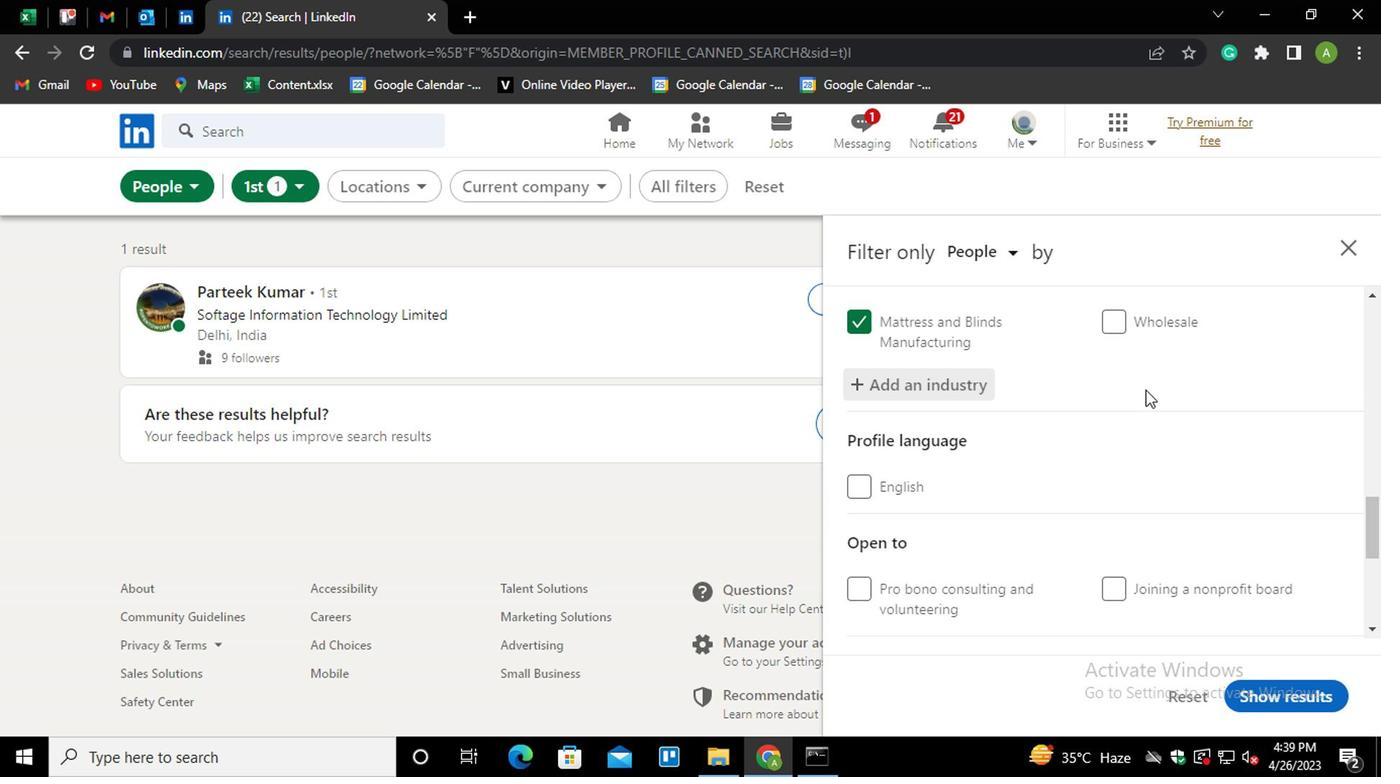 
Action: Mouse moved to (1145, 387)
Screenshot: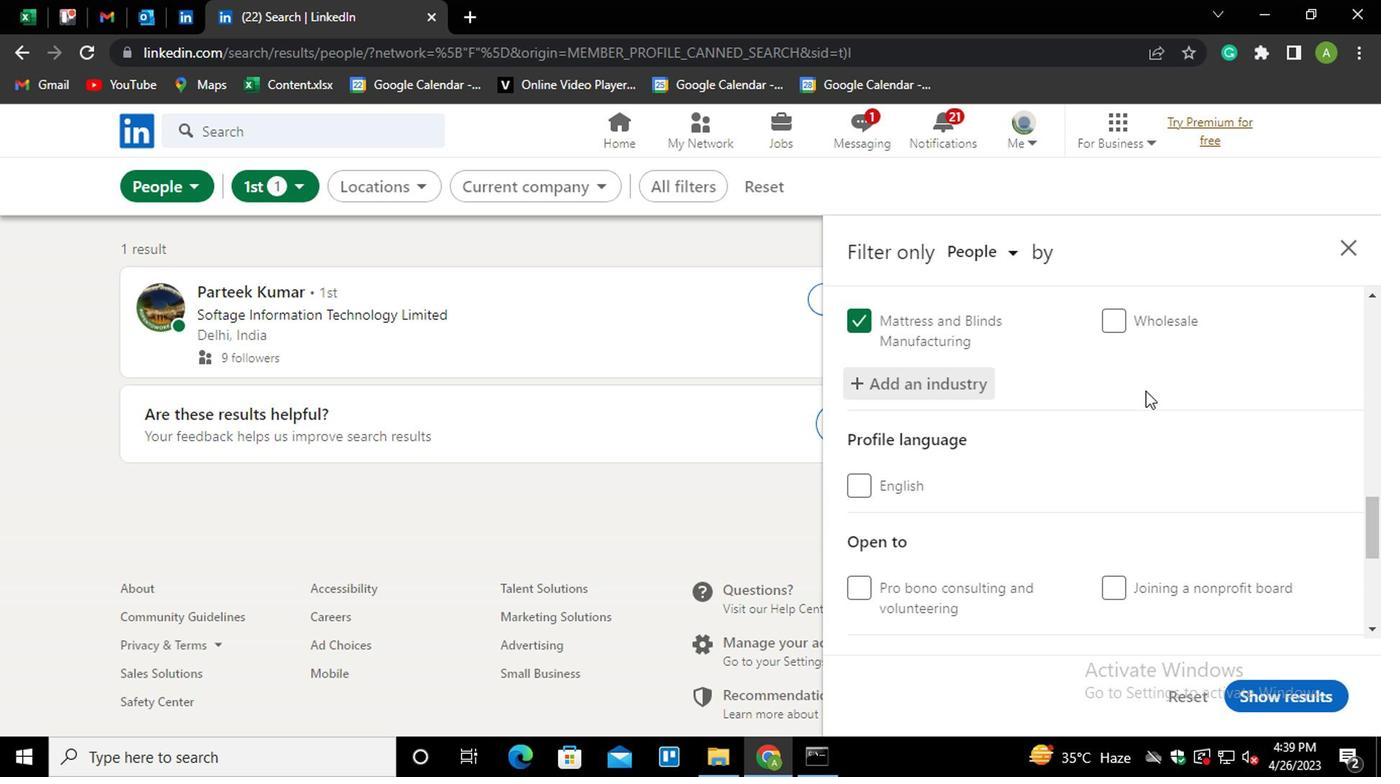 
Action: Mouse scrolled (1145, 387) with delta (0, 0)
Screenshot: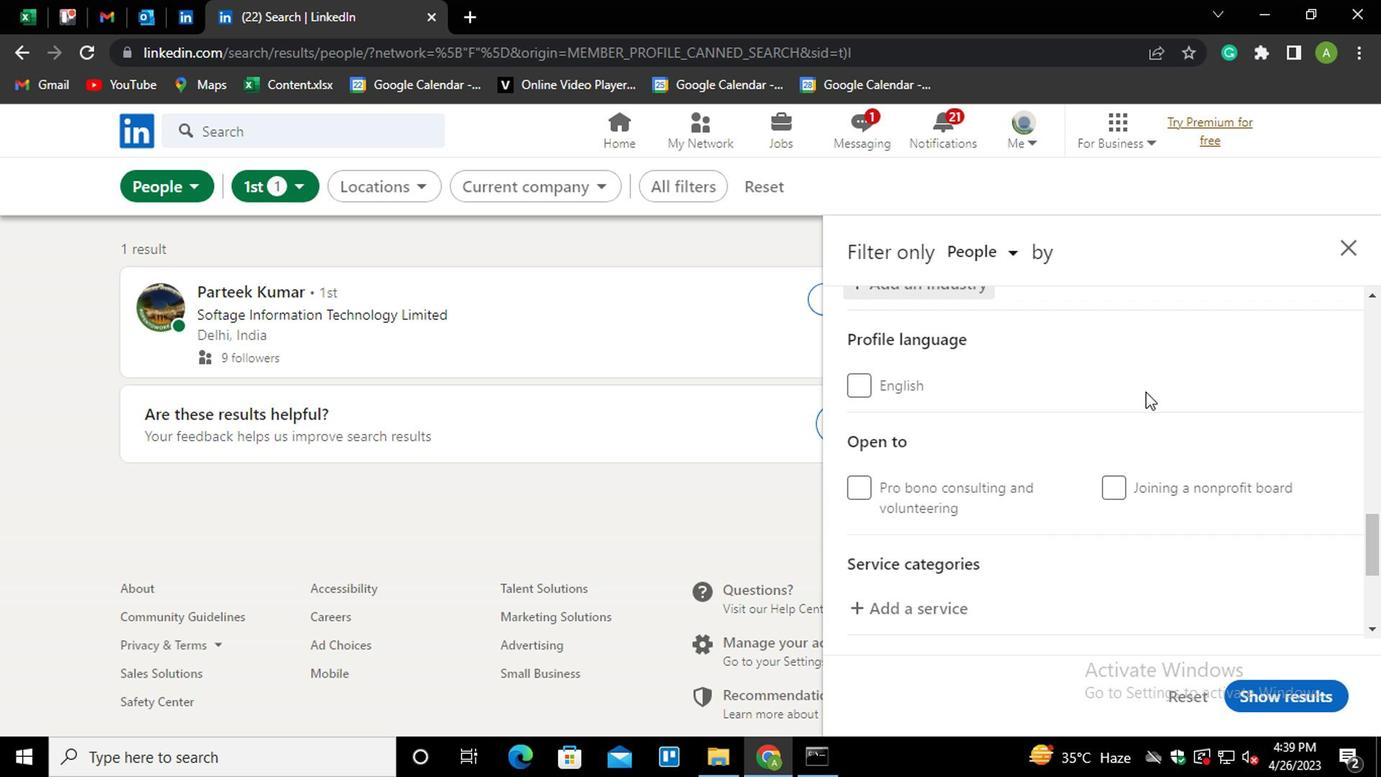 
Action: Mouse scrolled (1145, 387) with delta (0, 0)
Screenshot: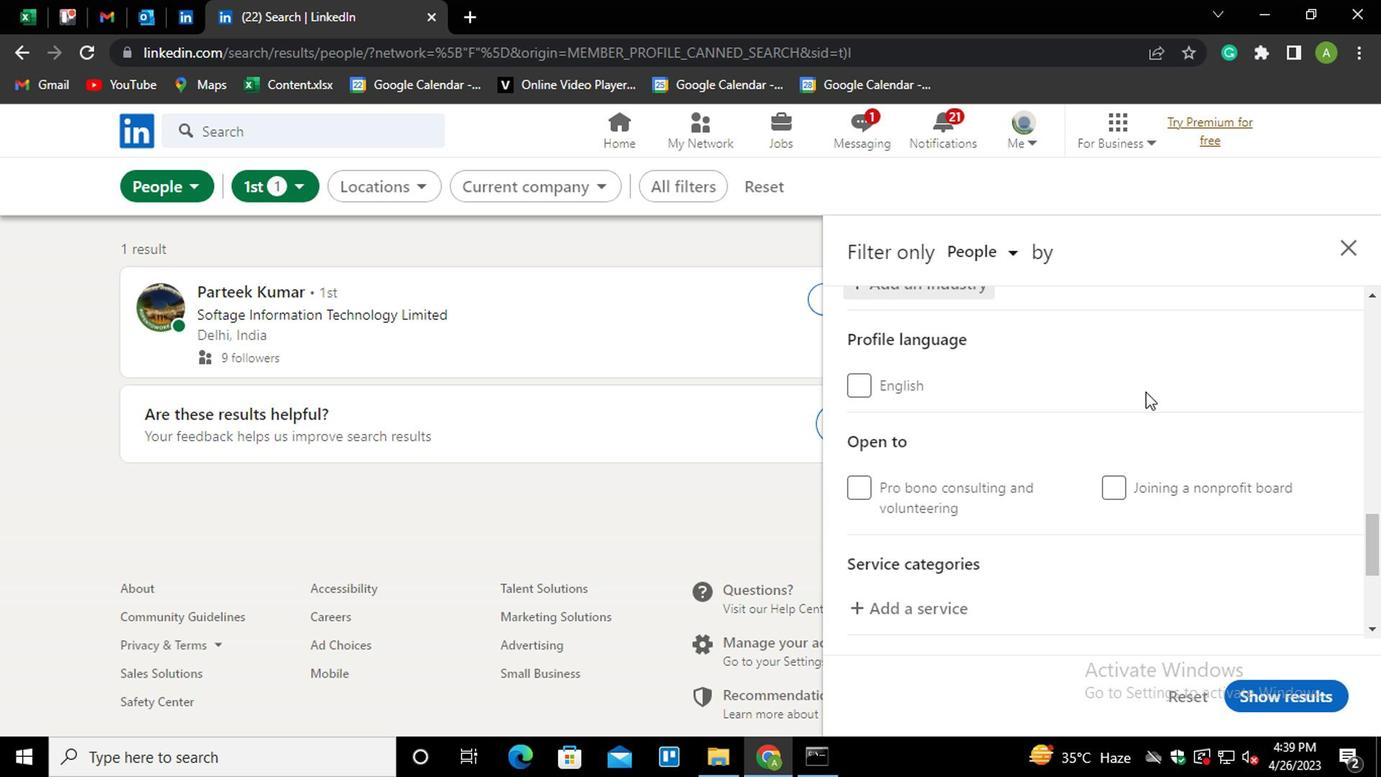 
Action: Mouse moved to (948, 410)
Screenshot: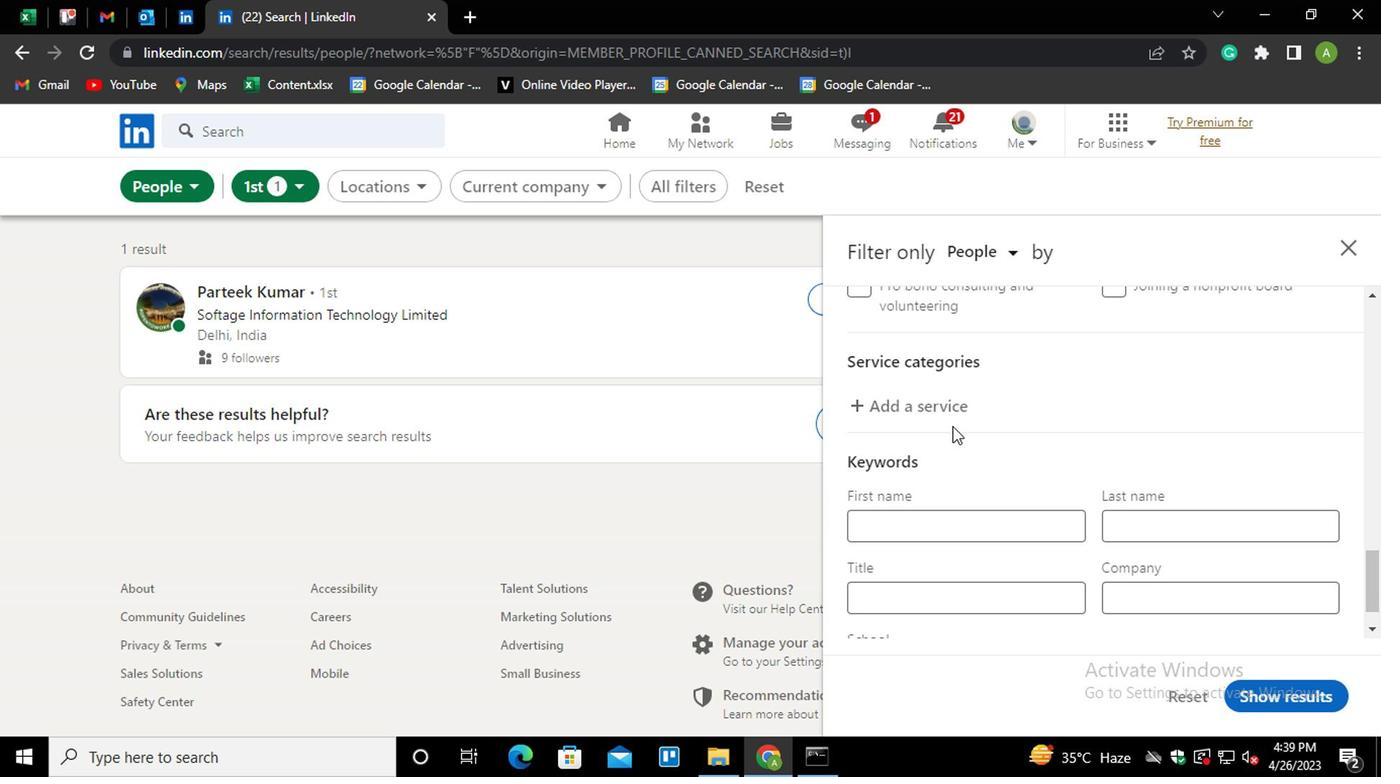 
Action: Mouse pressed left at (948, 410)
Screenshot: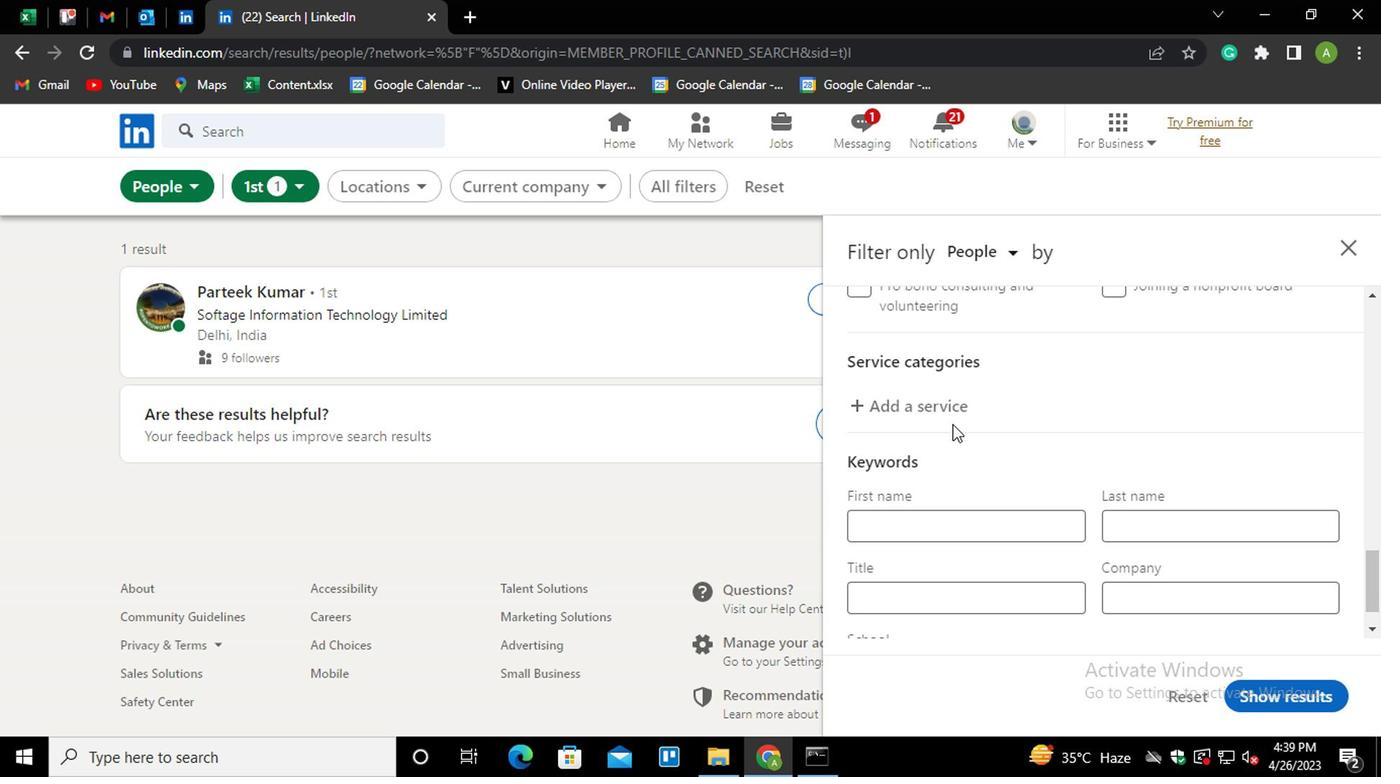 
Action: Mouse moved to (977, 407)
Screenshot: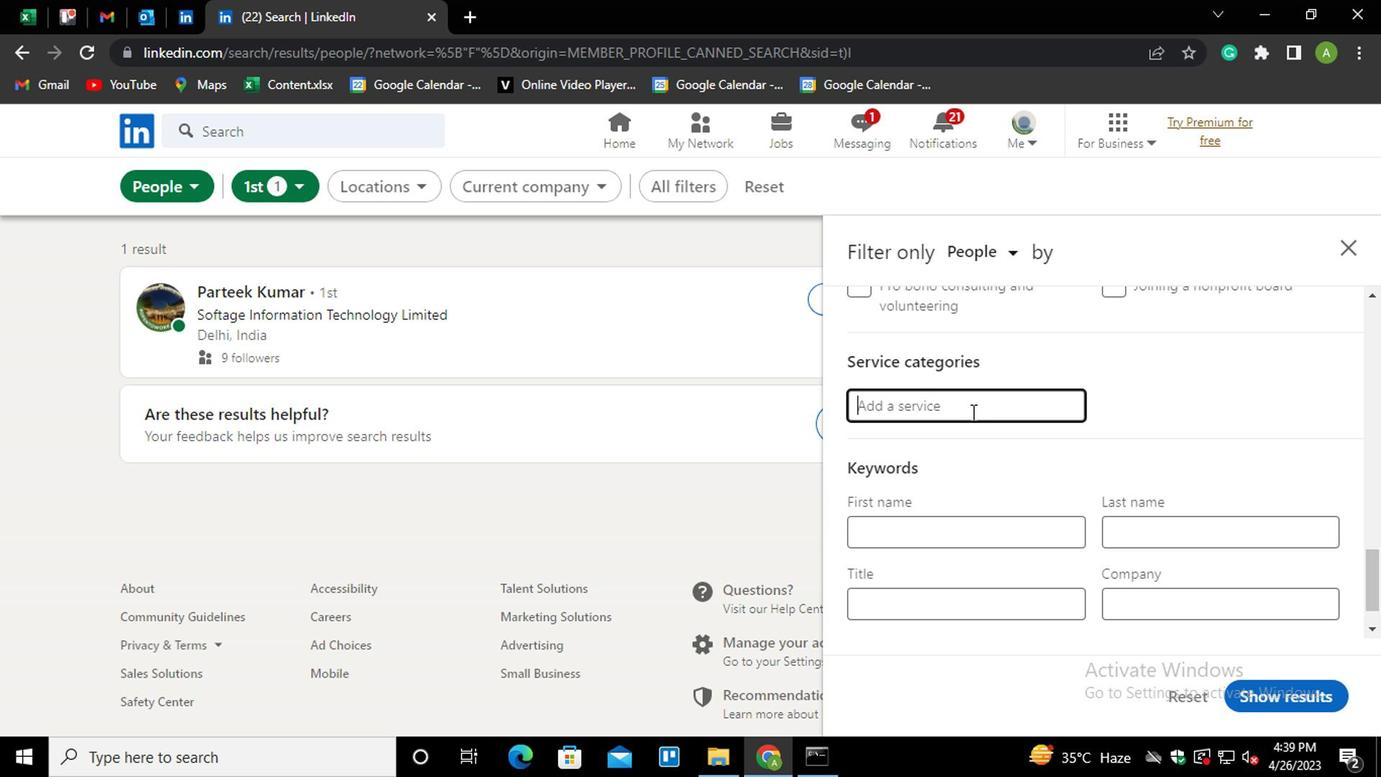
Action: Mouse pressed left at (977, 407)
Screenshot: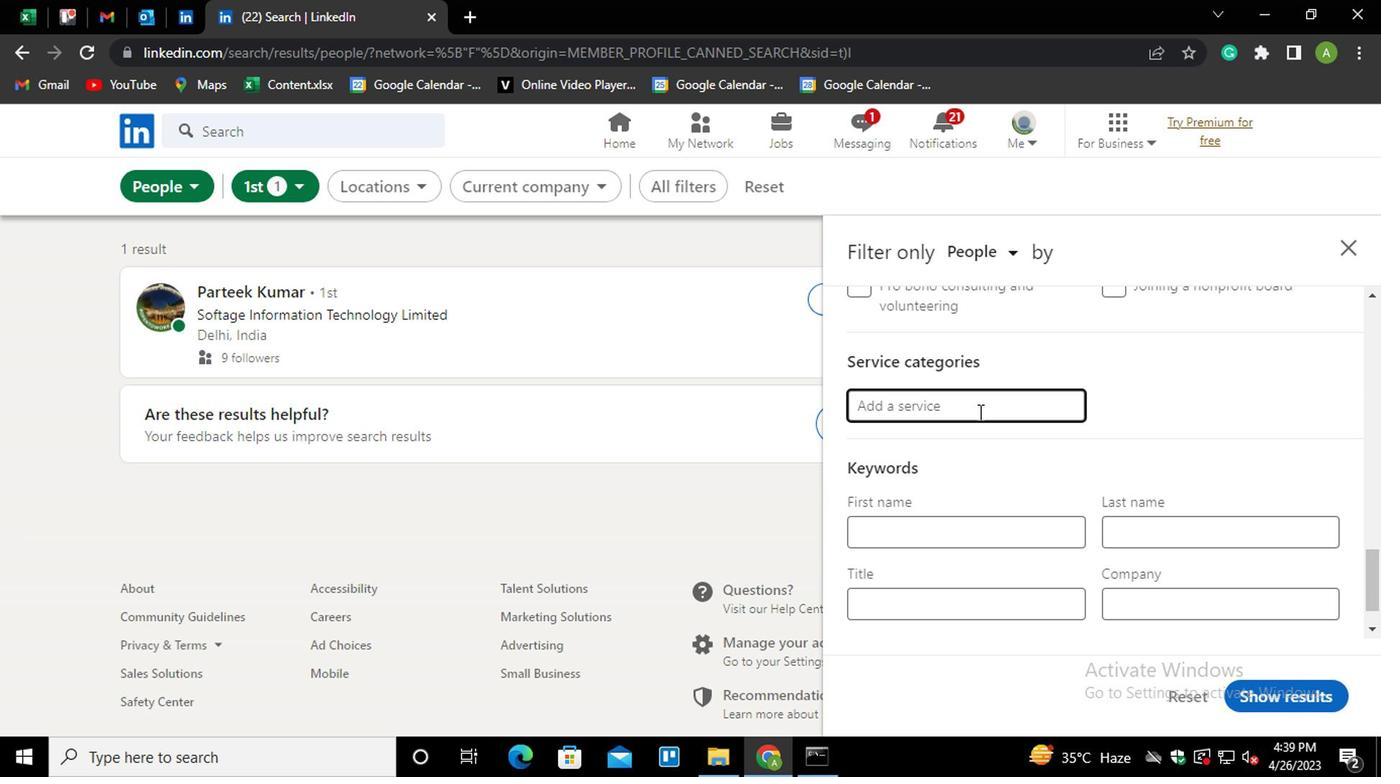 
Action: Key pressed <Key.shift>TRAIN<Key.down><Key.enter>
Screenshot: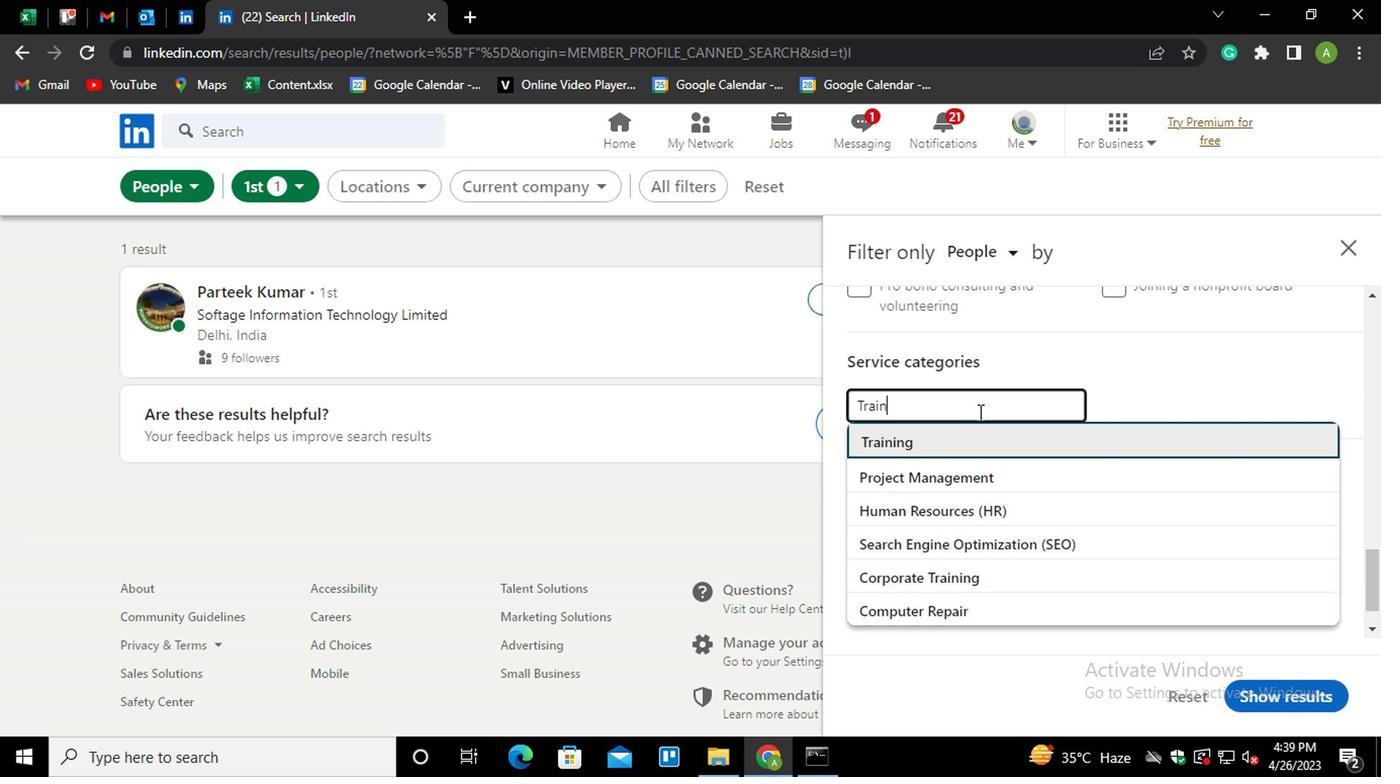 
Action: Mouse scrolled (977, 407) with delta (0, 0)
Screenshot: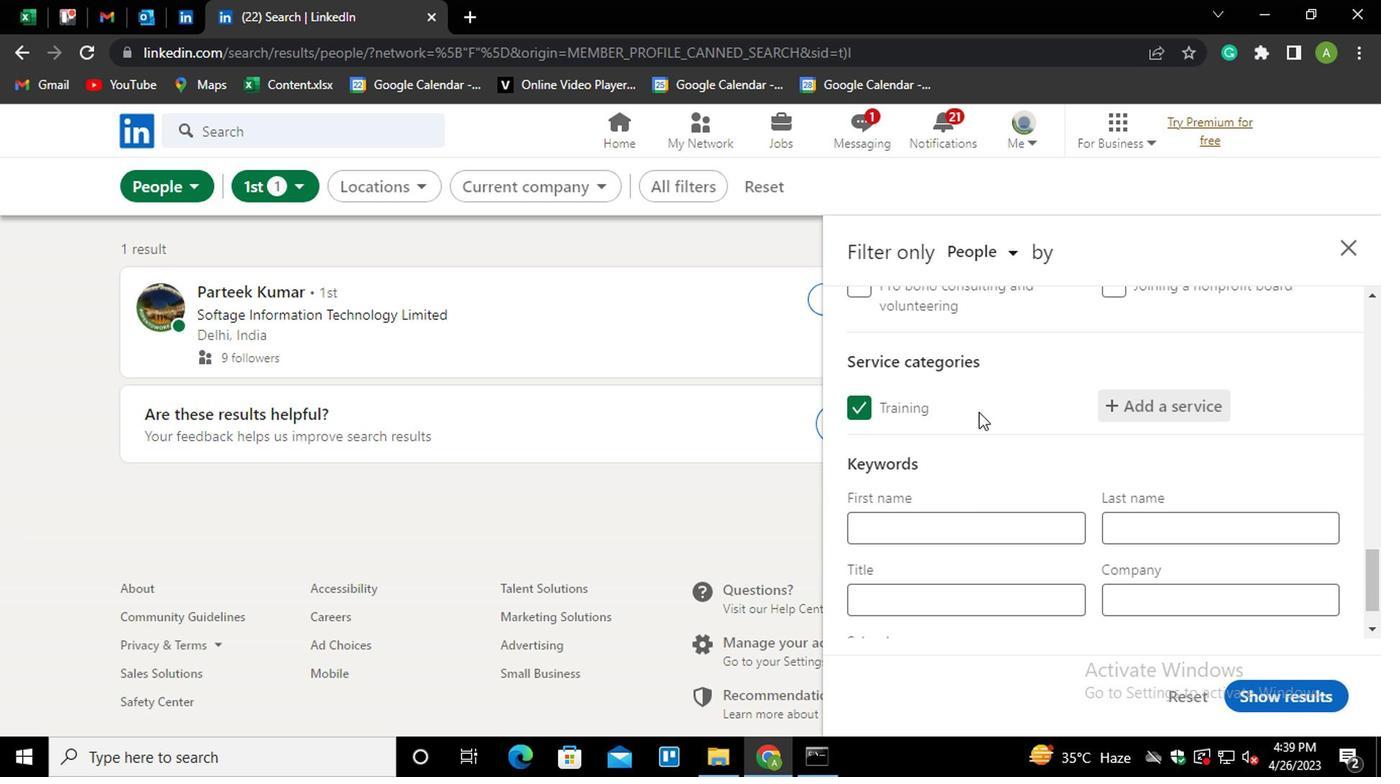 
Action: Mouse scrolled (977, 407) with delta (0, 0)
Screenshot: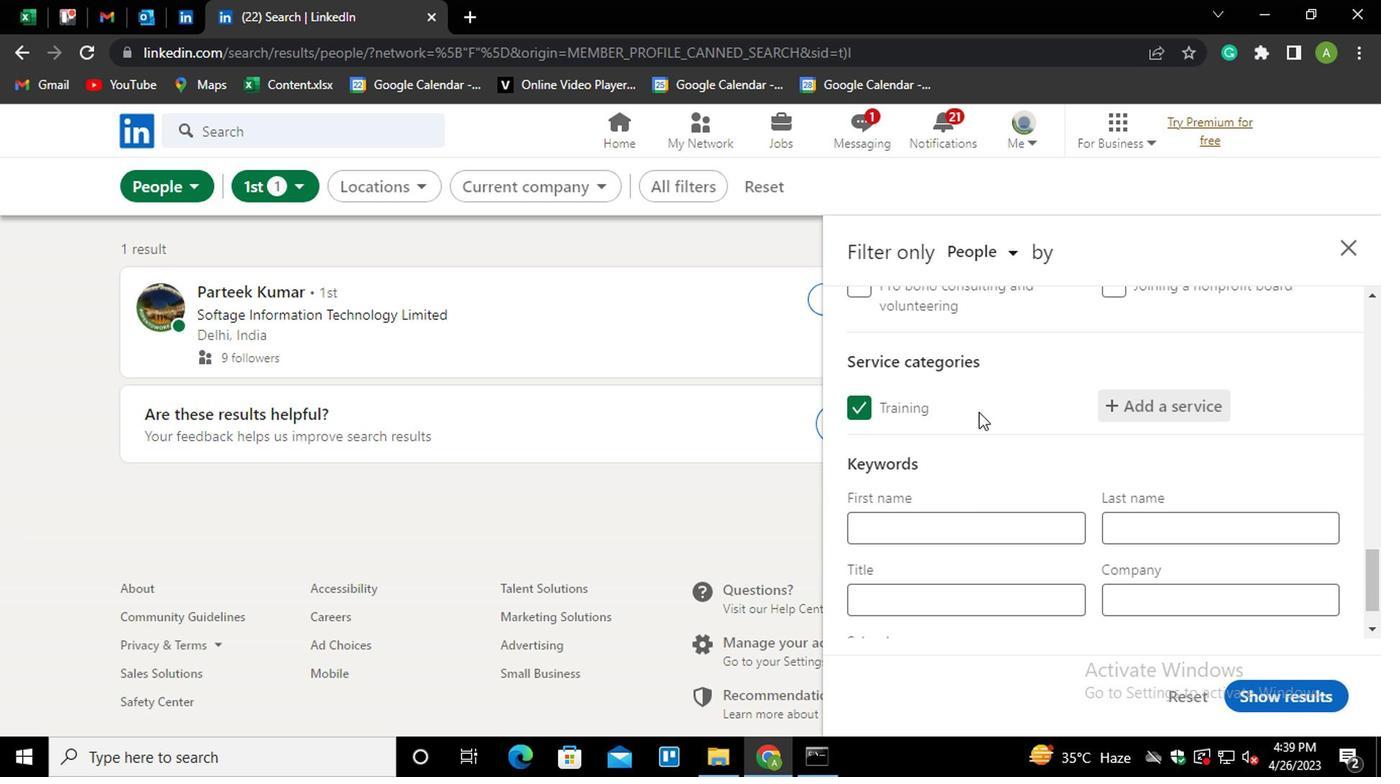 
Action: Mouse moved to (912, 549)
Screenshot: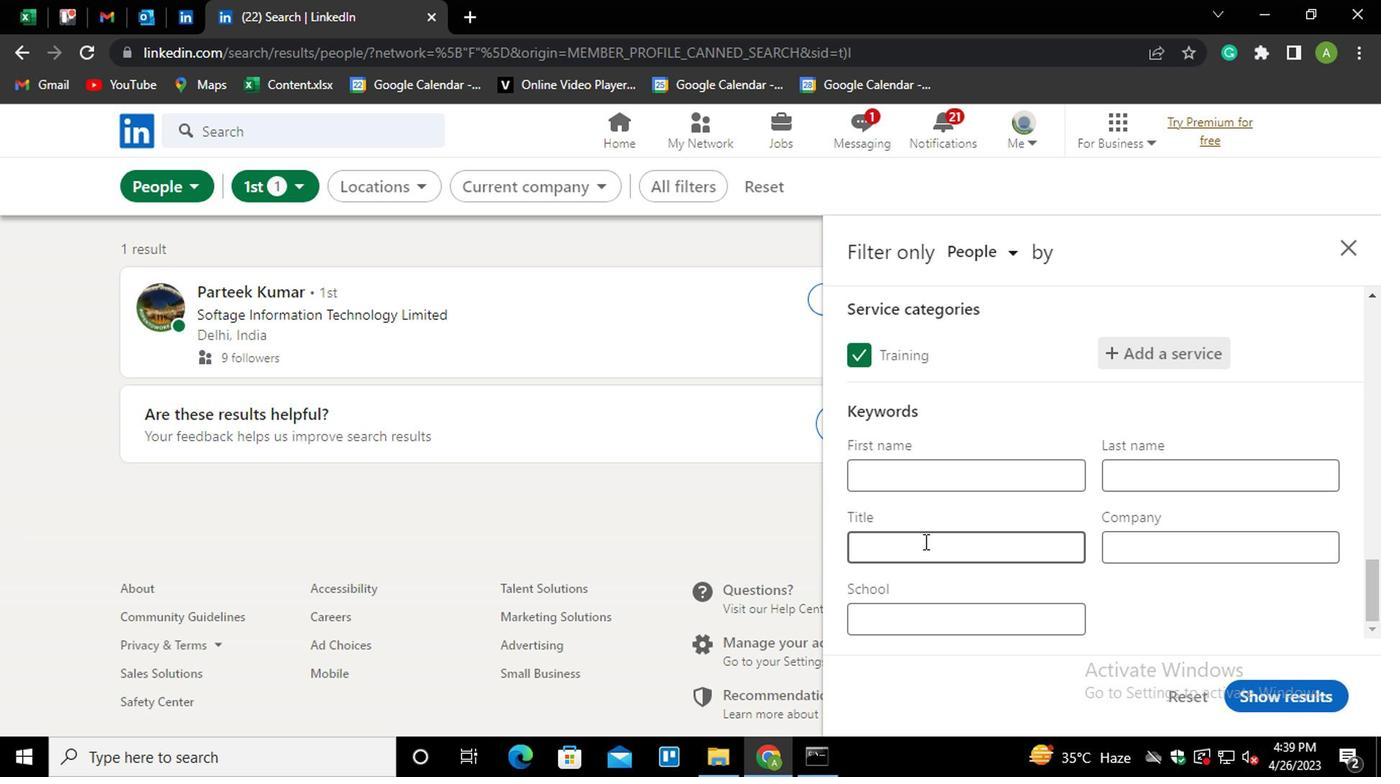 
Action: Mouse pressed left at (912, 549)
Screenshot: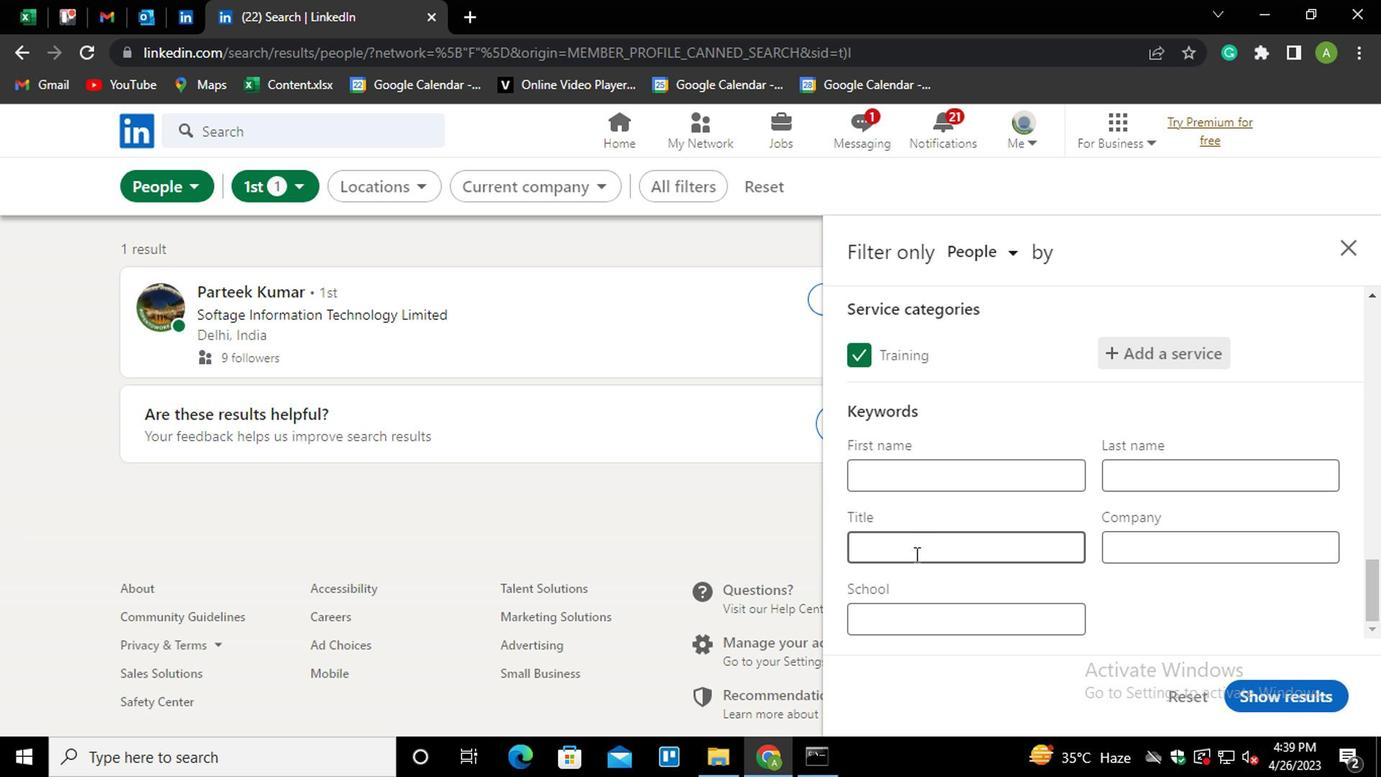 
Action: Key pressed <Key.shift>ASSISTANT<Key.space><Key.shift>ENGINEER
Screenshot: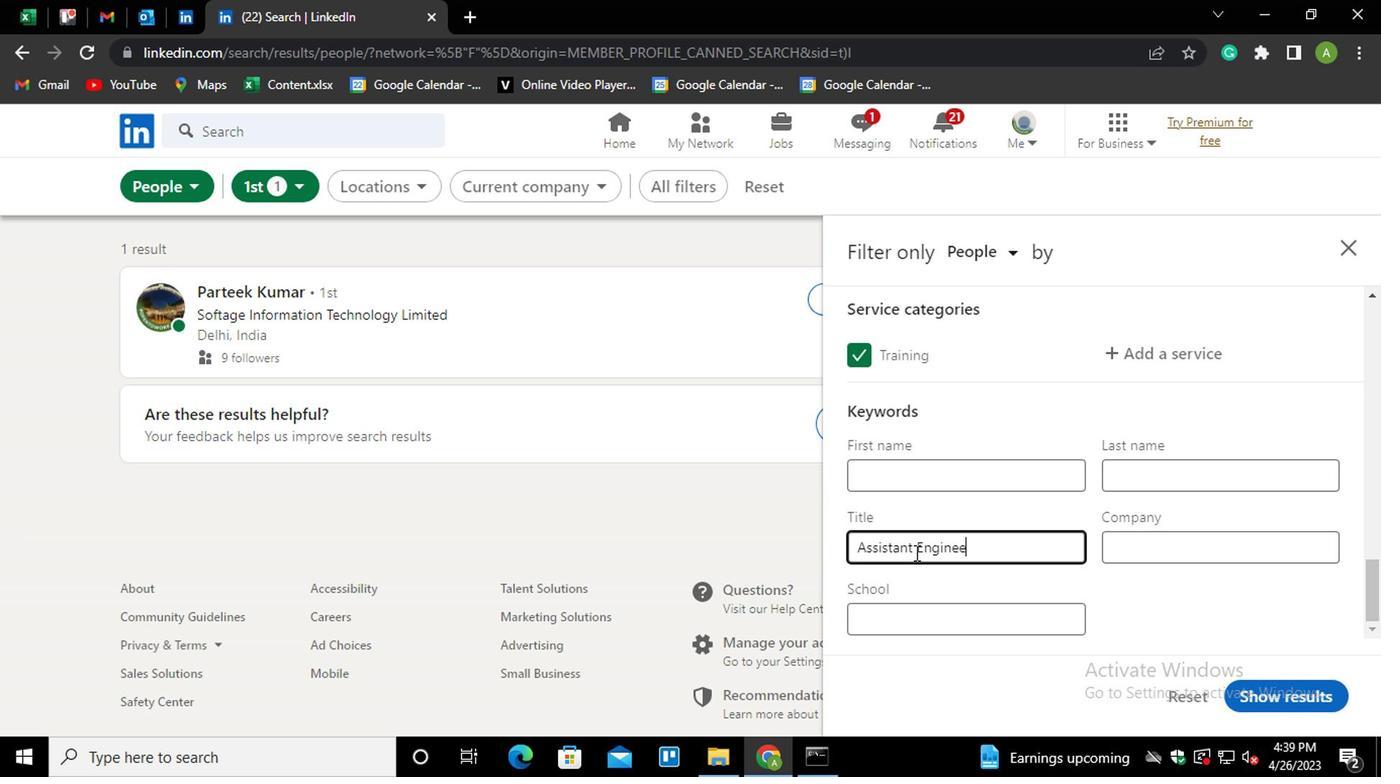 
Action: Mouse moved to (1303, 586)
Screenshot: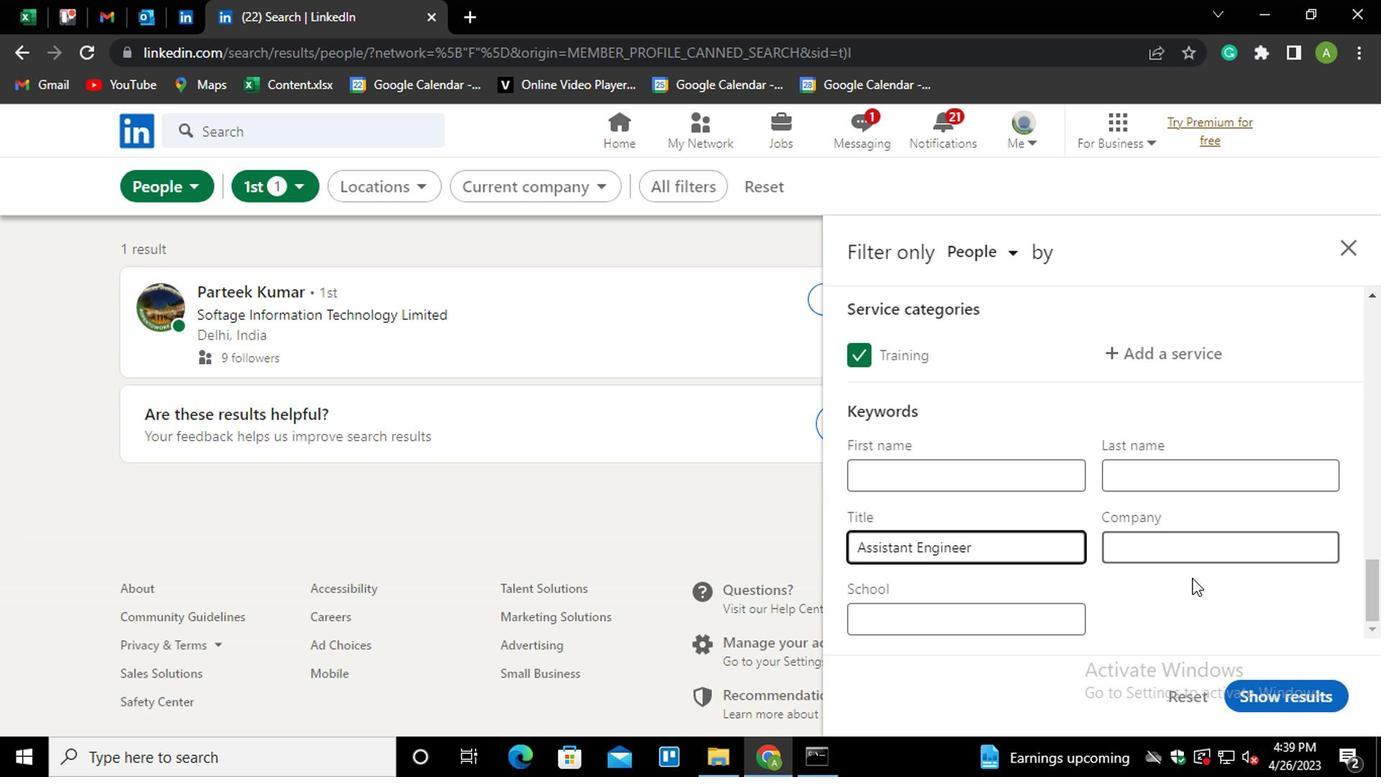 
Action: Mouse pressed left at (1303, 586)
Screenshot: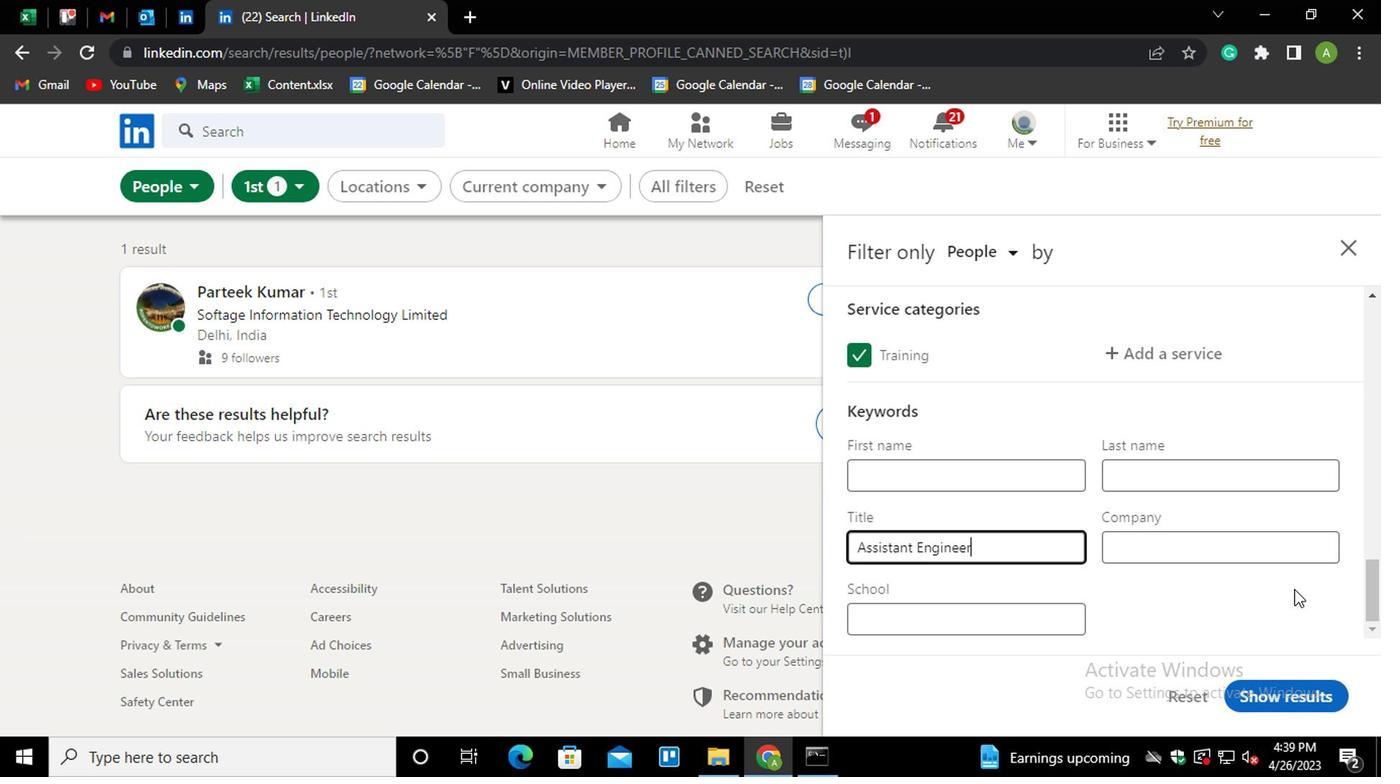 
Action: Mouse moved to (1290, 686)
Screenshot: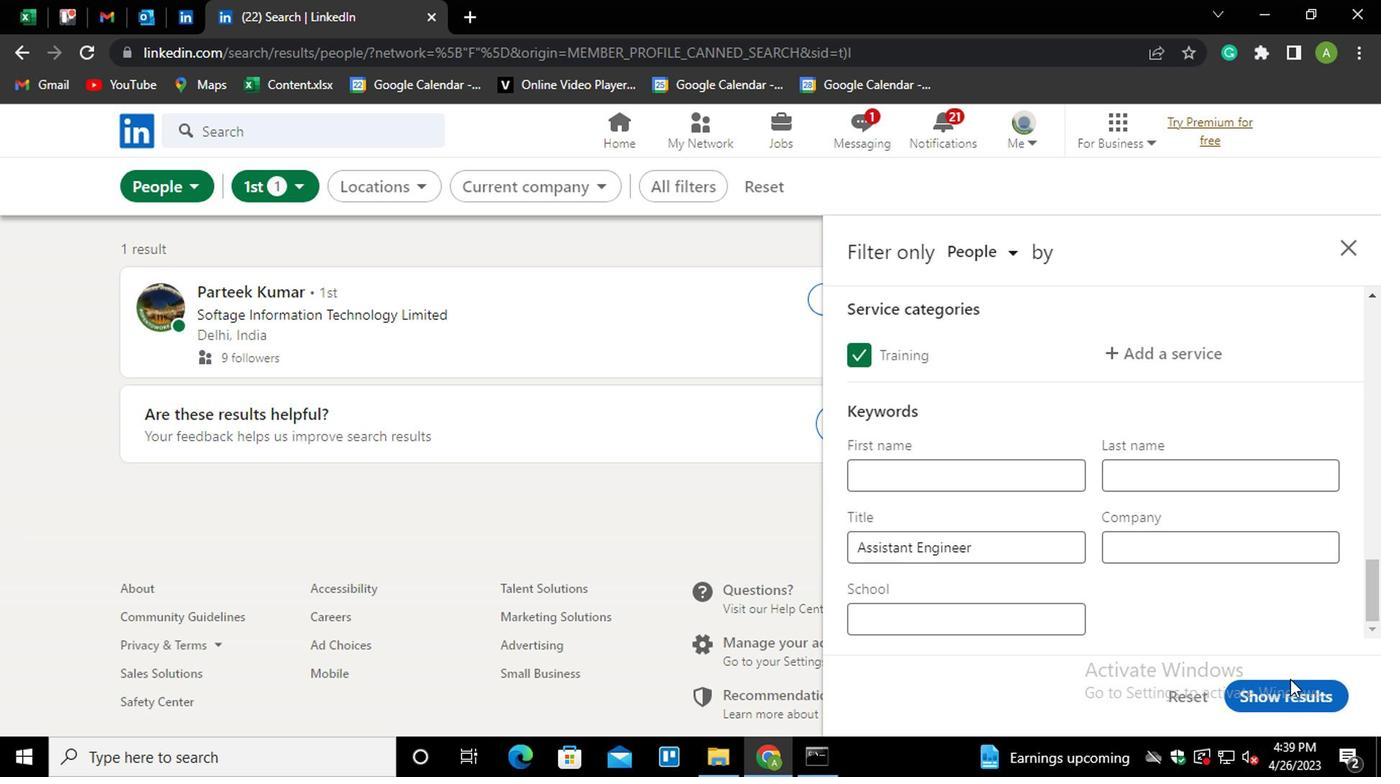 
Action: Mouse pressed left at (1290, 686)
Screenshot: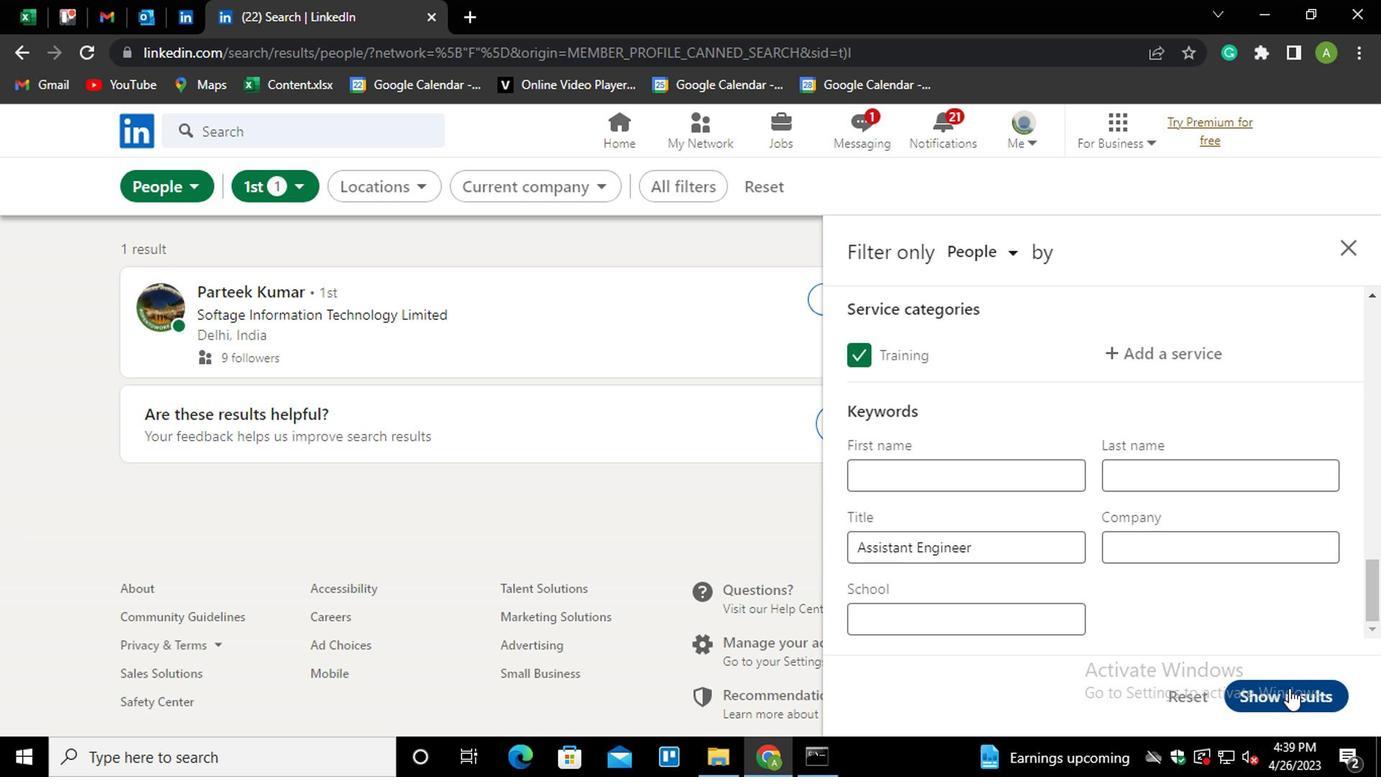 
Action: Mouse moved to (1205, 571)
Screenshot: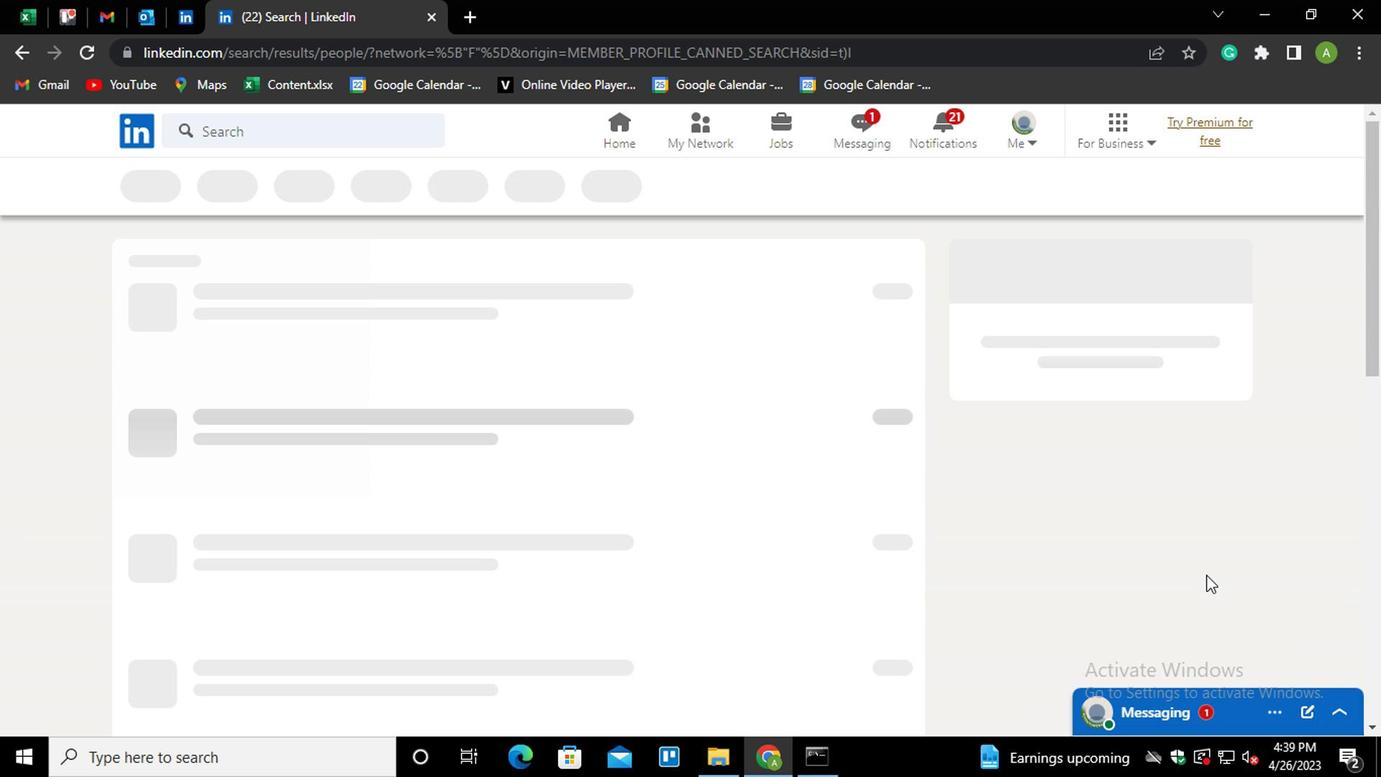 
